 Task: Open a blank google sheet and write heading  Budget Tracker. Add Descriptions in a column and its values below  'Salary, Rent, Dining Out, Internet Bill, Groceries, Utilities Bill, Gas & Savings. 'Add Categories in next column and its values below  Income, Housing, Food, Utilities, Food, Utilities, Transportation & Savings. Add amount in next column and its values below  $2,500, $800, $100, $50, $200, $100, $100, $50 & $500. Add Dates in next column and its values below  2023-05-01, 2023-05-05, 2023-05-10, 2023-05-15, 2023-05-19, 2023-05-22, 2023-05-25 & 2023-05-30. Add Income/ Expense in next column and its values below  Income, Expense, Expense, Expense, Expense, Expense, Expense & IncomeSave page  Expense Manager book
Action: Mouse moved to (235, 165)
Screenshot: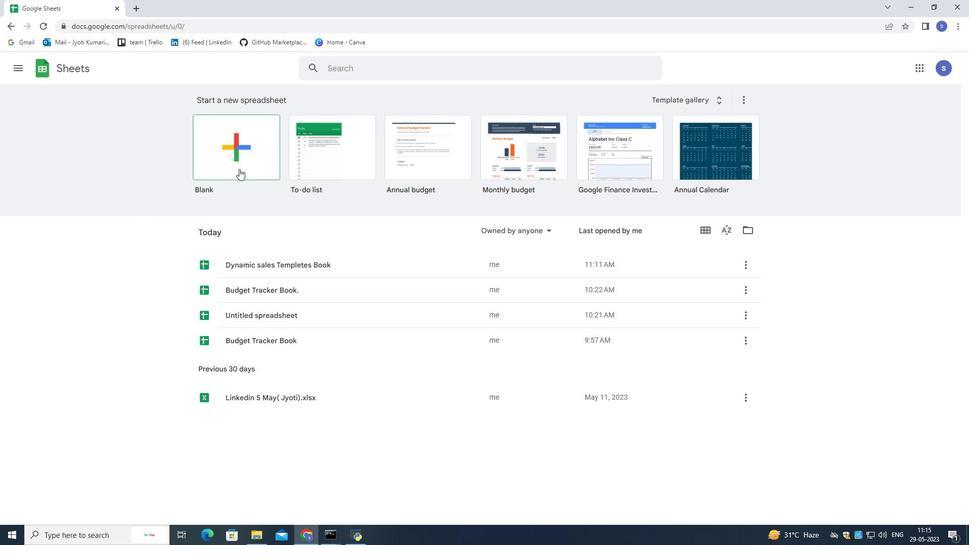 
Action: Mouse pressed left at (235, 165)
Screenshot: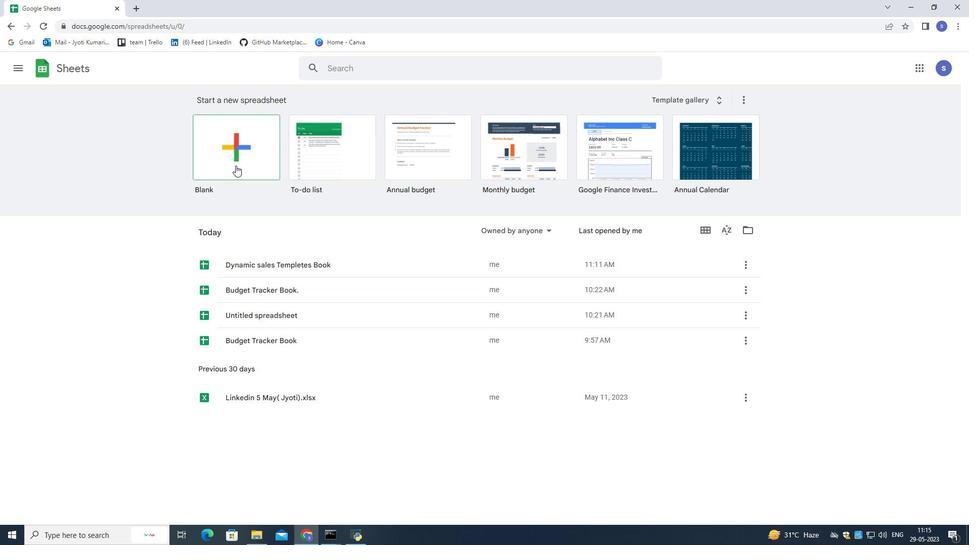 
Action: Mouse moved to (272, 148)
Screenshot: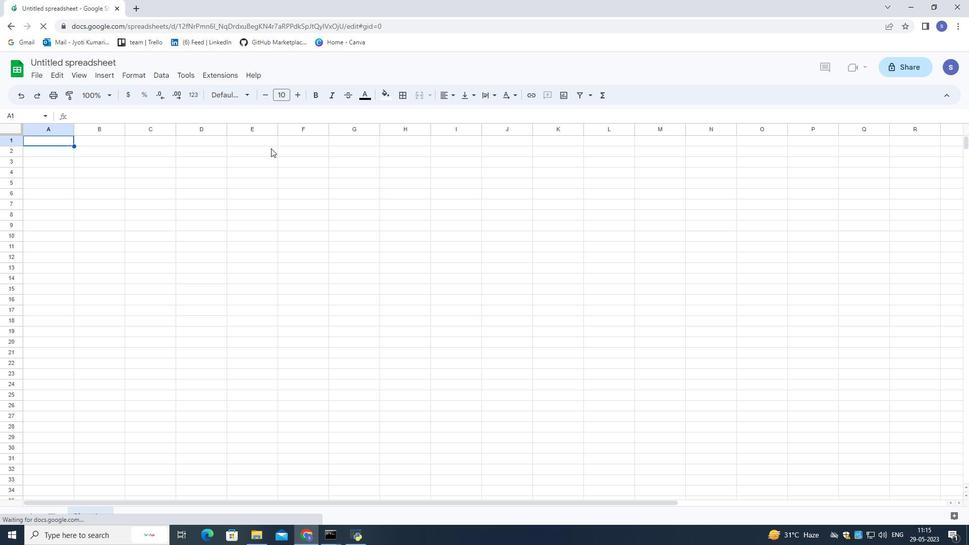 
Action: Mouse pressed left at (272, 148)
Screenshot: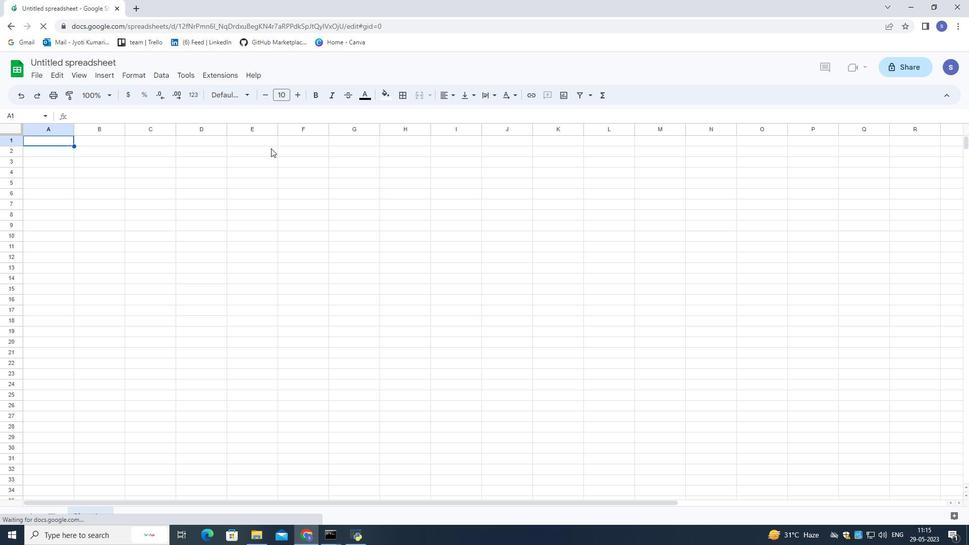 
Action: Mouse moved to (345, 152)
Screenshot: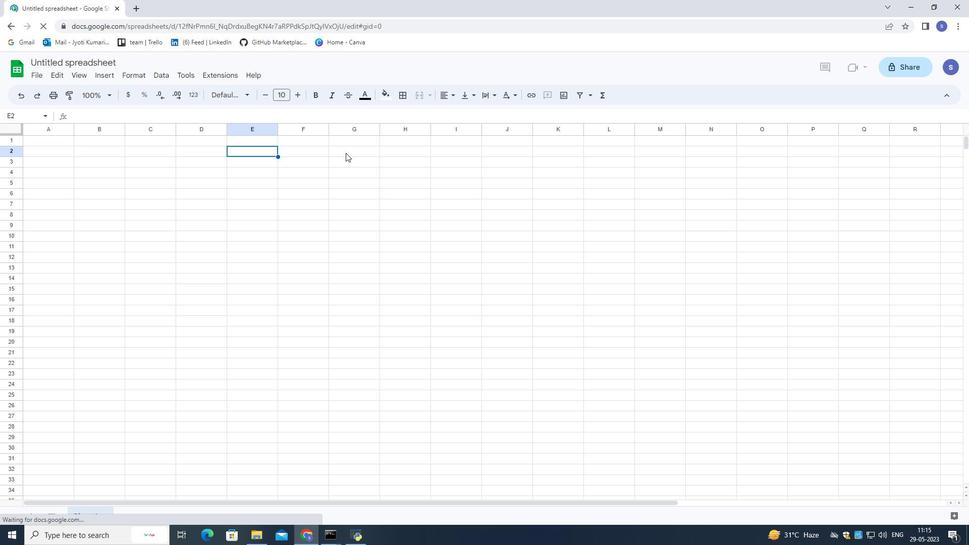 
Action: Mouse pressed left at (345, 152)
Screenshot: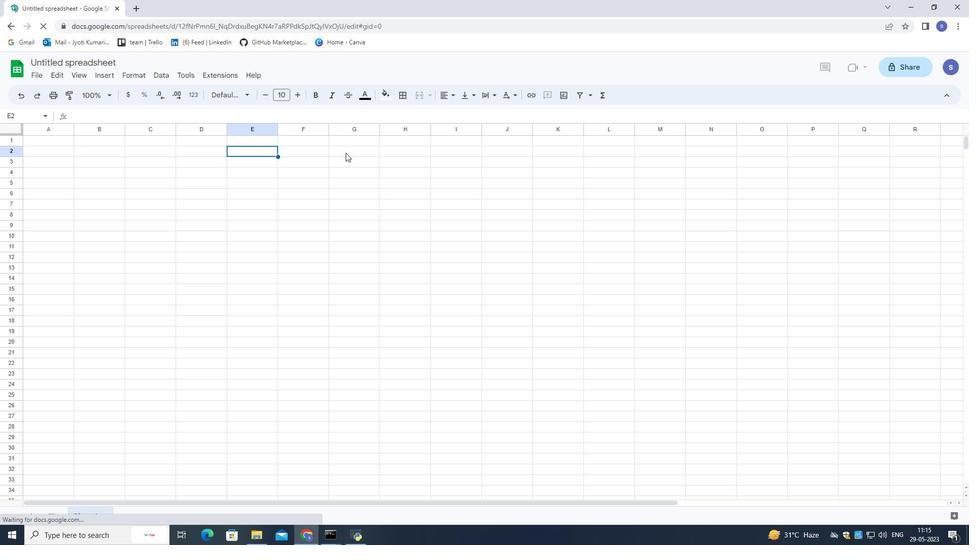 
Action: Mouse moved to (343, 159)
Screenshot: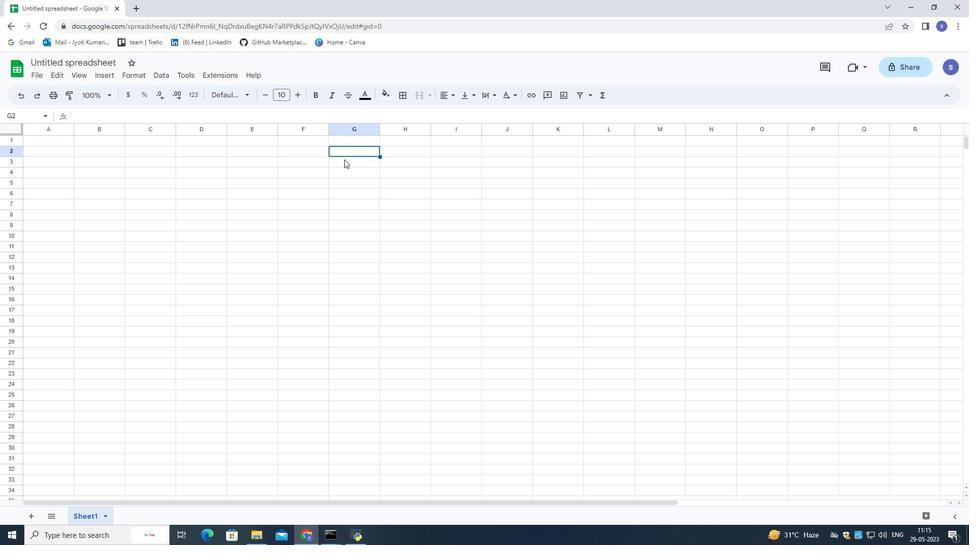 
Action: Key pressed <Key.shift>Budget<Key.space><Key.shift>Tracker
Screenshot: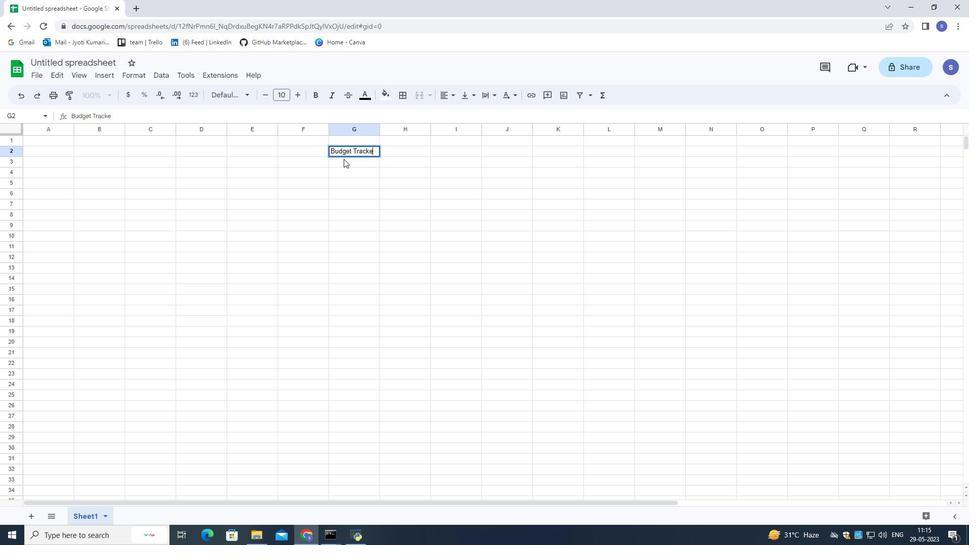 
Action: Mouse moved to (213, 174)
Screenshot: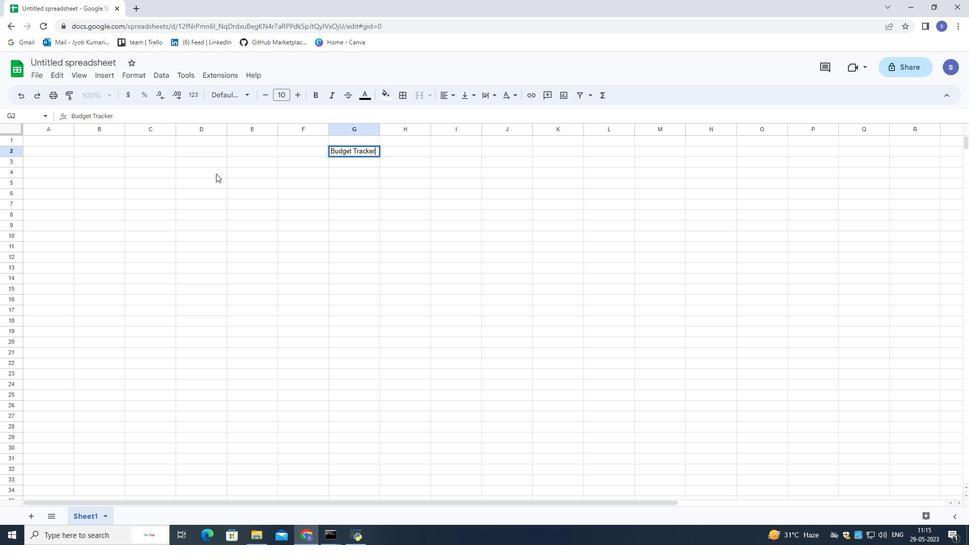 
Action: Mouse pressed left at (213, 174)
Screenshot: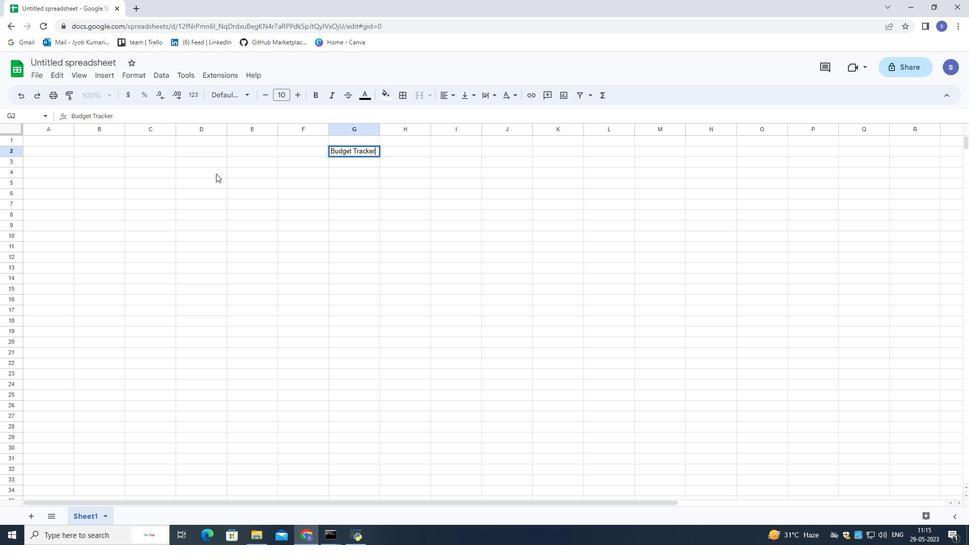 
Action: Key pressed <Key.shift>Description
Screenshot: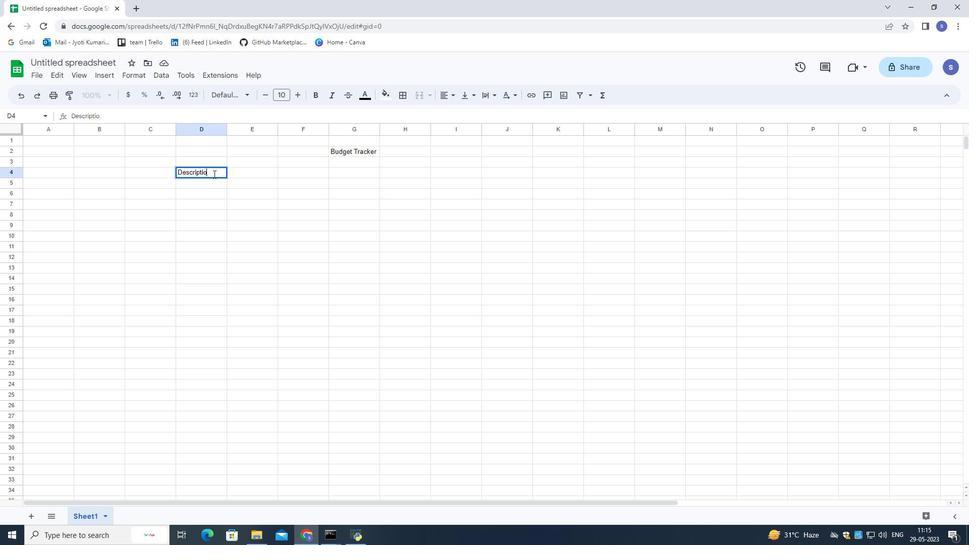 
Action: Mouse moved to (216, 183)
Screenshot: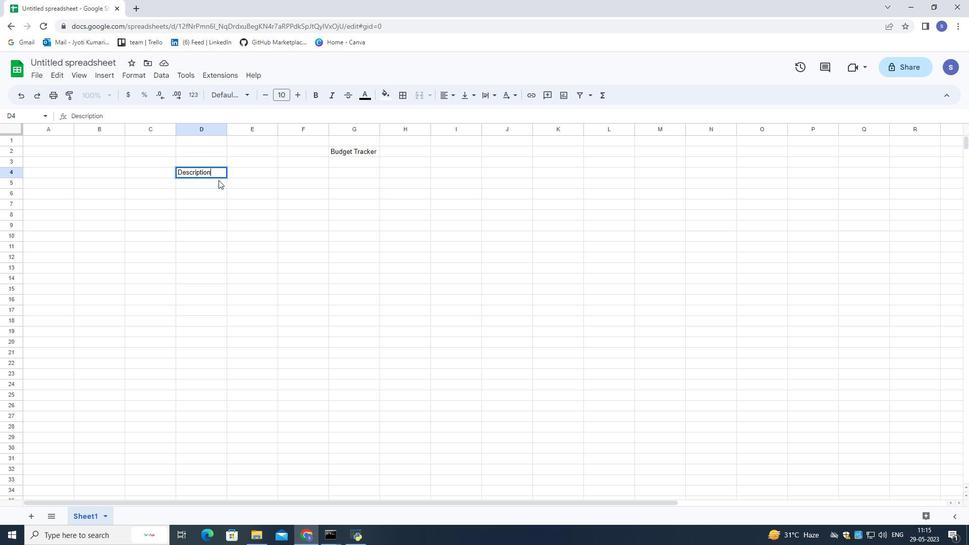 
Action: Mouse pressed left at (216, 183)
Screenshot: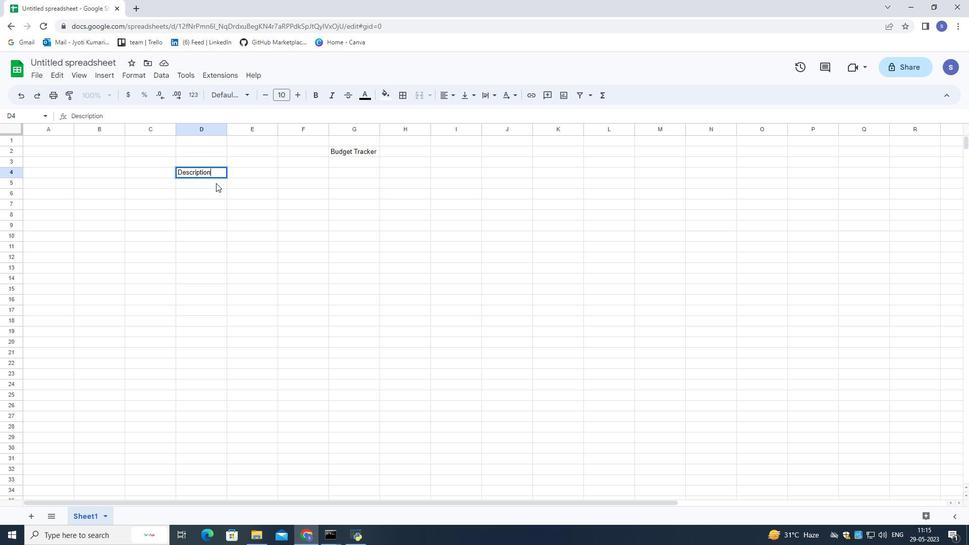 
Action: Mouse moved to (211, 190)
Screenshot: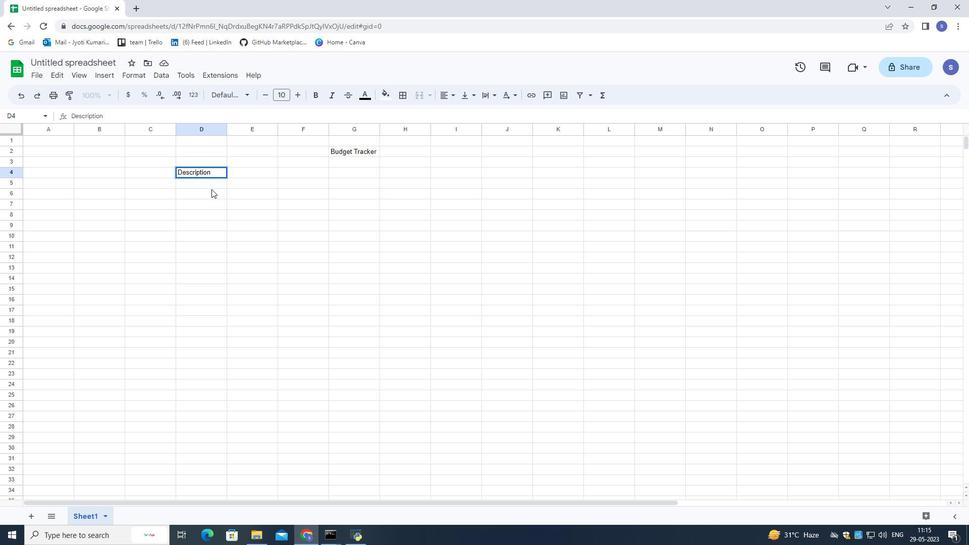
Action: Mouse pressed left at (211, 190)
Screenshot: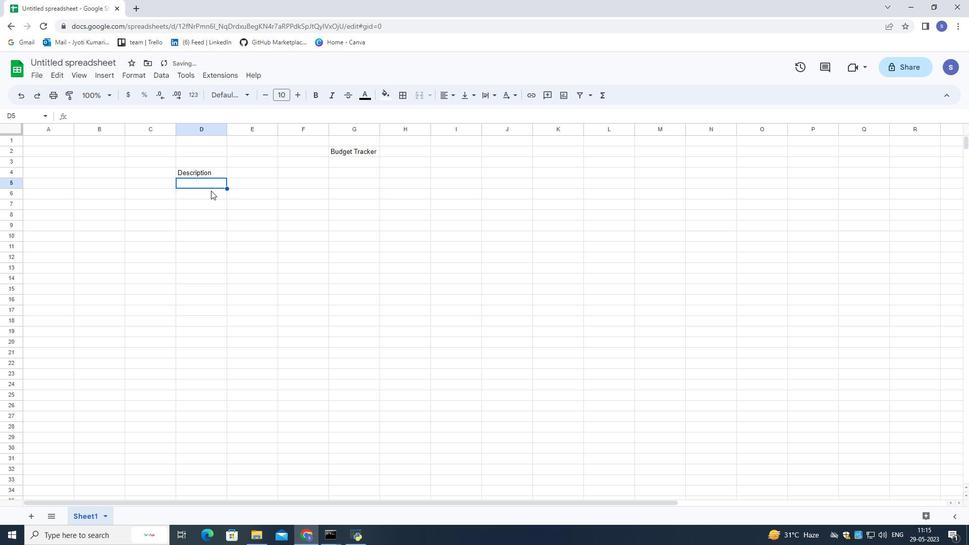 
Action: Mouse moved to (202, 192)
Screenshot: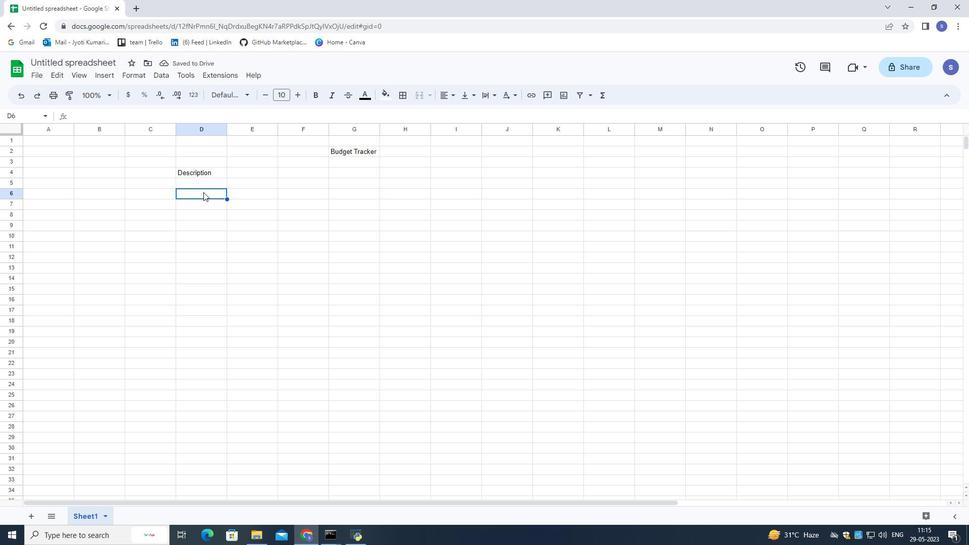 
Action: Mouse pressed left at (202, 192)
Screenshot: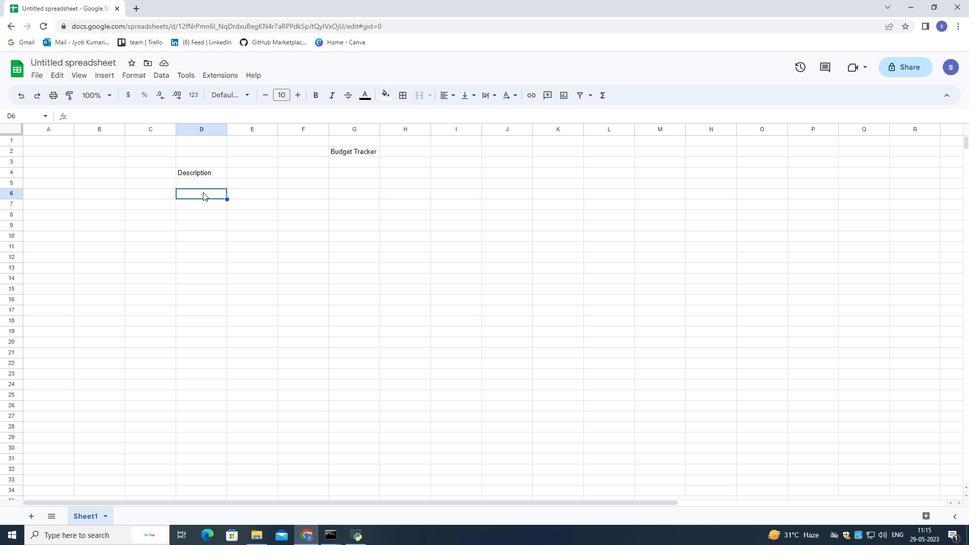 
Action: Mouse moved to (204, 193)
Screenshot: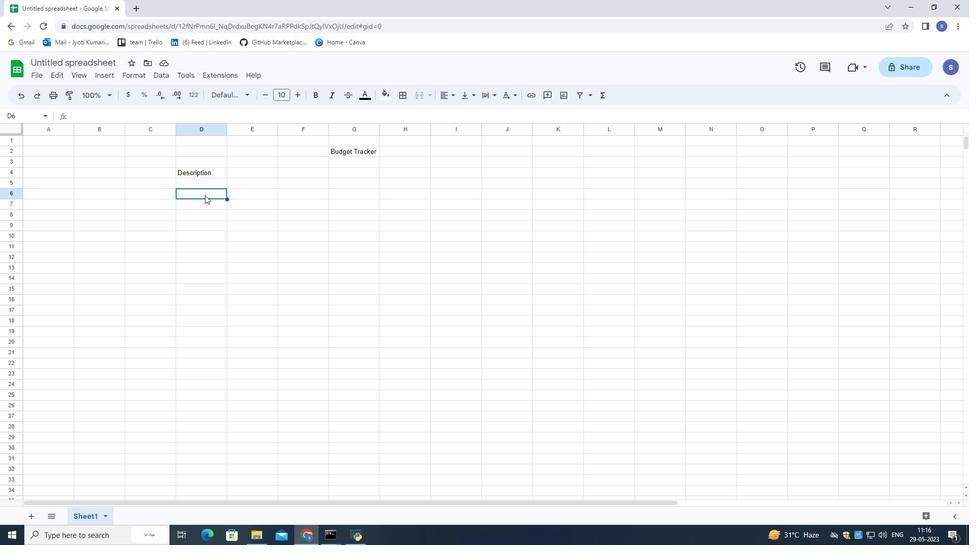 
Action: Mouse pressed left at (204, 193)
Screenshot: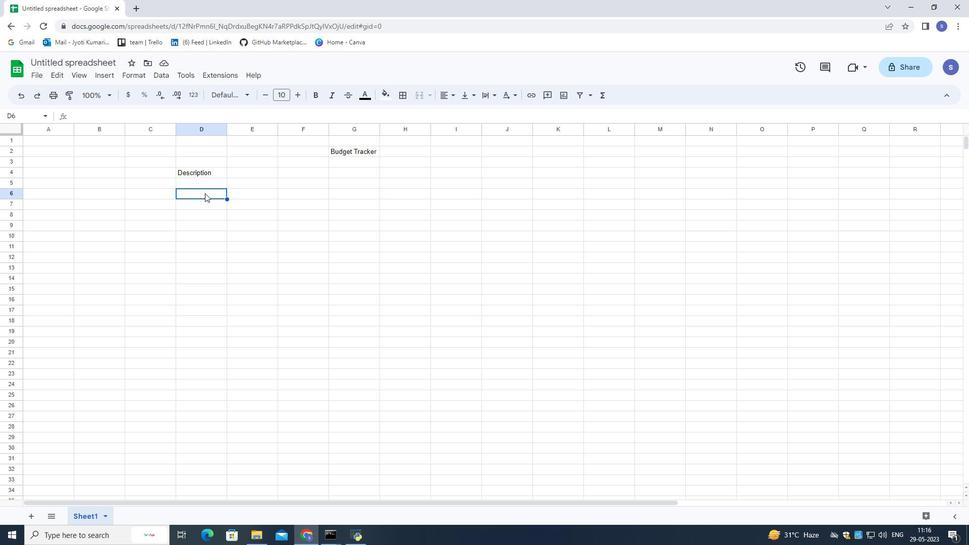 
Action: Key pressed <Key.shift><Key.shift><Key.shift><Key.shift><Key.shift><Key.shift><Key.shift><Key.shift><Key.shift><Key.shift><Key.shift><Key.shift>Salary<Key.space><Key.caps_lock>RE<Key.backspace><Key.caps_lock>ent<Key.down>
Screenshot: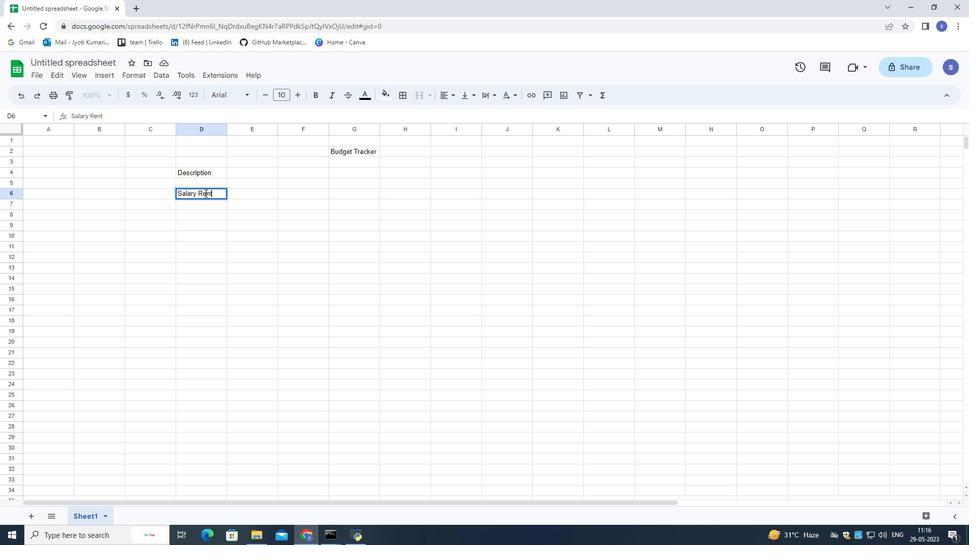 
Action: Mouse moved to (256, 134)
Screenshot: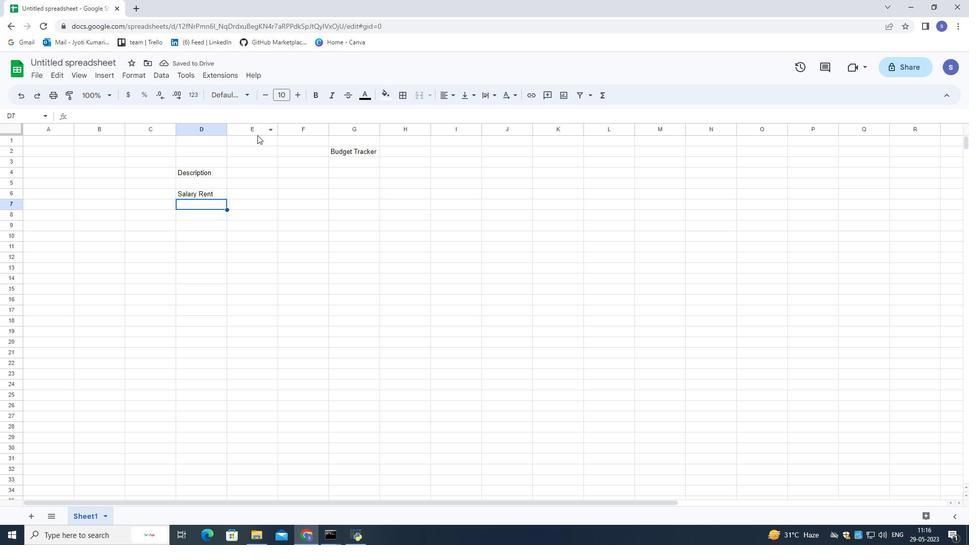 
Action: Key pressed <Key.shift>Dining<Key.space><Key.shift>Out<Key.down><Key.shift>internet<Key.space><Key.shift>Bill<Key.down><Key.shift><Key.shift><Key.shift><Key.shift><Key.shift><Key.shift><Key.shift><Key.shift><Key.shift><Key.shift>Groceries<Key.down><Key.shift>Utilities<Key.space><Key.shift>Bill<Key.down><Key.shift>Gas<Key.shift><Key.shift><Key.shift><Key.shift><Key.shift><Key.shift><Key.shift><Key.shift><Key.shift><Key.shift><Key.shift><Key.shift><Key.shift><Key.shift><Key.shift><Key.shift><Key.shift><Key.shift><Key.shift><Key.shift><Key.shift><Key.shift><Key.shift><Key.shift><Key.shift><Key.shift><Key.shift><Key.shift><Key.shift><Key.shift>&<Key.space>saving
Screenshot: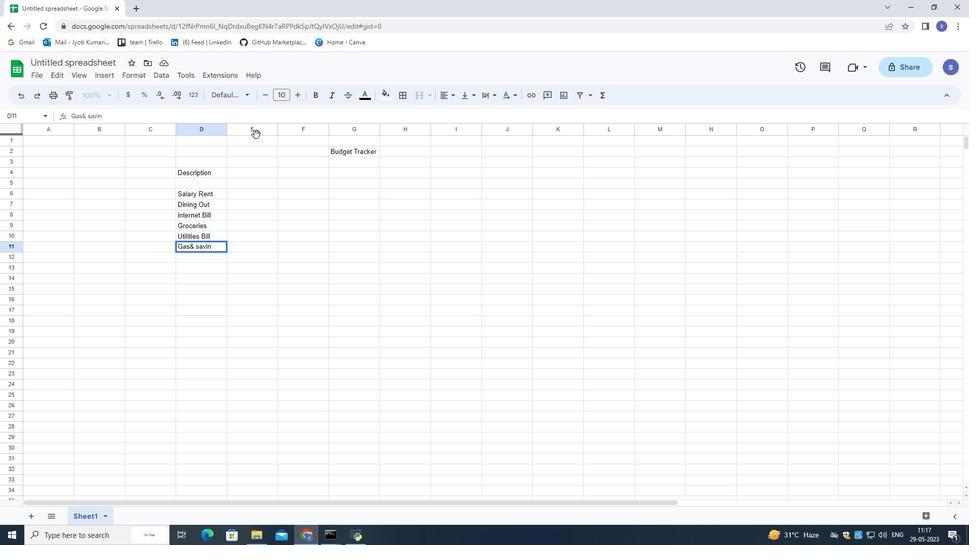 
Action: Mouse moved to (255, 168)
Screenshot: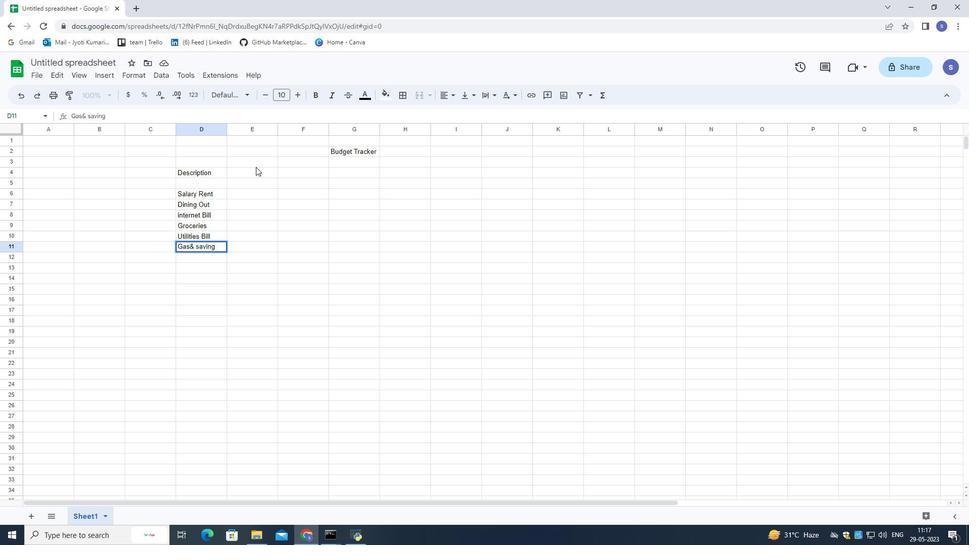 
Action: Mouse pressed left at (255, 168)
Screenshot: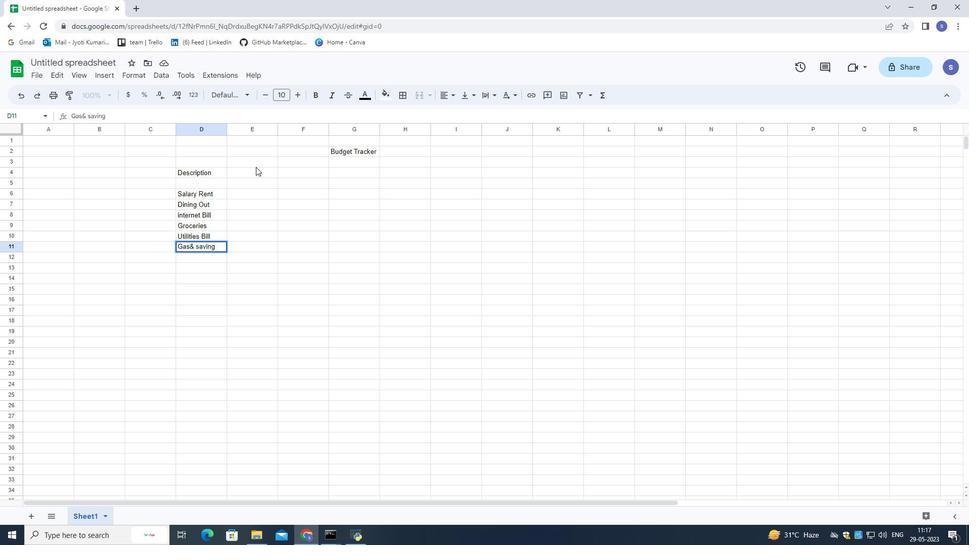 
Action: Mouse moved to (257, 170)
Screenshot: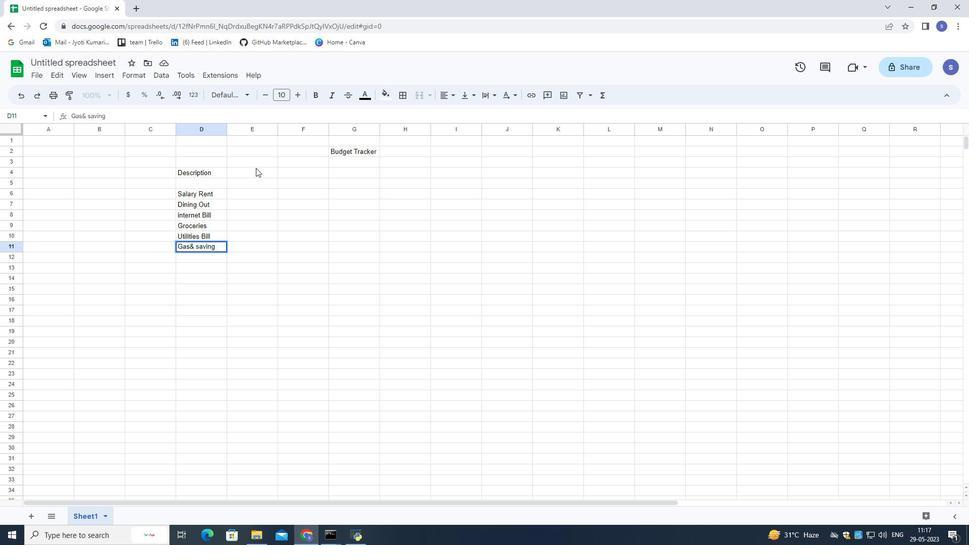 
Action: Mouse pressed left at (257, 170)
Screenshot: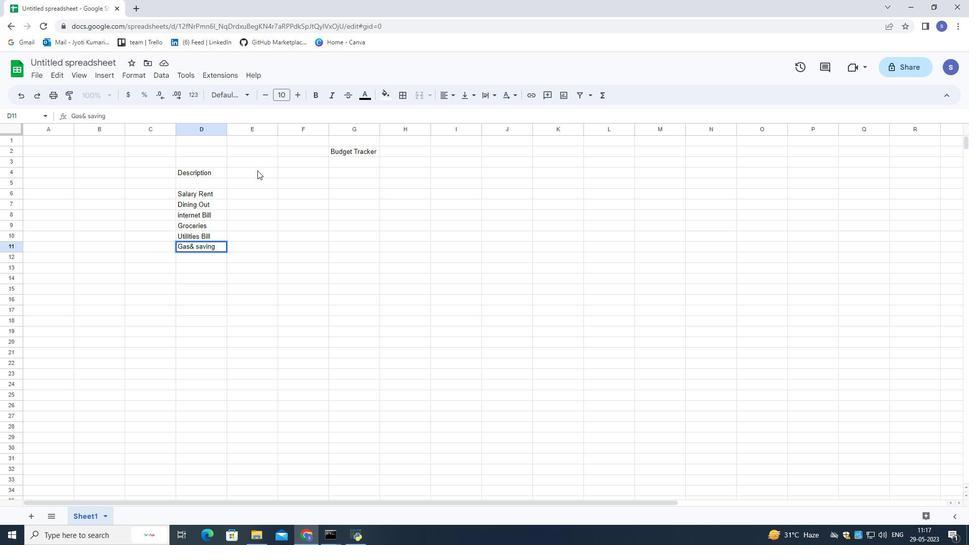 
Action: Mouse moved to (288, 156)
Screenshot: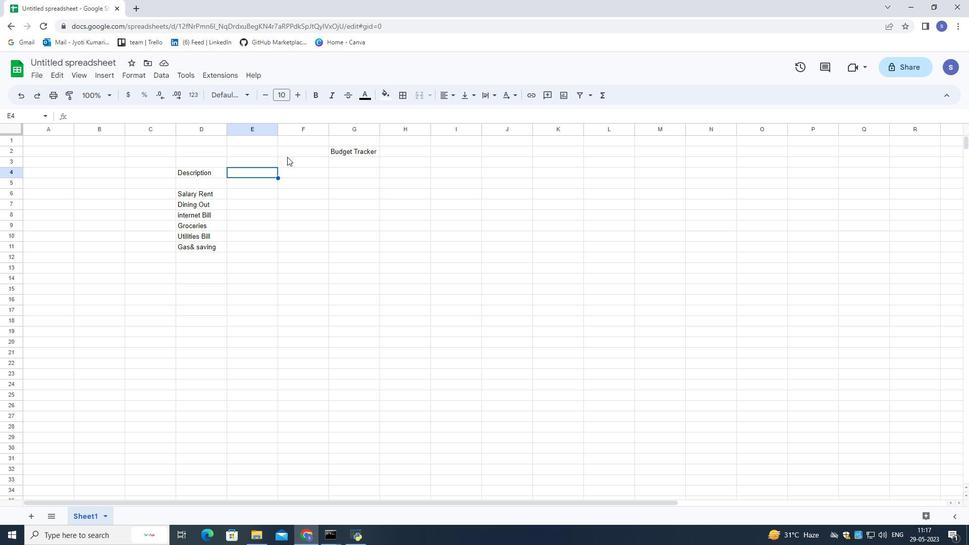 
Action: Key pressed <Key.shift>categories<Key.left><Key.left><Key.left><Key.left><Key.left>
Screenshot: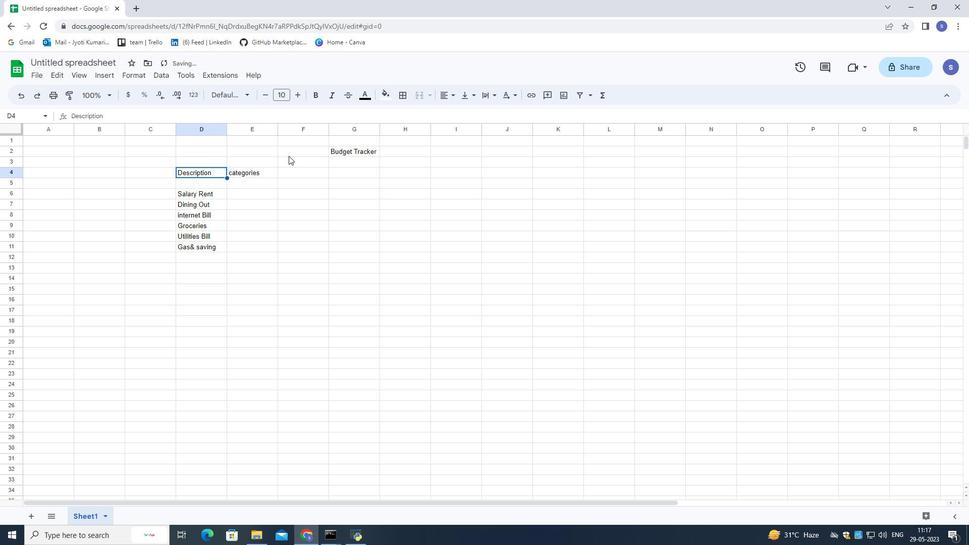 
Action: Mouse moved to (260, 172)
Screenshot: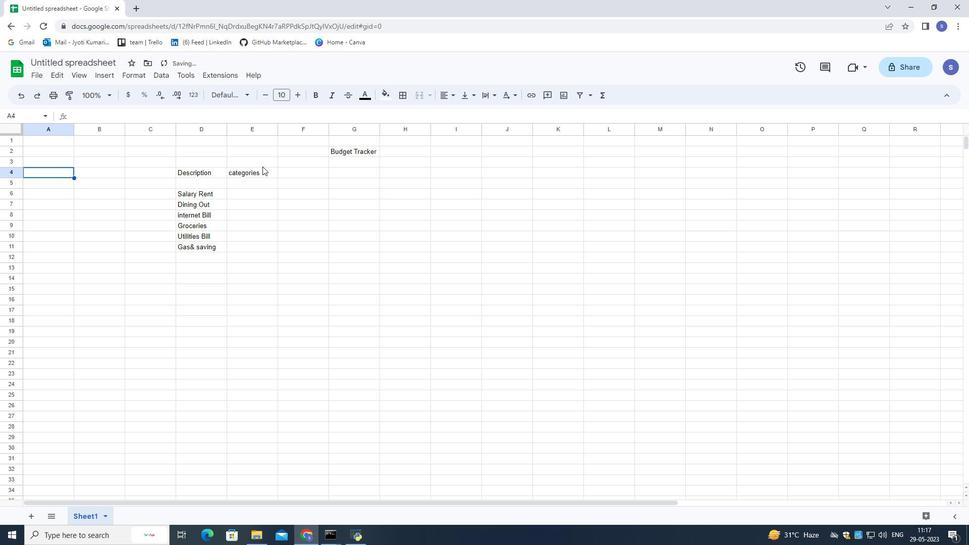 
Action: Mouse pressed left at (260, 172)
Screenshot: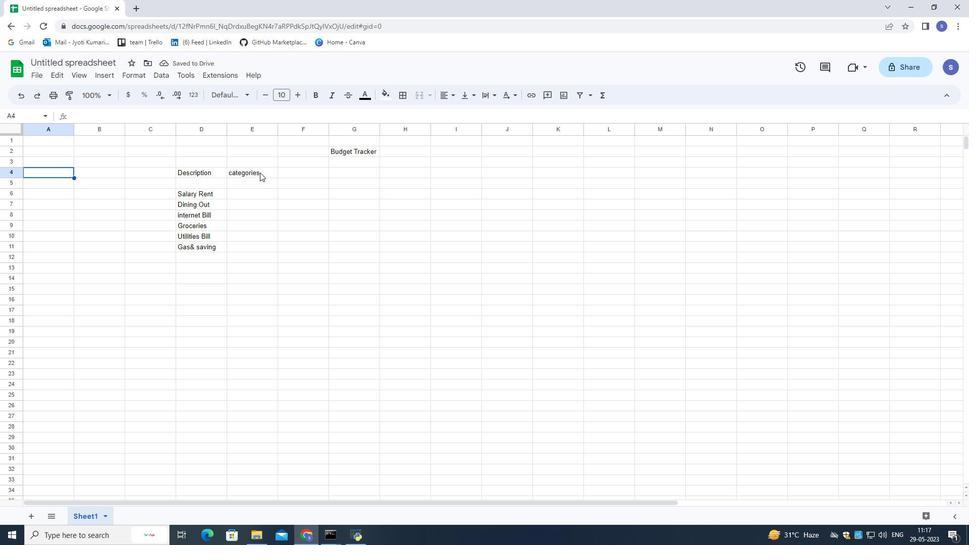 
Action: Mouse pressed left at (260, 172)
Screenshot: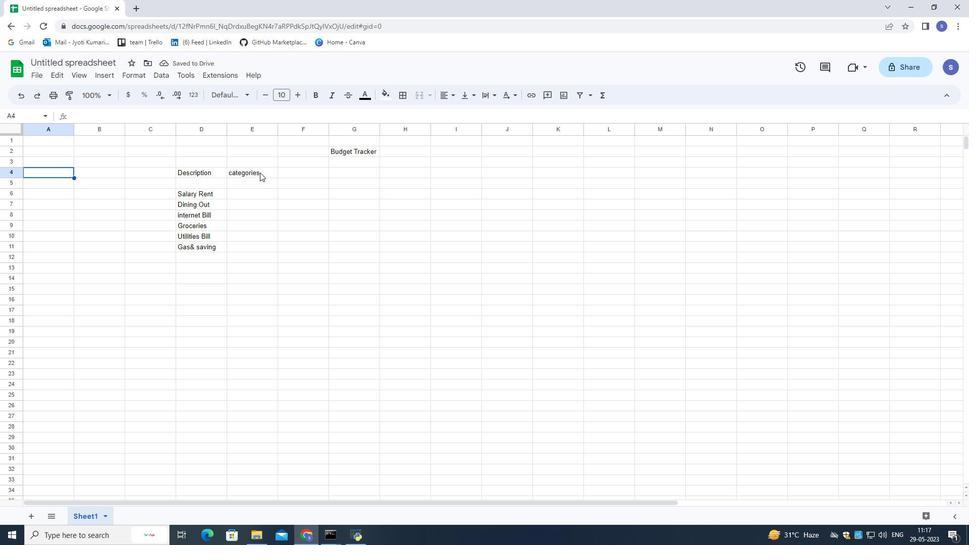 
Action: Key pressed <Key.left><Key.left><Key.left><Key.left><Key.left><Key.left><Key.left><Key.left><Key.left><Key.backspace><Key.shift>C<Key.right><Key.right><Key.right><Key.right><Key.right><Key.right>
Screenshot: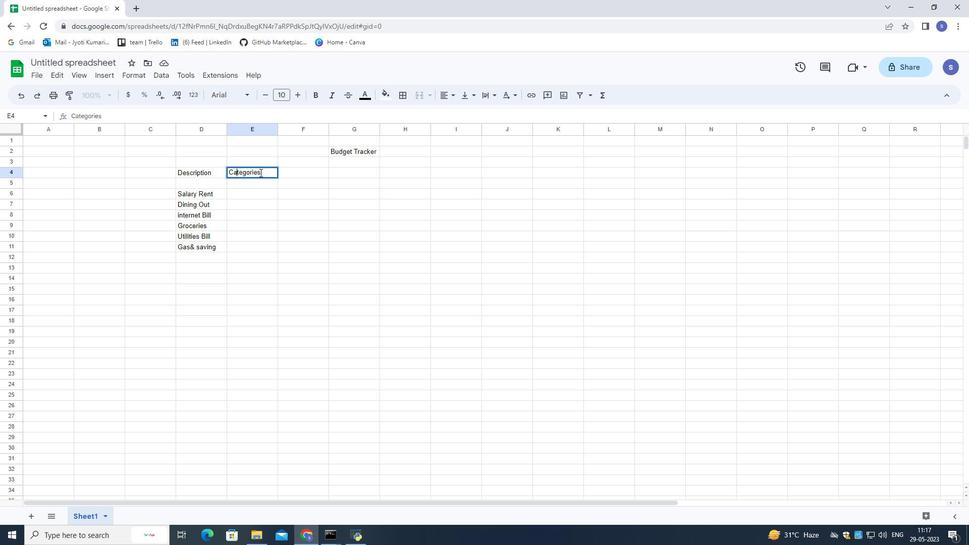 
Action: Mouse moved to (250, 192)
Screenshot: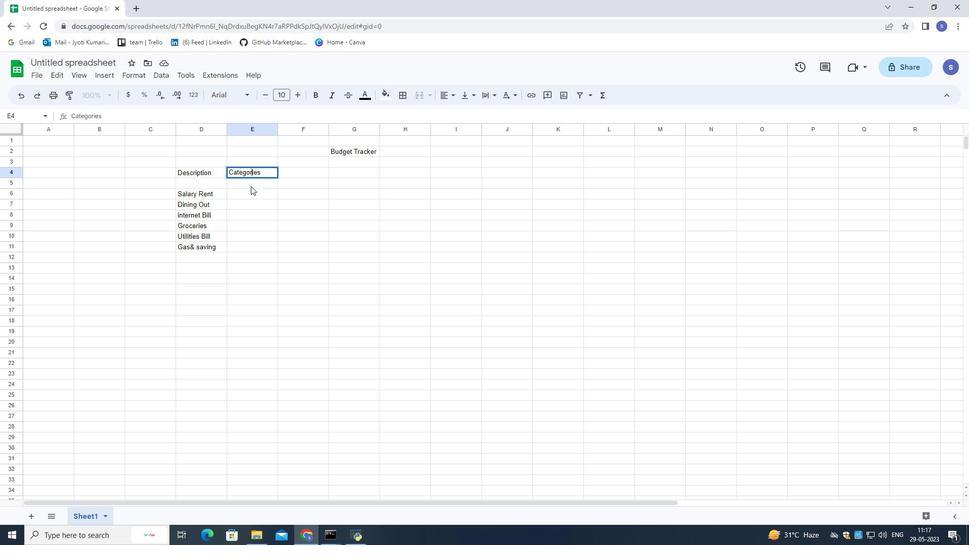 
Action: Mouse pressed left at (250, 192)
Screenshot: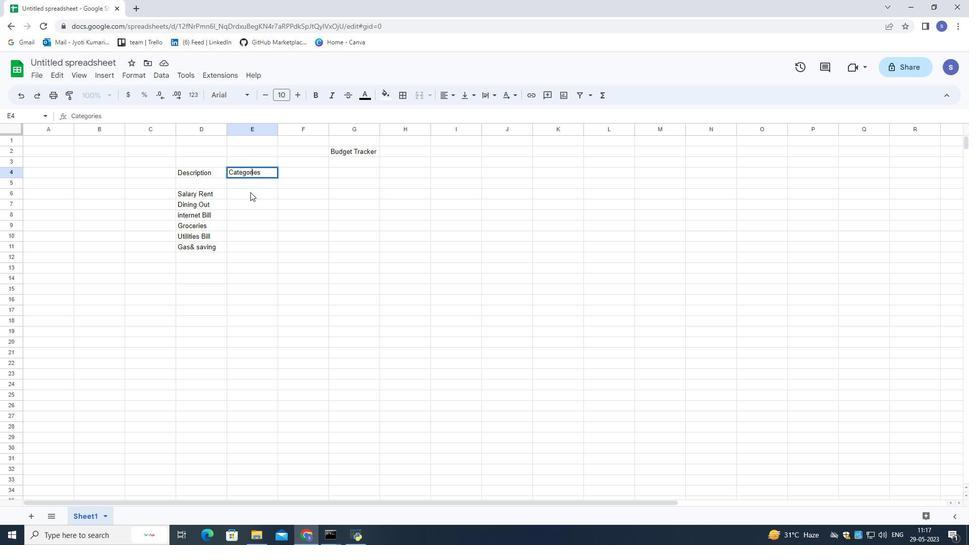 
Action: Mouse moved to (241, 192)
Screenshot: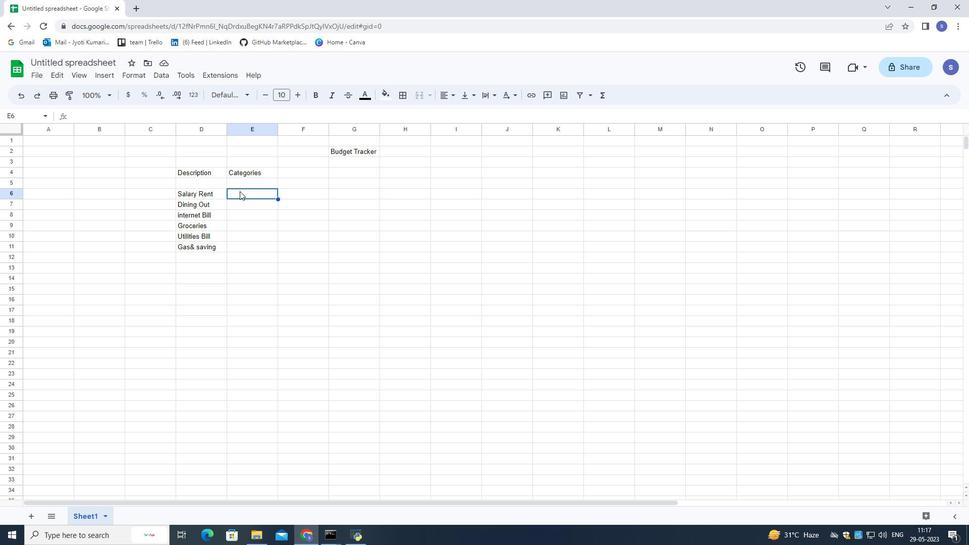 
Action: Mouse pressed left at (241, 192)
Screenshot: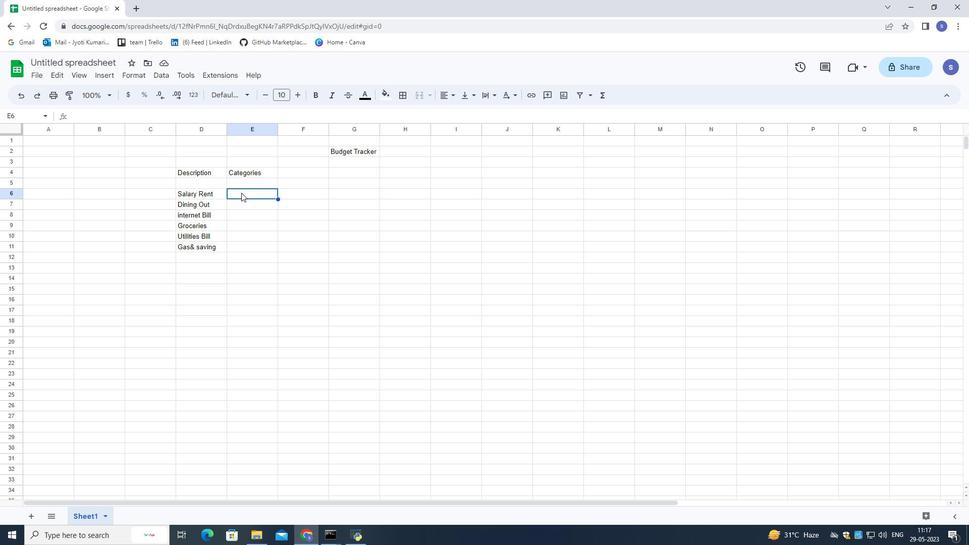 
Action: Mouse moved to (263, 193)
Screenshot: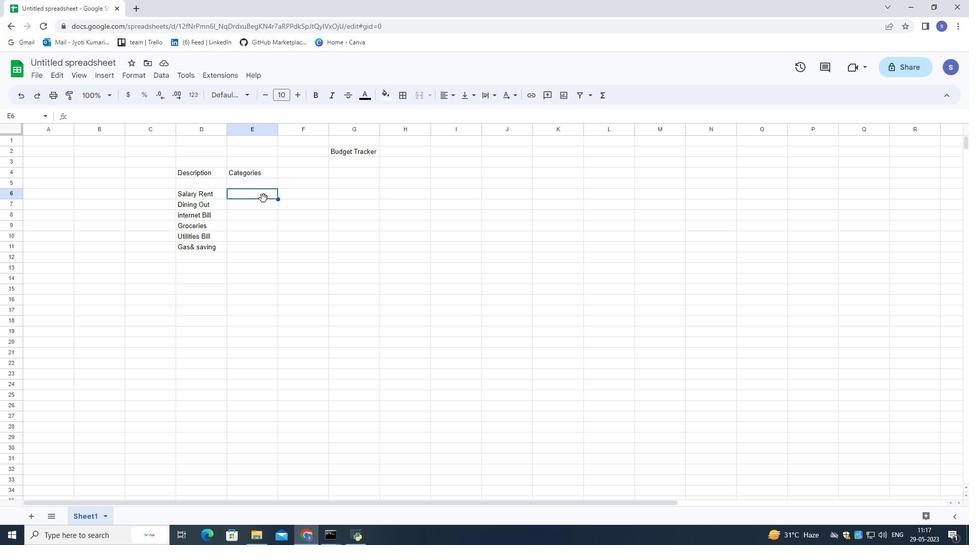 
Action: Mouse pressed left at (263, 193)
Screenshot: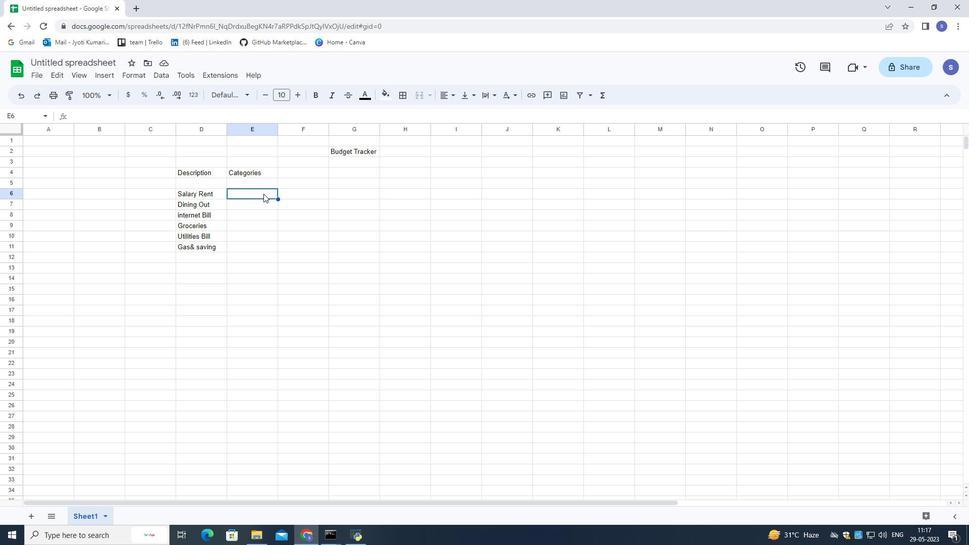 
Action: Mouse moved to (247, 198)
Screenshot: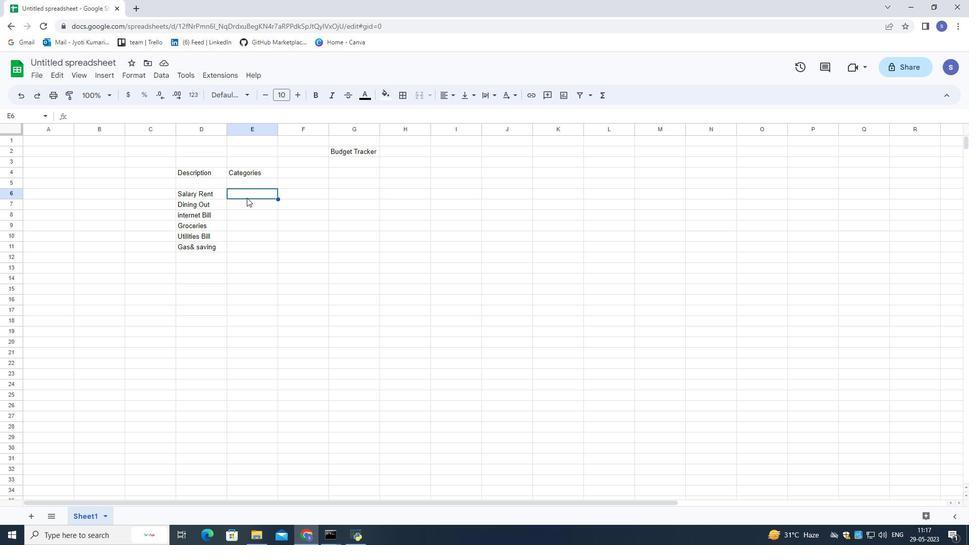 
Action: Key pressed <Key.caps_lock><Key.caps_lock><Key.caps_lock><Key.caps_lock><Key.caps_lock><Key.caps_lock><Key.caps_lock><Key.caps_lock><Key.caps_lock><Key.caps_lock><Key.caps_lock>I<Key.caps_lock>ncome<Key.down><Key.shift><Key.shift>Housing<Key.down>
Screenshot: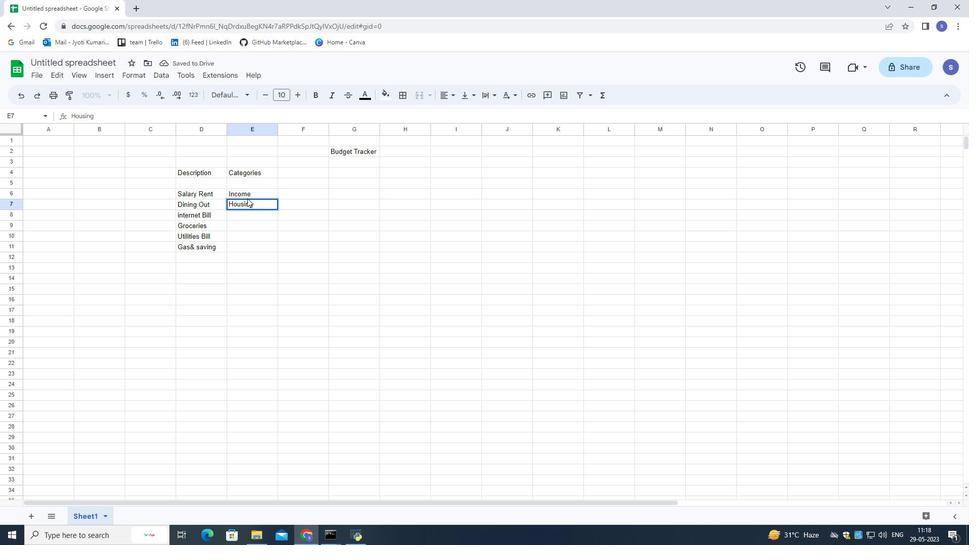 
Action: Mouse moved to (483, 253)
Screenshot: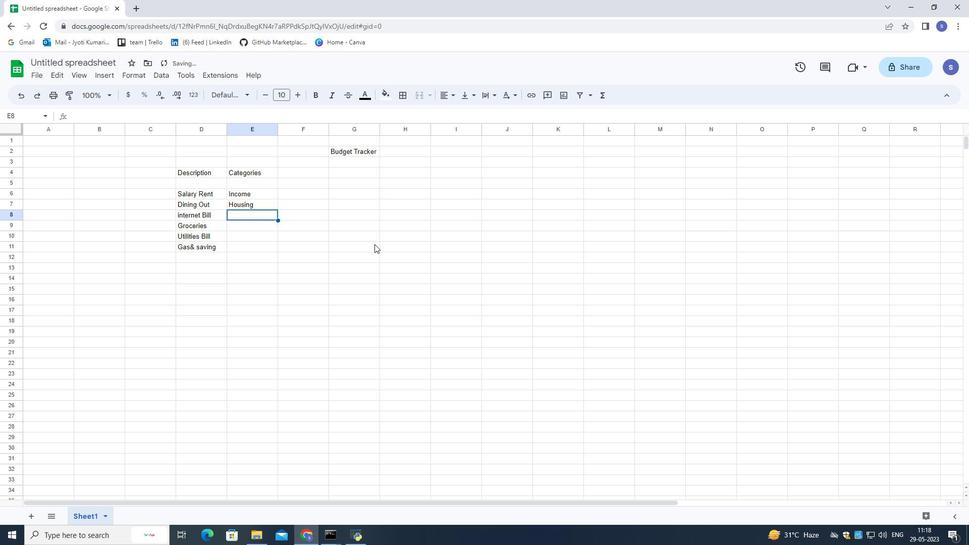 
Action: Key pressed <Key.shift>Food<Key.down><Key.shift><Key.shift>Utilities<Key.down><Key.shift><Key.shift><Key.shift><Key.shift><Key.shift><Key.shift><Key.shift><Key.shift><Key.shift><Key.shift>Foof<Key.backspace>d<Key.down><Key.shift>Utilities<Key.down><Key.shift>transporation
Screenshot: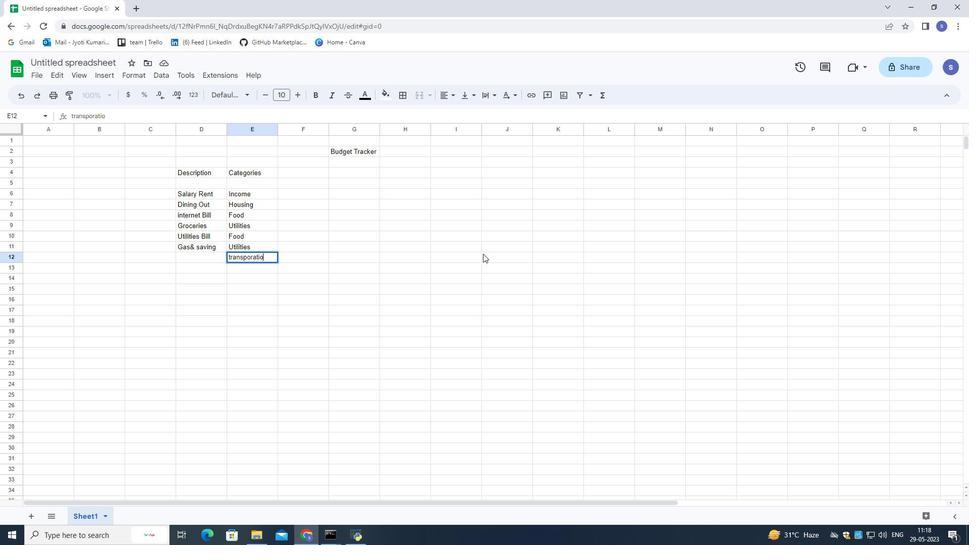 
Action: Mouse moved to (462, 275)
Screenshot: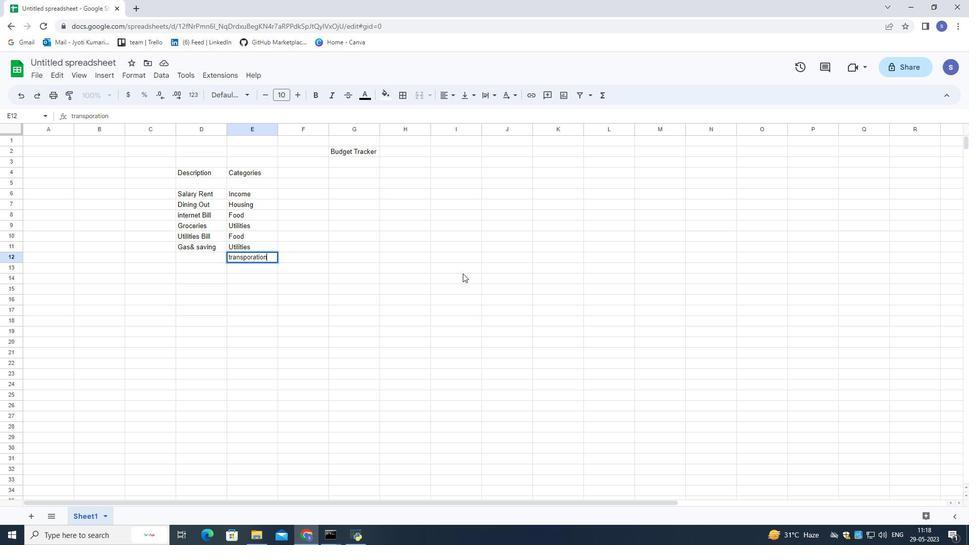 
Action: Key pressed <Key.shift><Key.shift><Key.shift><Key.shift><Key.shift><Key.shift><Key.shift><Key.shift><Key.shift><Key.shift><Key.shift><Key.shift><Key.shift><Key.shift><Key.shift><Key.shift><Key.shift><Key.shift><Key.shift><Key.shift><Key.shift><Key.shift><Key.shift><Key.shift><Key.shift><Key.shift><Key.shift><Key.shift><Key.shift><Key.shift><Key.shift><Key.shift><Key.shift><Key.shift><Key.shift><Key.shift><Key.shift><Key.shift><Key.shift>&saving
Screenshot: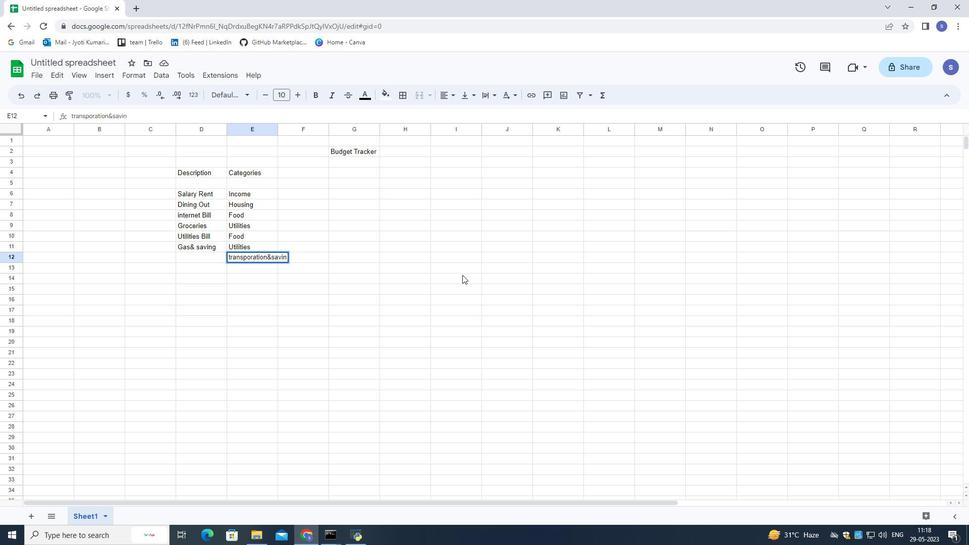 
Action: Mouse moved to (215, 193)
Screenshot: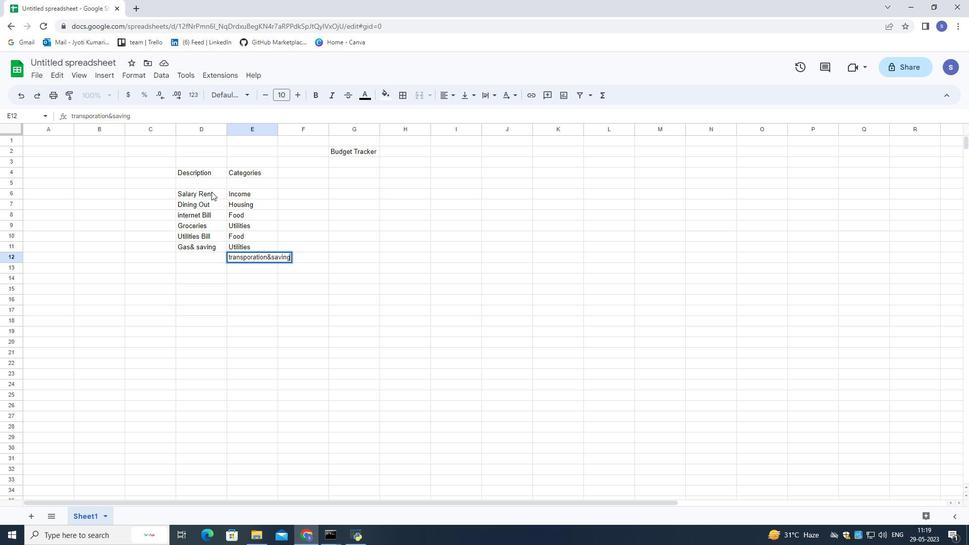 
Action: Mouse pressed left at (215, 193)
Screenshot: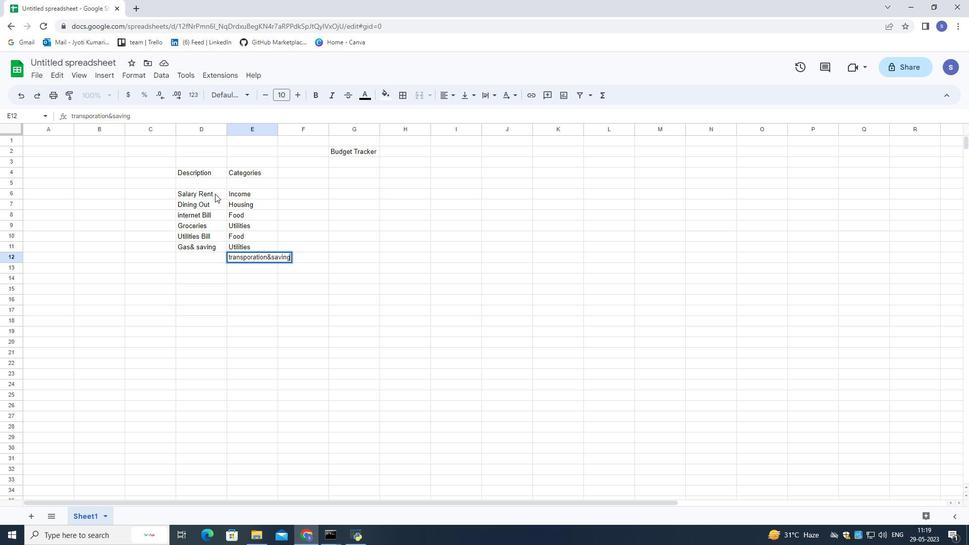 
Action: Mouse pressed left at (215, 193)
Screenshot: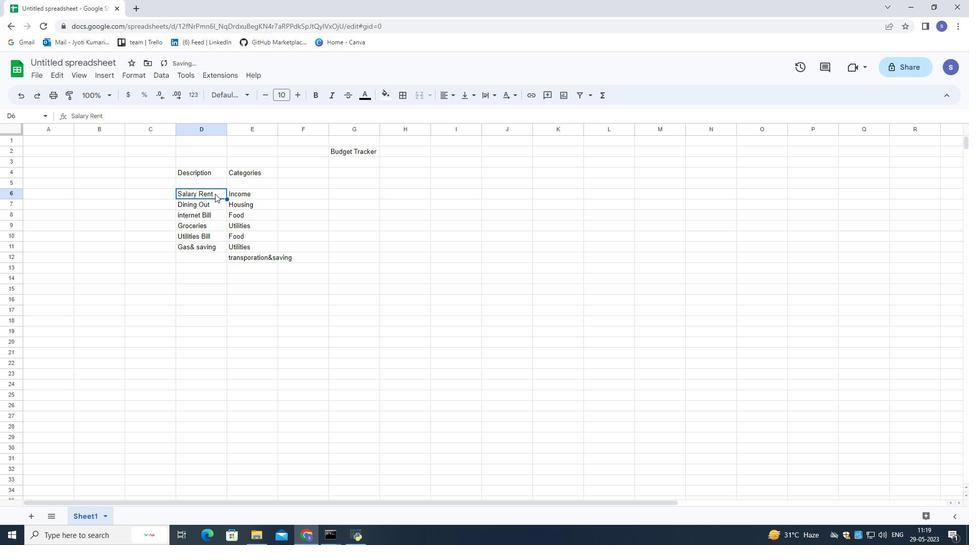 
Action: Mouse pressed left at (215, 193)
Screenshot: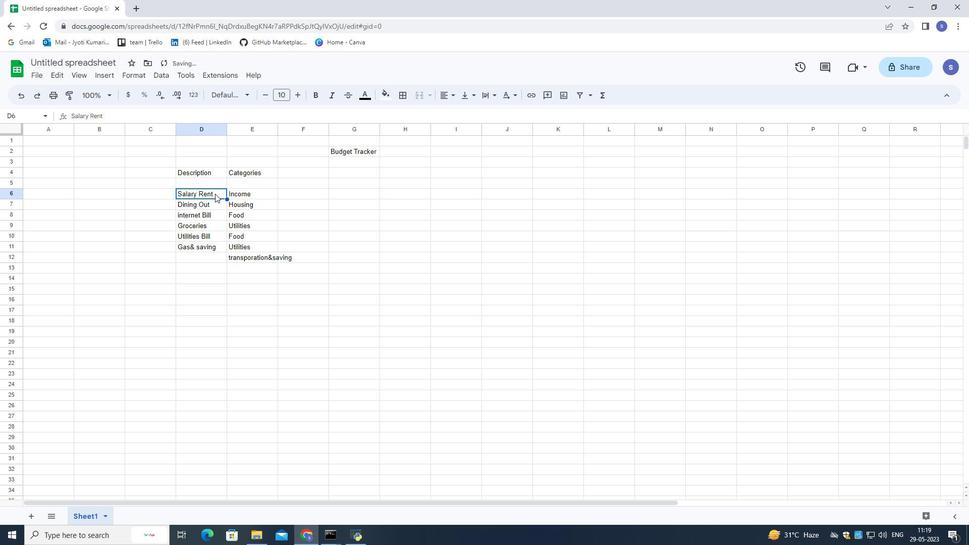 
Action: Mouse pressed left at (215, 193)
Screenshot: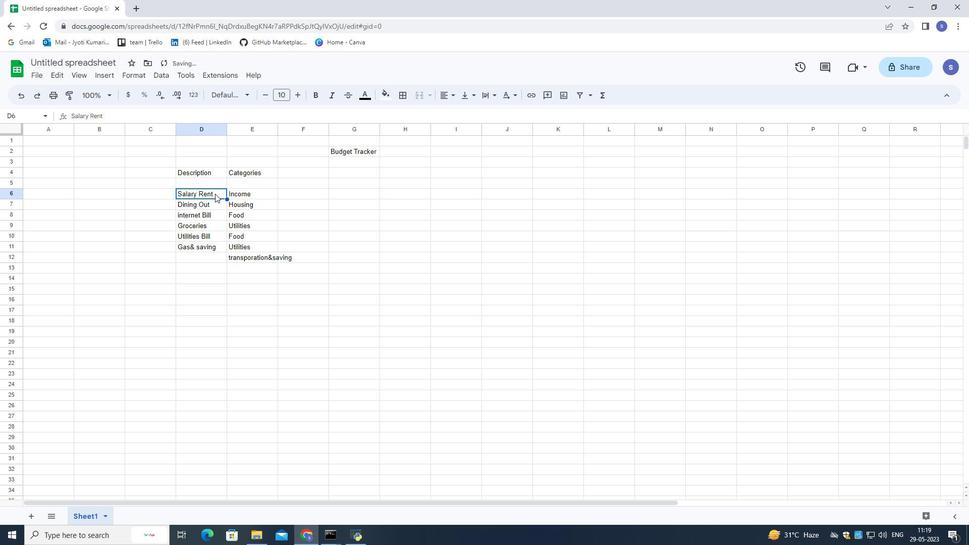 
Action: Mouse pressed left at (215, 193)
Screenshot: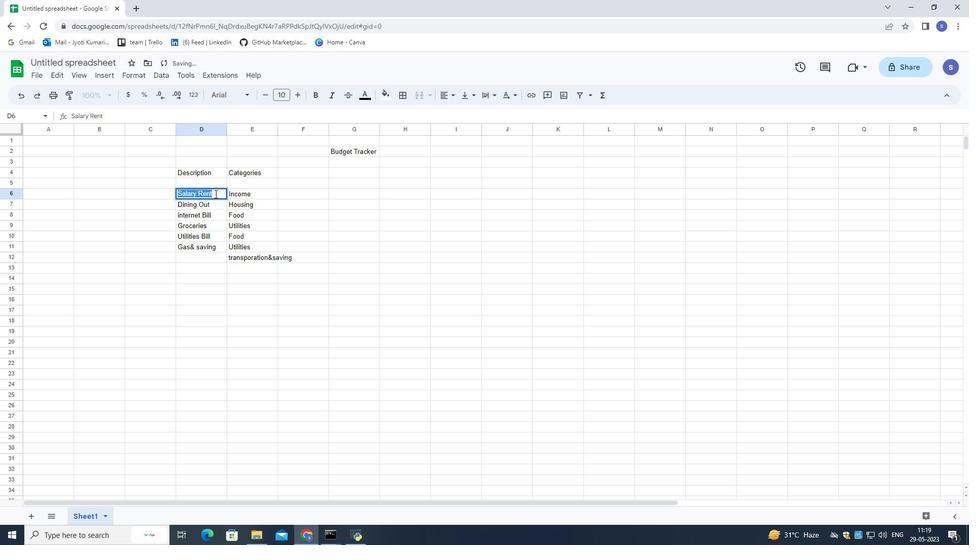 
Action: Key pressed <Key.backspace><Key.backspace><Key.backspace><Key.backspace>
Screenshot: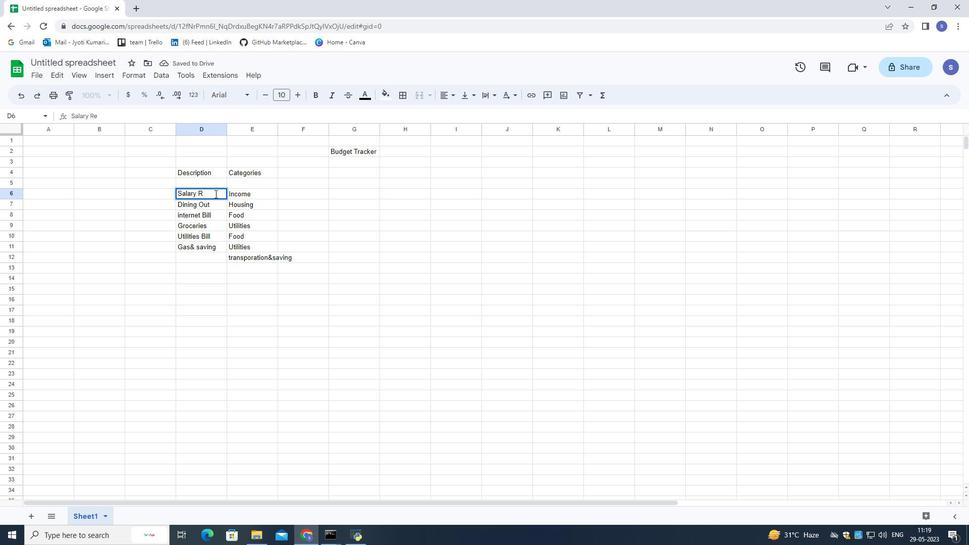 
Action: Mouse moved to (213, 204)
Screenshot: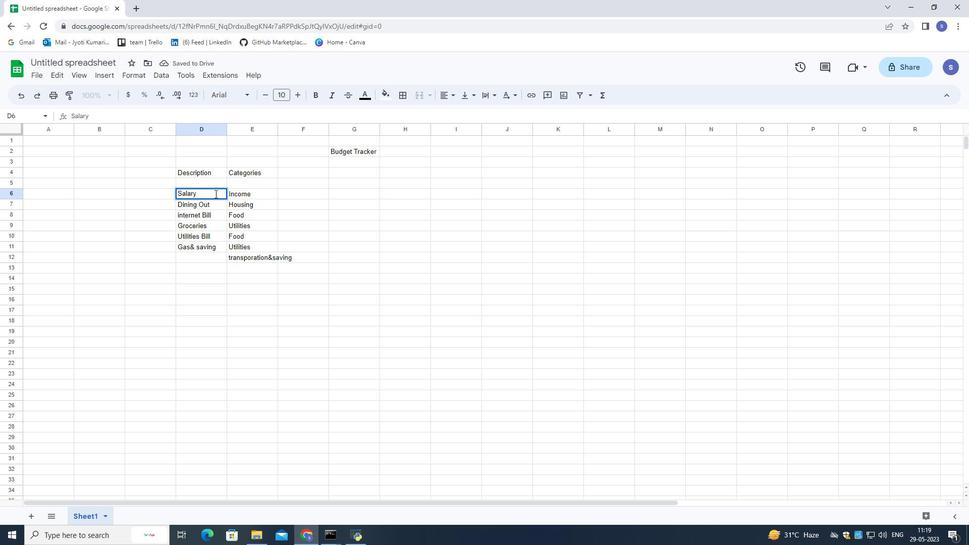 
Action: Mouse pressed left at (213, 204)
Screenshot: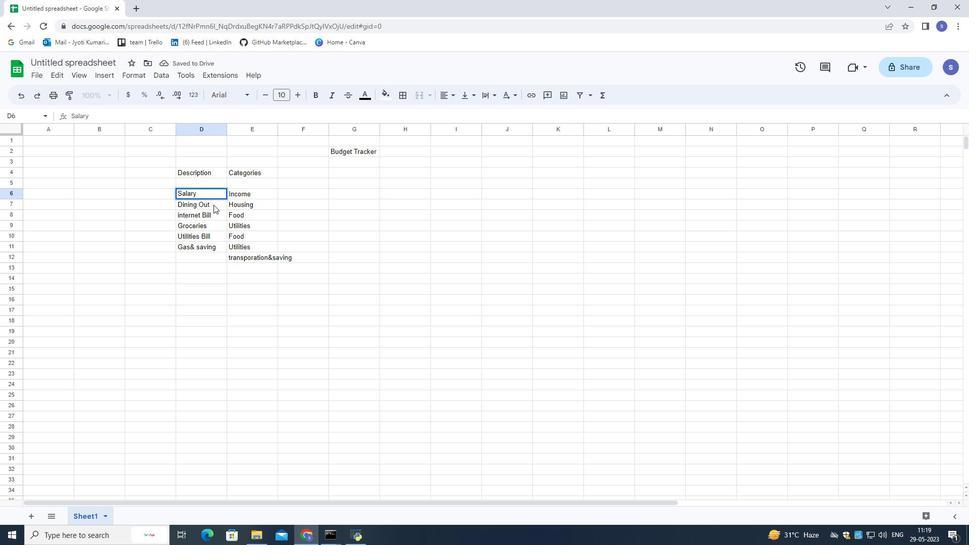 
Action: Mouse moved to (225, 208)
Screenshot: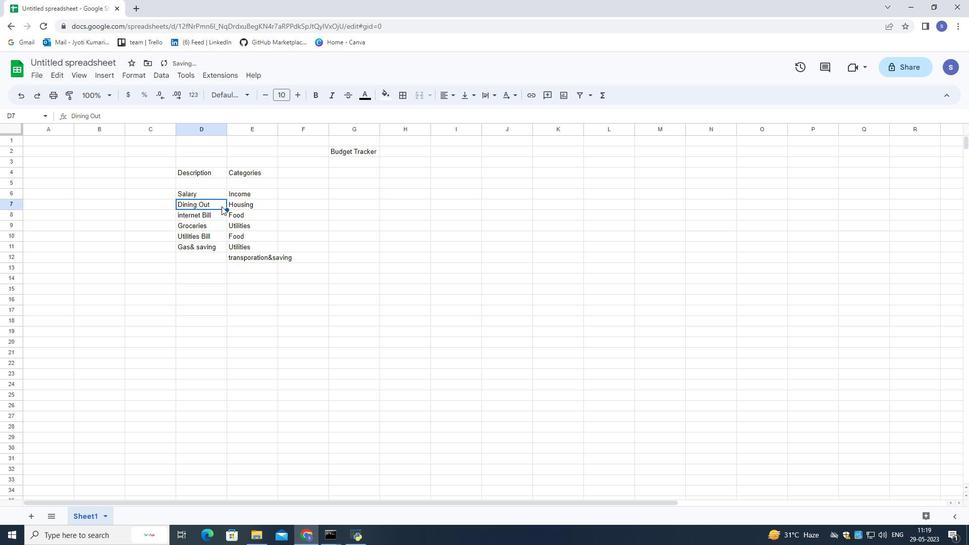 
Action: Mouse pressed left at (225, 208)
Screenshot: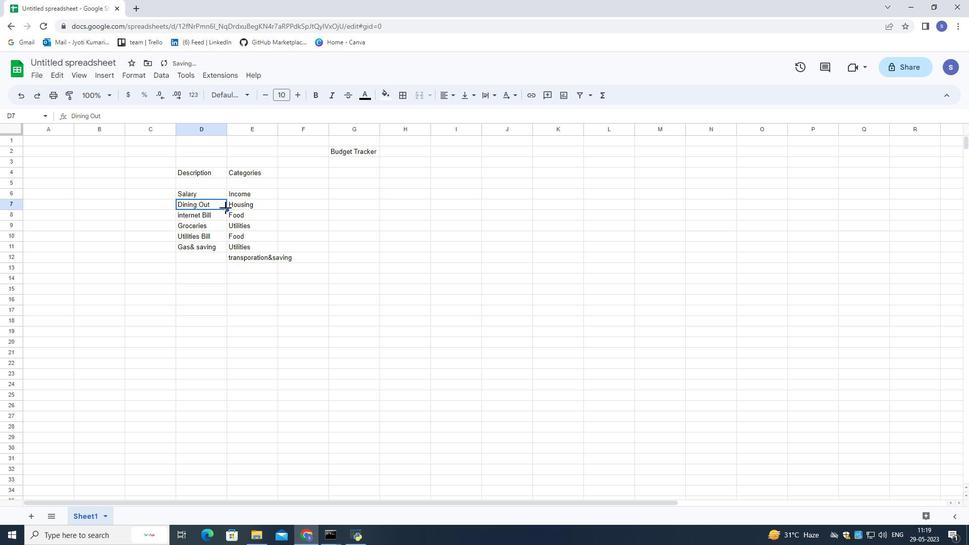 
Action: Mouse moved to (208, 275)
Screenshot: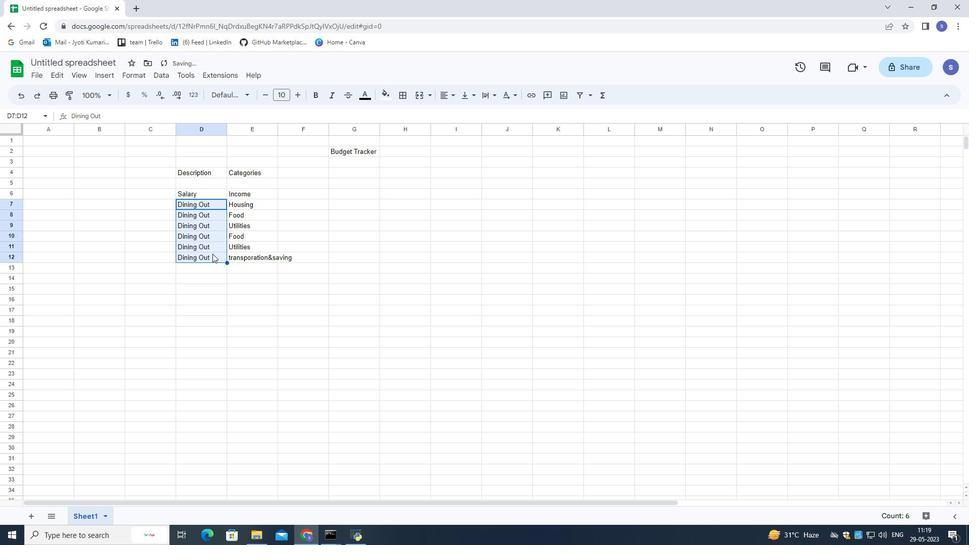 
Action: Mouse pressed left at (208, 275)
Screenshot: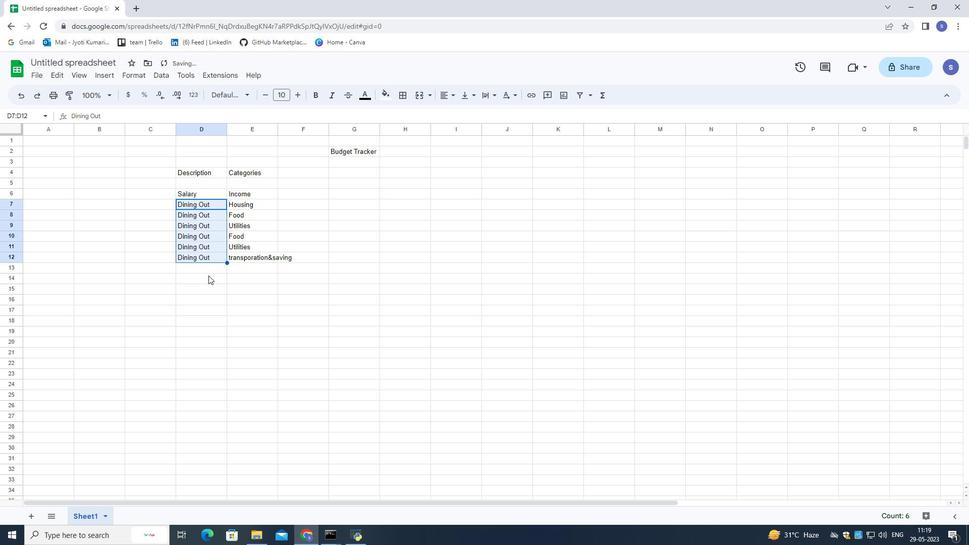 
Action: Key pressed ctrl+Z
Screenshot: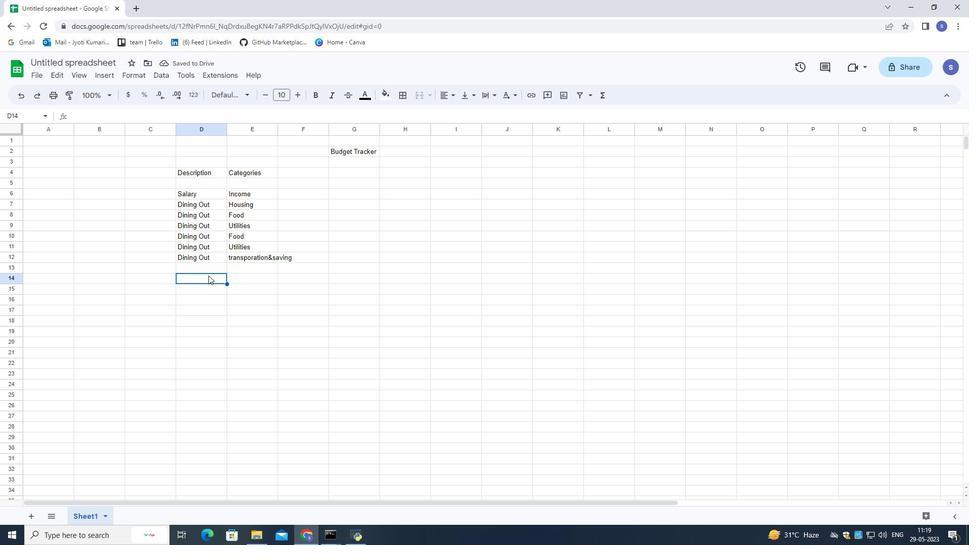 
Action: Mouse moved to (212, 194)
Screenshot: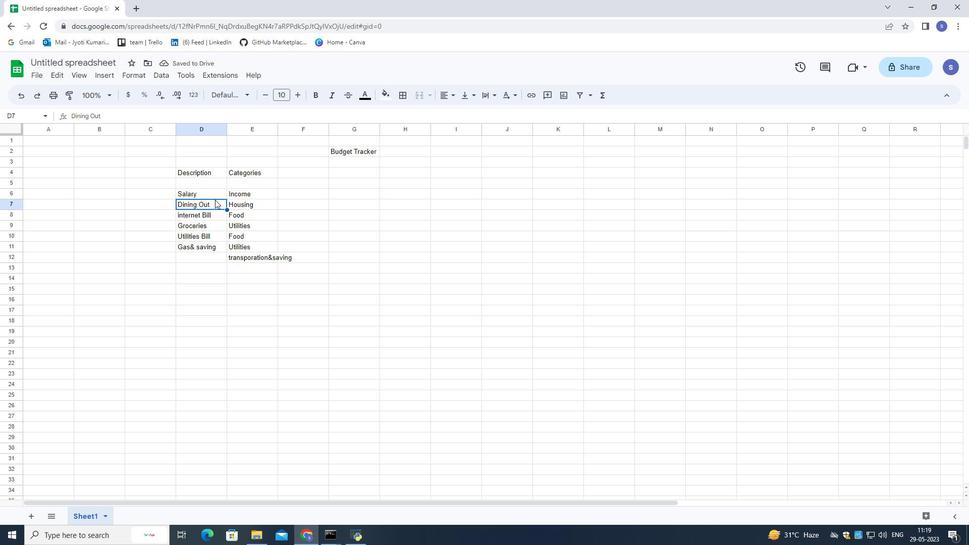 
Action: Mouse pressed left at (212, 194)
Screenshot: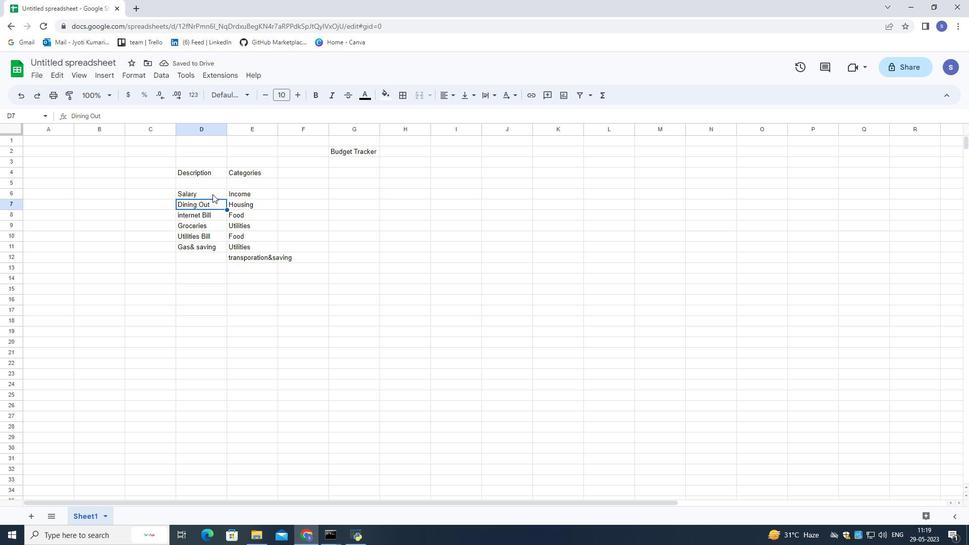 
Action: Mouse moved to (220, 203)
Screenshot: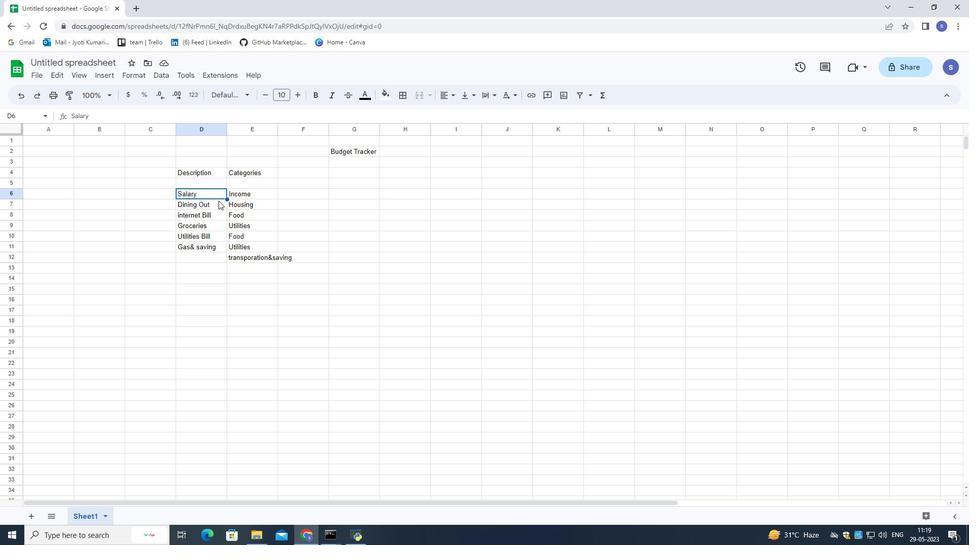 
Action: Mouse pressed left at (220, 203)
Screenshot: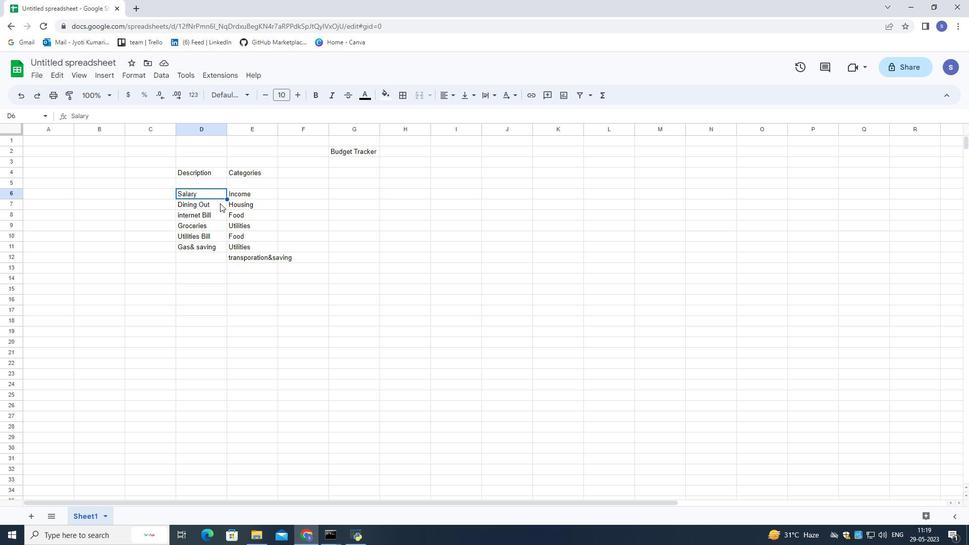 
Action: Mouse moved to (215, 202)
Screenshot: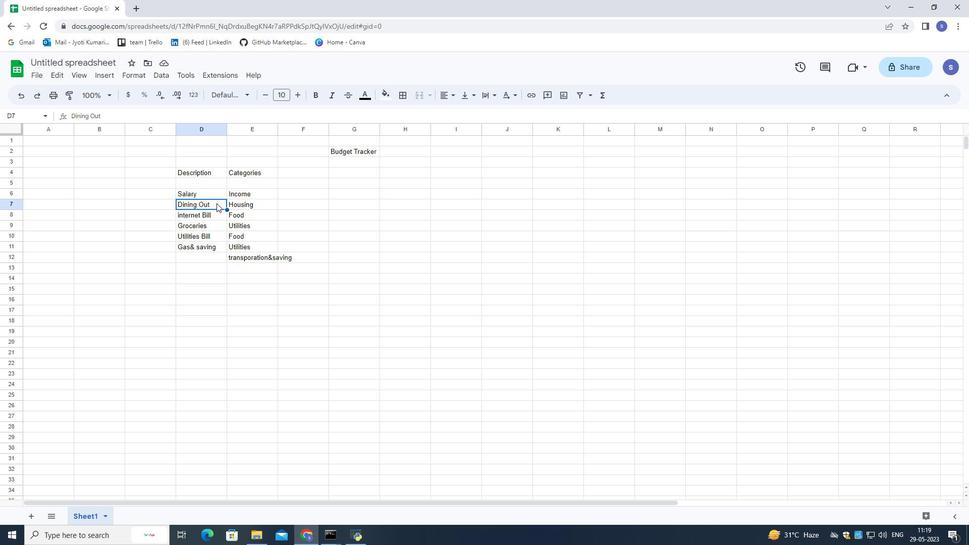 
Action: Mouse pressed left at (215, 202)
Screenshot: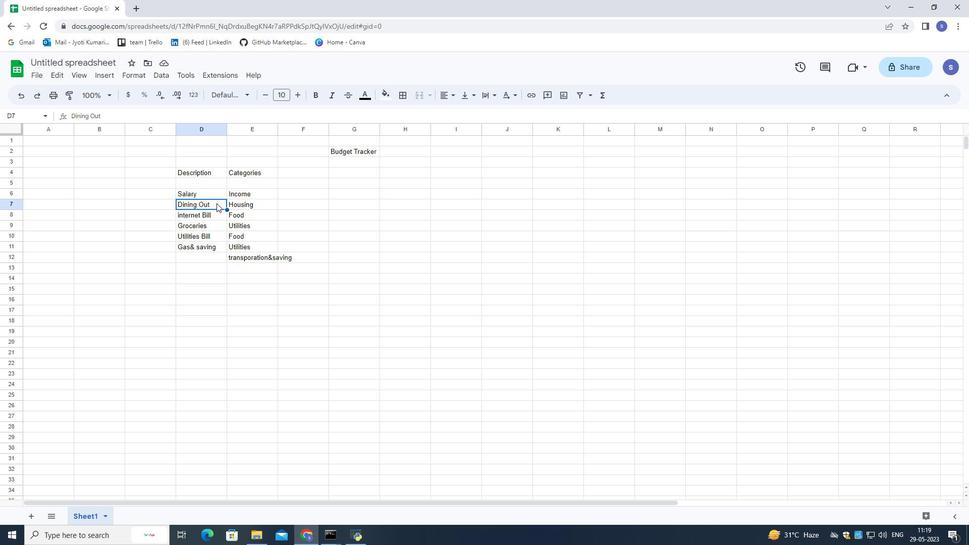 
Action: Mouse moved to (215, 257)
Screenshot: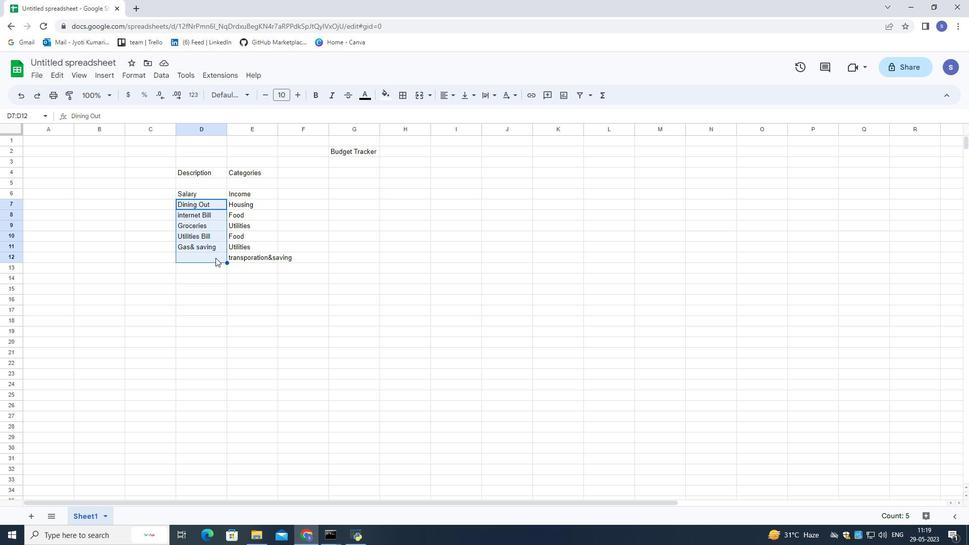 
Action: Key pressed <Key.enter>
Screenshot: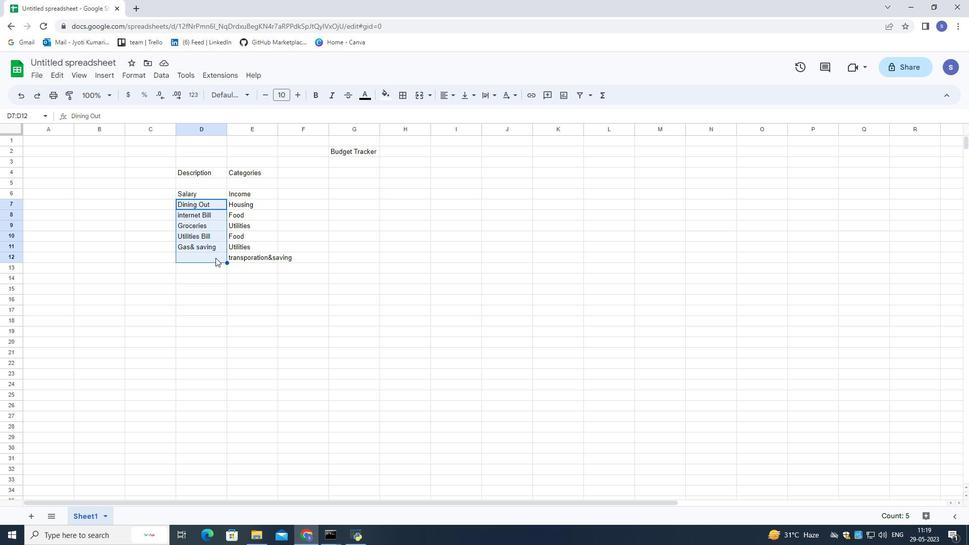 
Action: Mouse moved to (211, 272)
Screenshot: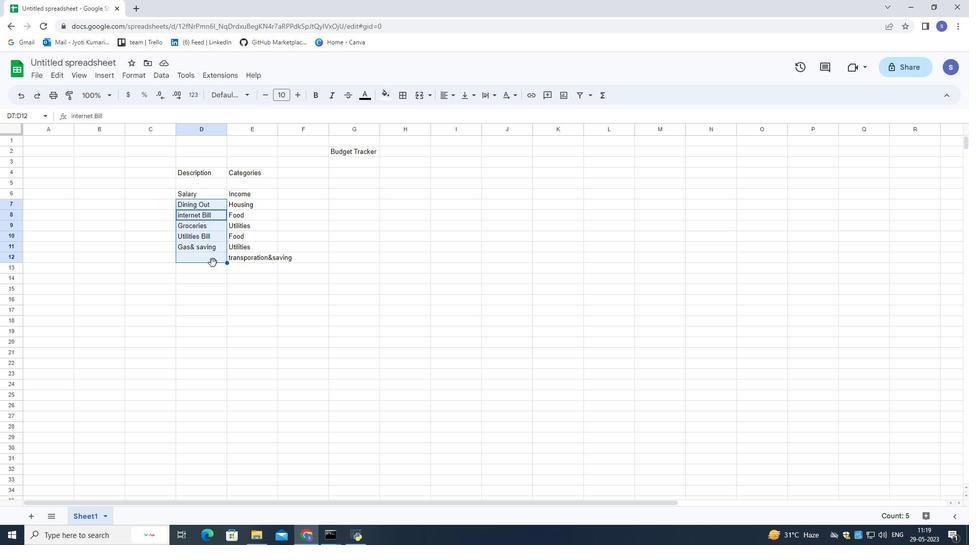 
Action: Mouse pressed left at (211, 272)
Screenshot: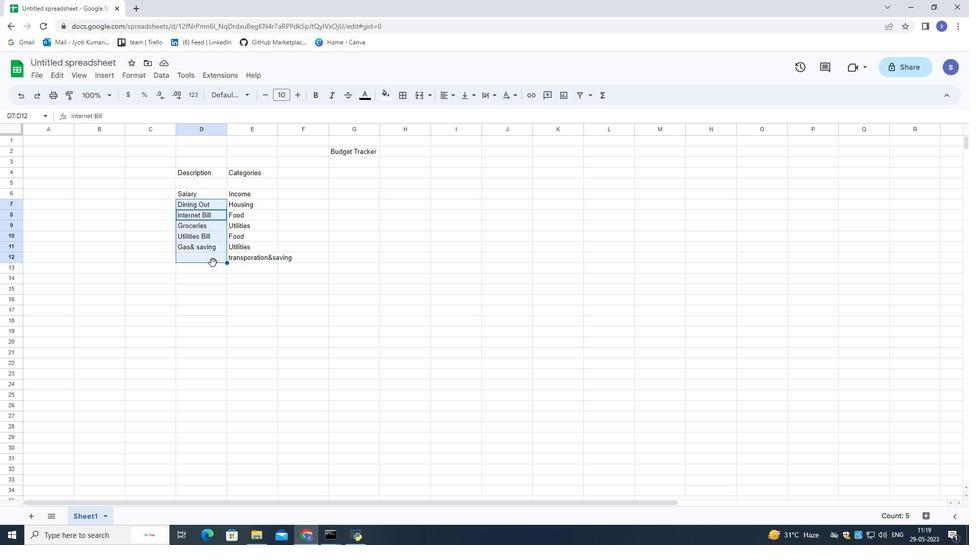 
Action: Mouse moved to (213, 201)
Screenshot: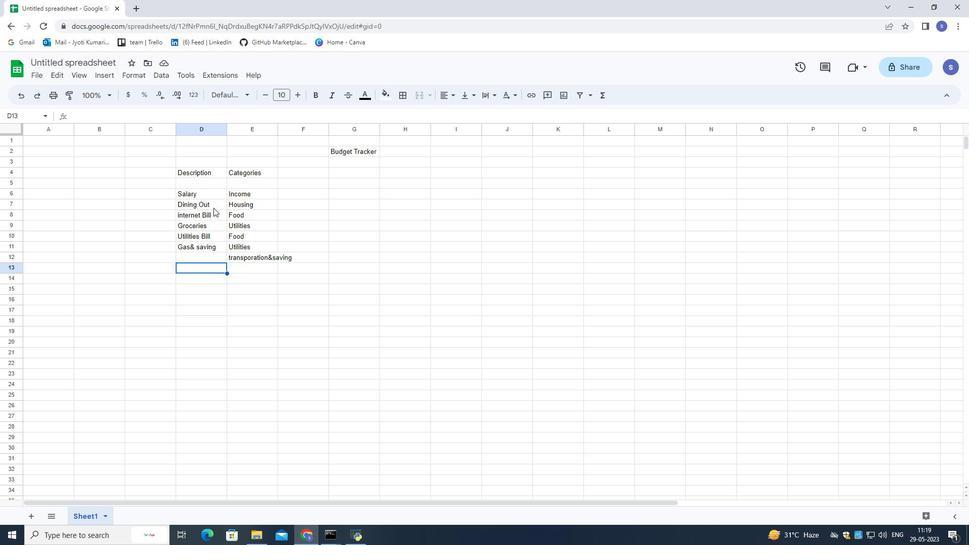 
Action: Mouse pressed left at (213, 201)
Screenshot: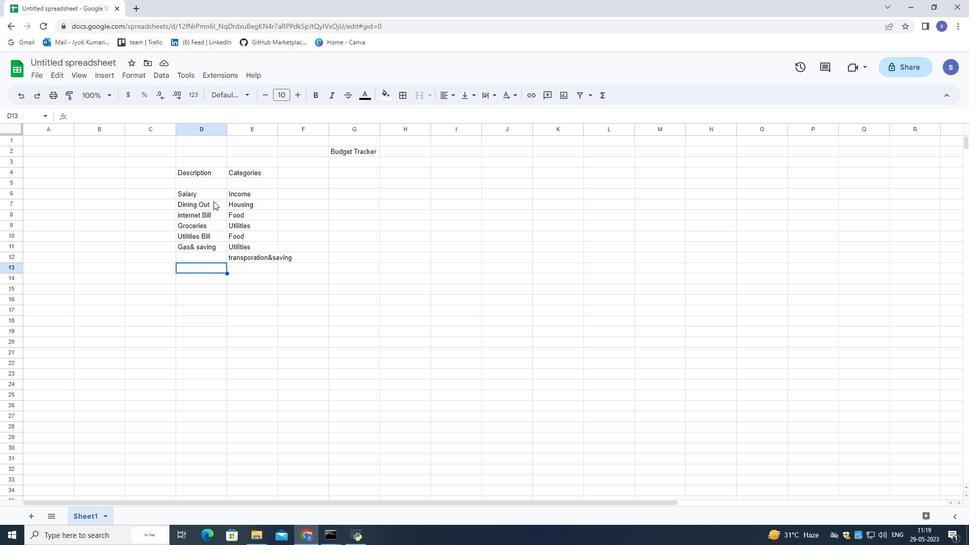 
Action: Mouse pressed left at (213, 201)
Screenshot: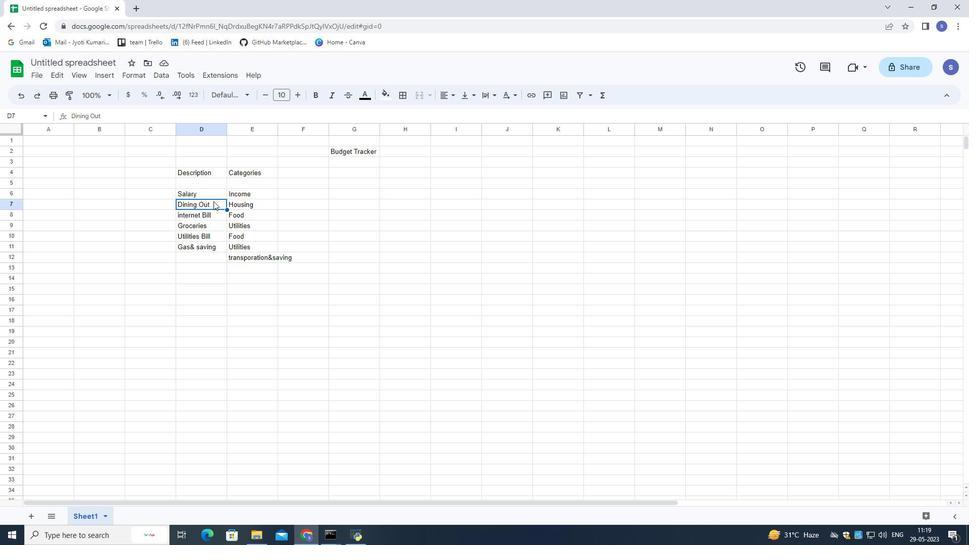
Action: Mouse pressed left at (213, 201)
Screenshot: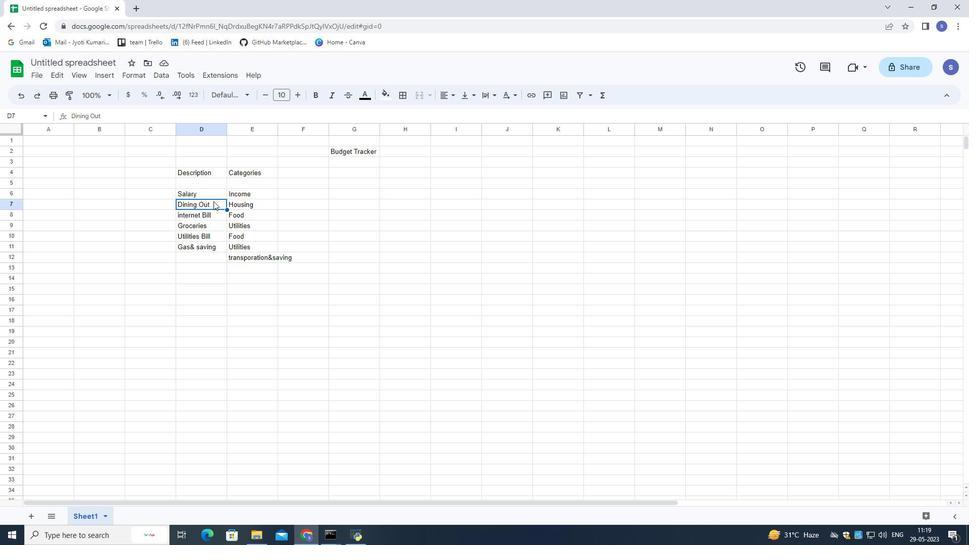 
Action: Mouse pressed left at (213, 201)
Screenshot: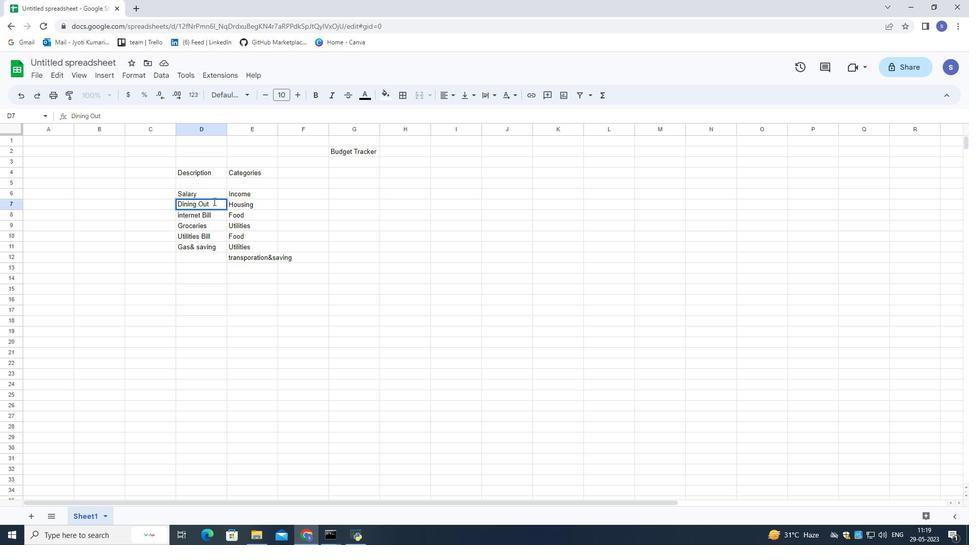 
Action: Mouse pressed left at (213, 201)
Screenshot: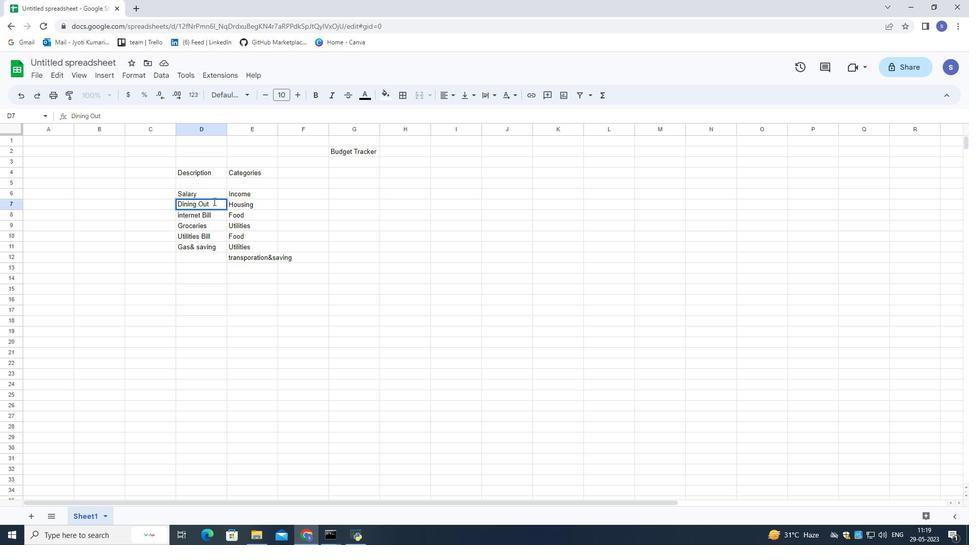 
Action: Mouse pressed left at (213, 201)
Screenshot: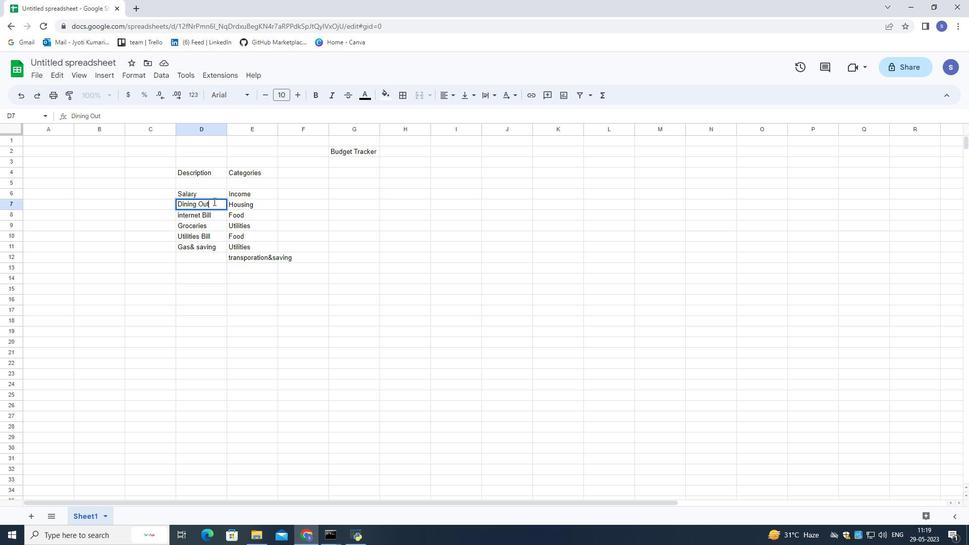 
Action: Mouse pressed left at (213, 201)
Screenshot: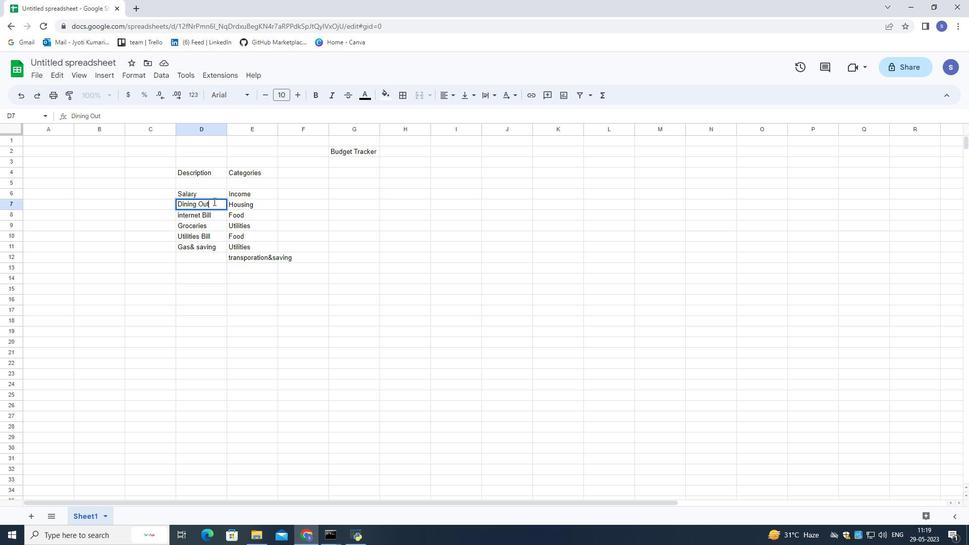 
Action: Key pressed <Key.shift>Rent<Key.down><Key.down>
Screenshot: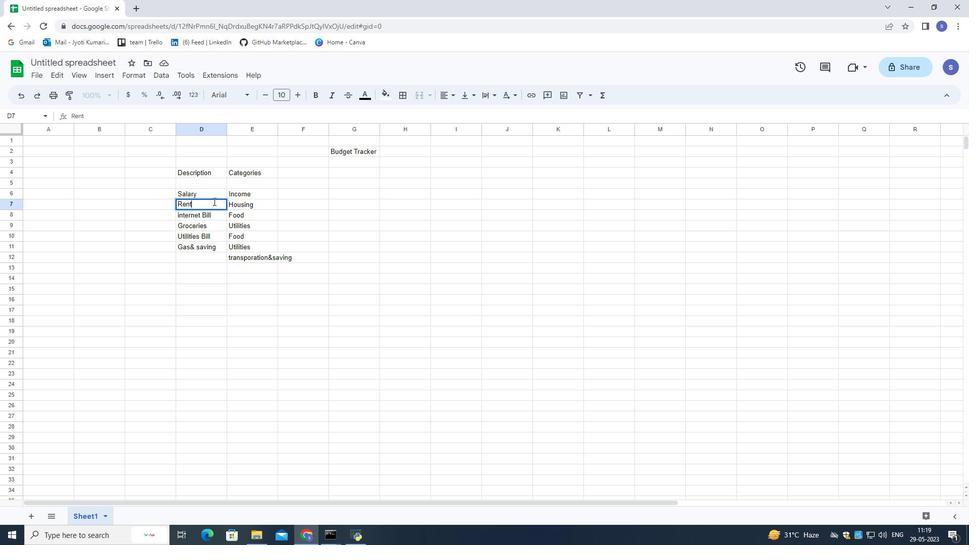 
Action: Mouse moved to (213, 212)
Screenshot: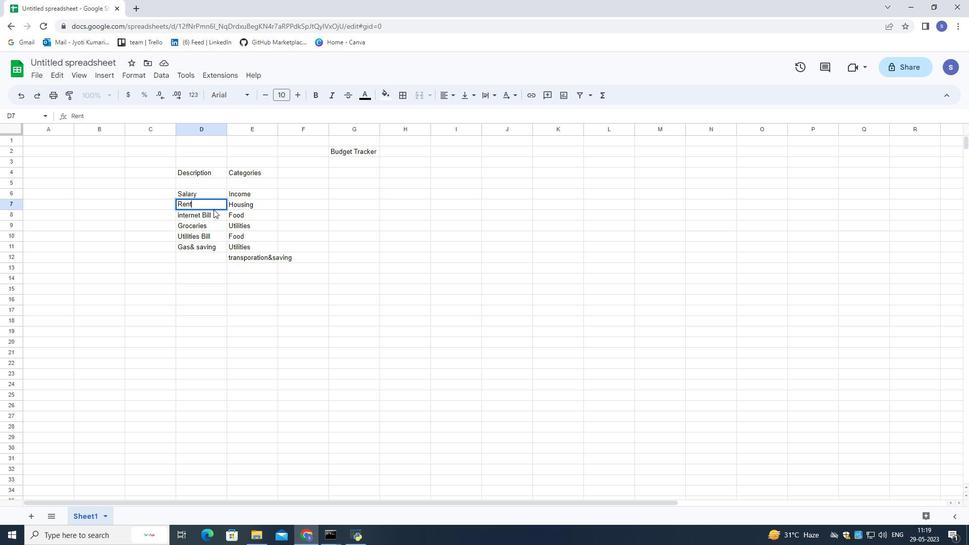 
Action: Mouse pressed left at (213, 212)
Screenshot: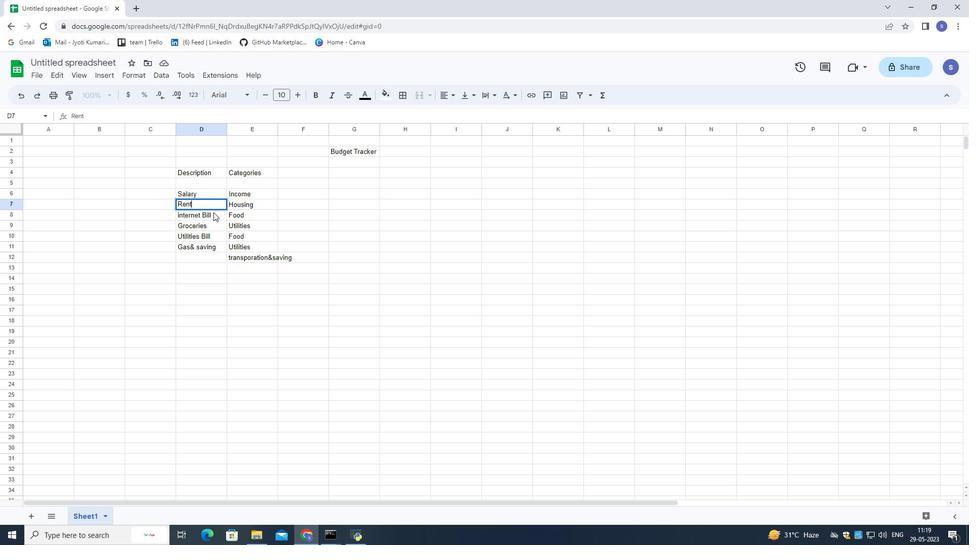 
Action: Mouse pressed left at (213, 212)
Screenshot: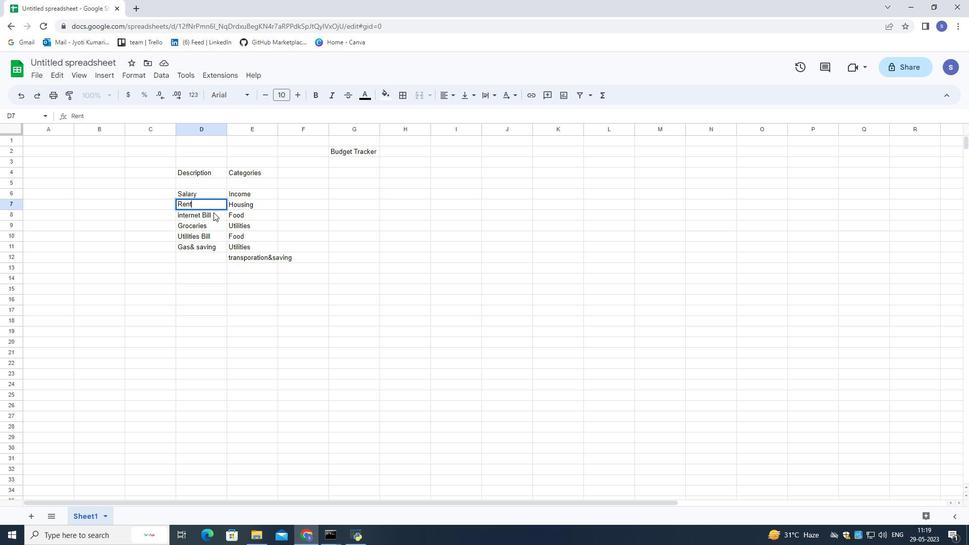 
Action: Mouse pressed left at (213, 212)
Screenshot: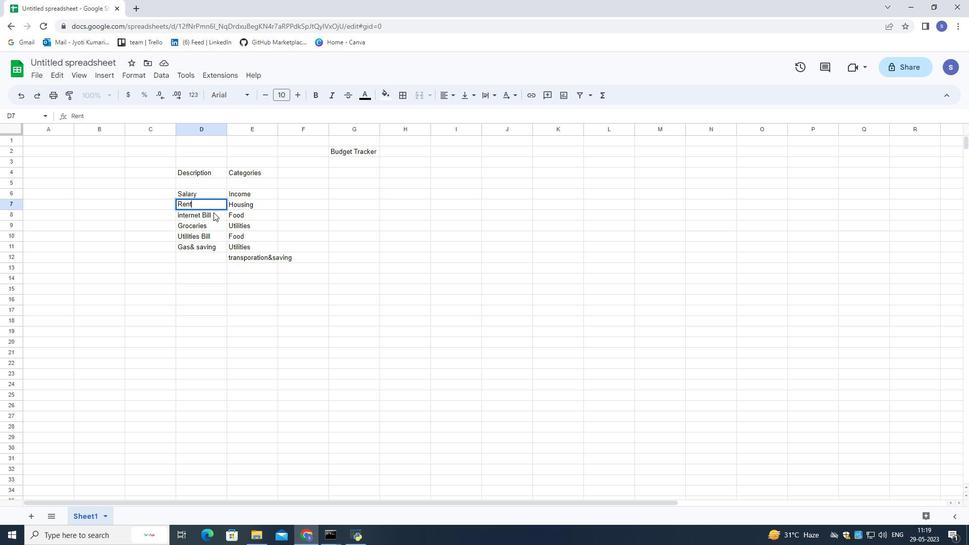 
Action: Mouse moved to (215, 215)
Screenshot: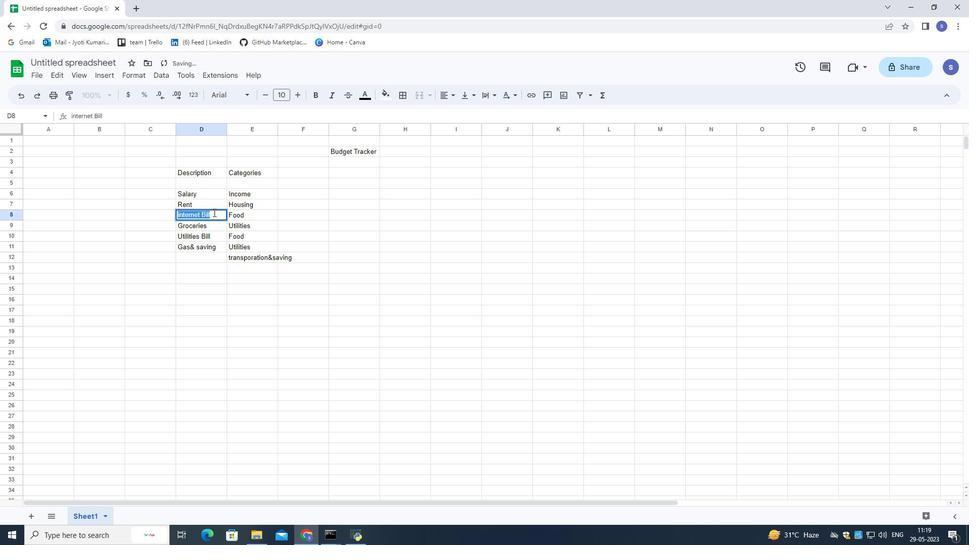 
Action: Key pressed <Key.shift>Dining<Key.space><Key.shift>Out<Key.down>
Screenshot: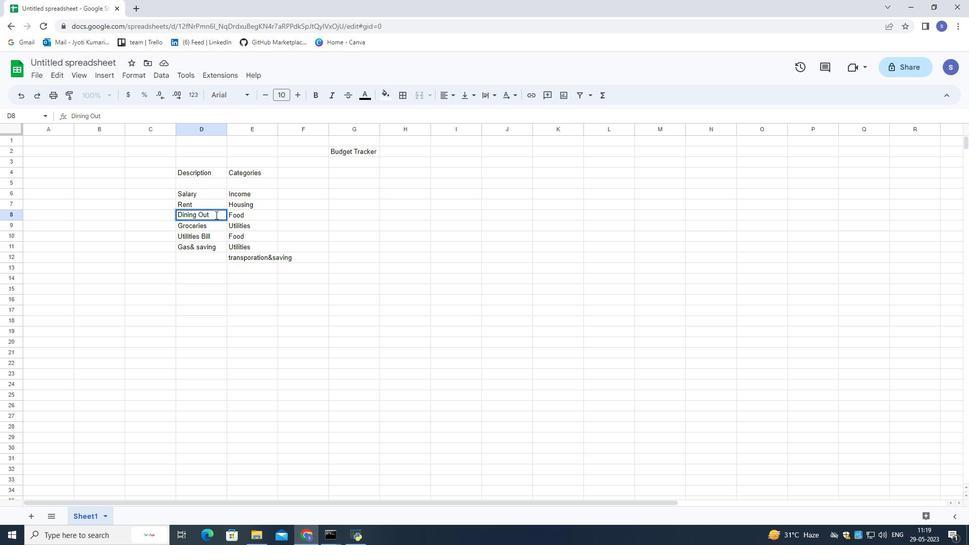 
Action: Mouse moved to (213, 224)
Screenshot: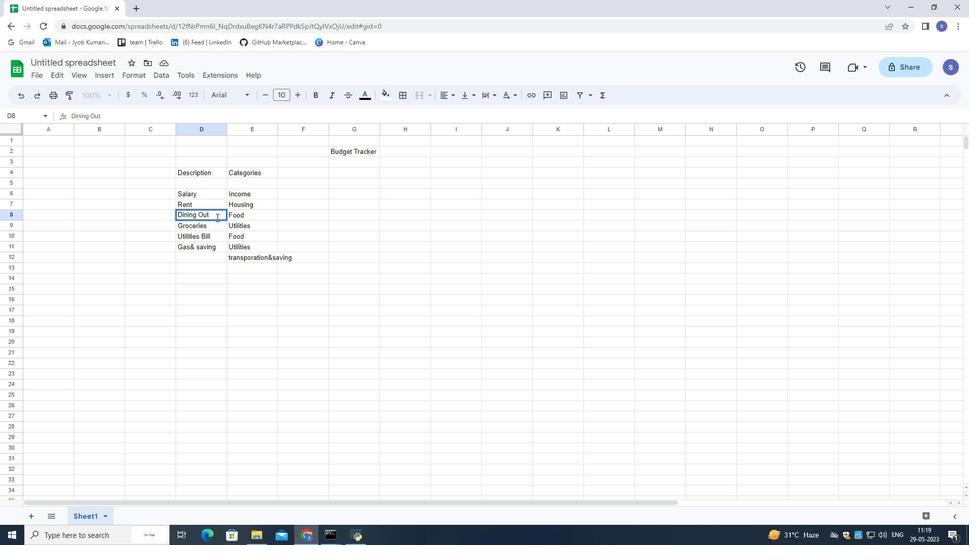 
Action: Mouse pressed left at (213, 224)
Screenshot: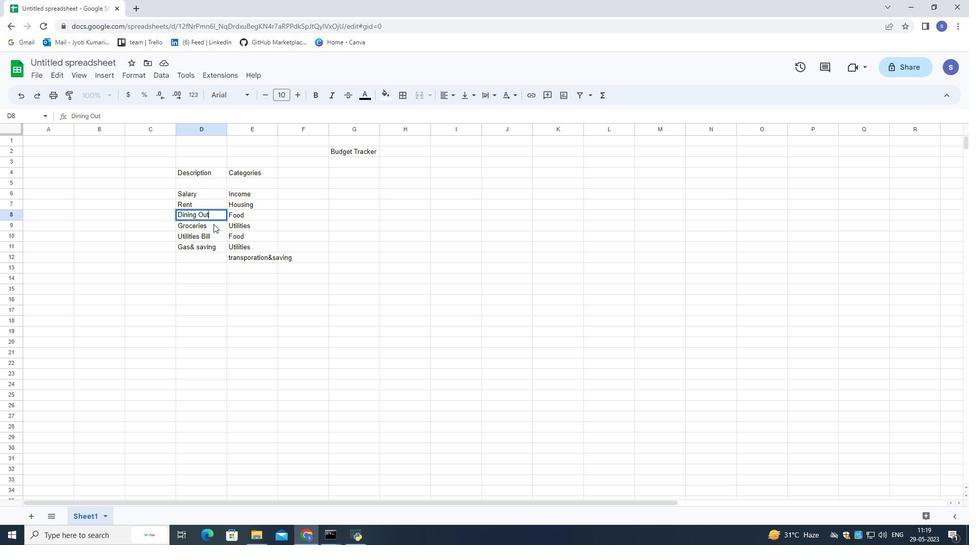 
Action: Mouse pressed left at (213, 224)
Screenshot: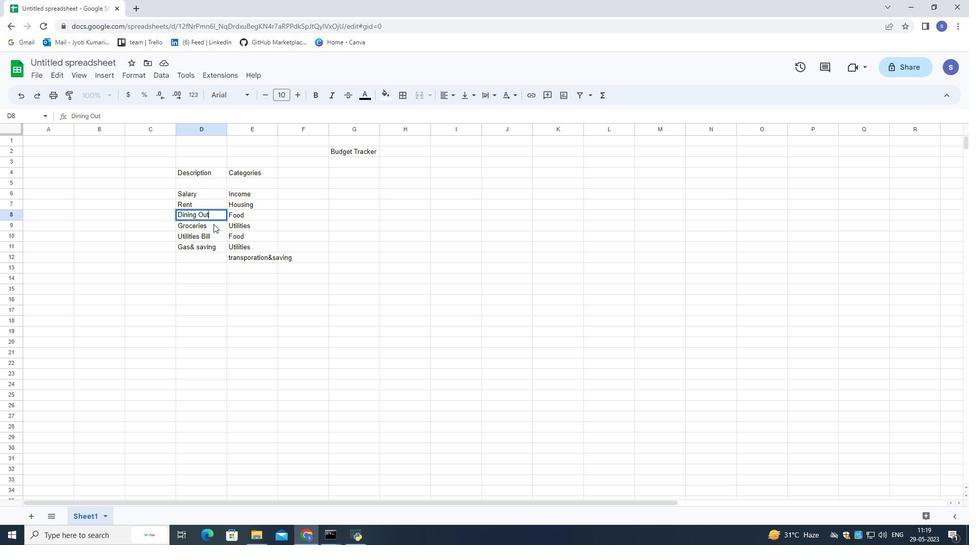 
Action: Mouse pressed left at (213, 224)
Screenshot: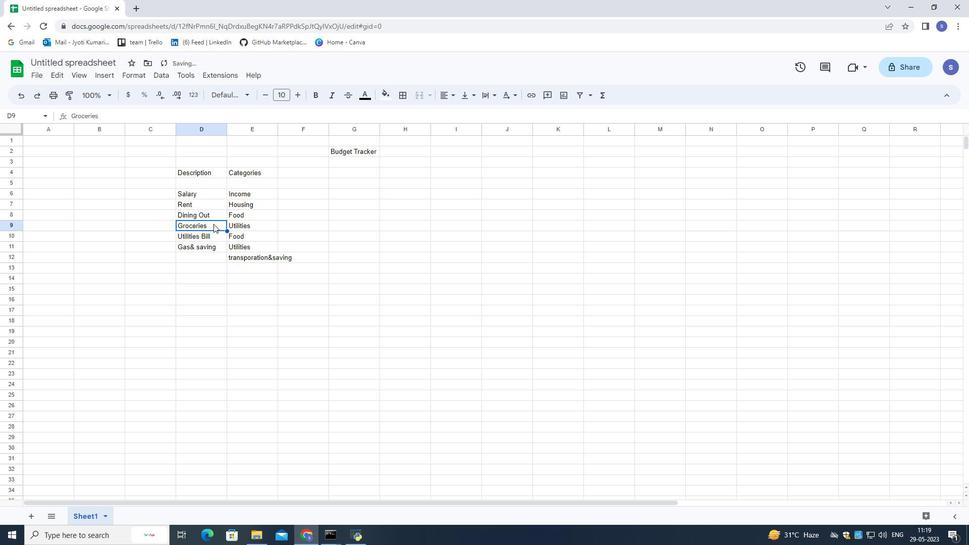 
Action: Mouse moved to (213, 224)
Screenshot: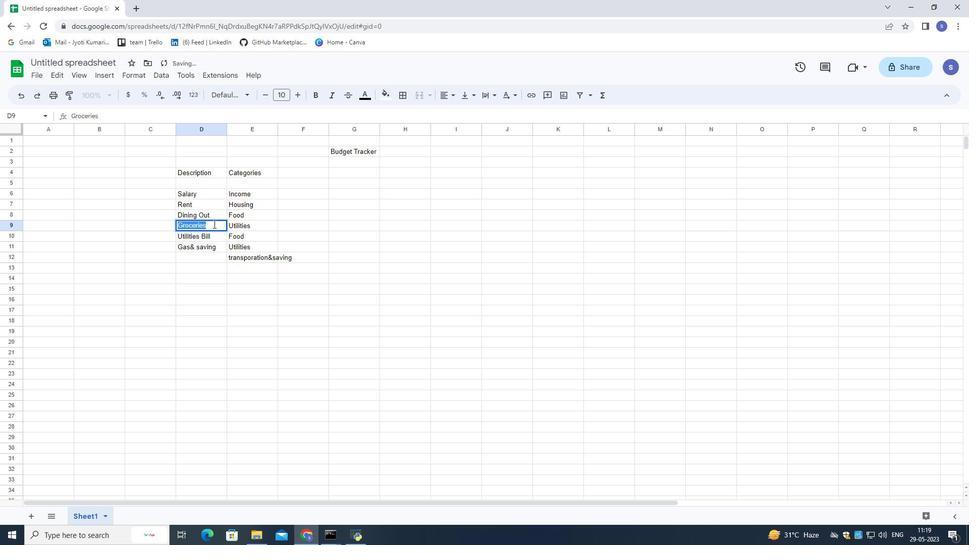 
Action: Key pressed <Key.shift><Key.shift><Key.shift><Key.shift><Key.shift><Key.shift><Key.shift><Key.shift><Key.shift><Key.shift><Key.shift><Key.shift><Key.shift><Key.shift><Key.shift><Key.shift><Key.shift><Key.shift><Key.shift><Key.shift><Key.shift><Key.shift><Key.shift><Key.shift><Key.shift><Key.shift><Key.shift>Internet<Key.space><Key.shift>Bill
Screenshot: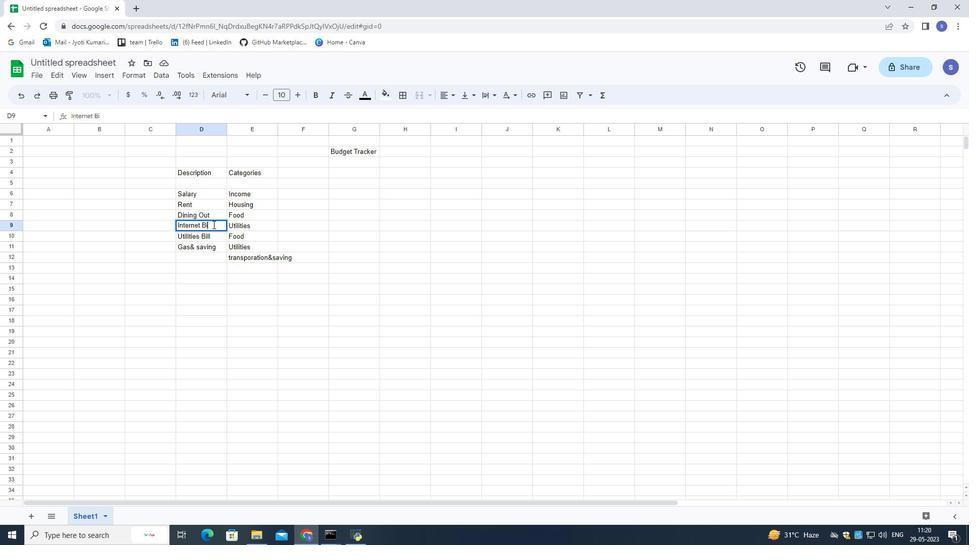 
Action: Mouse moved to (213, 234)
Screenshot: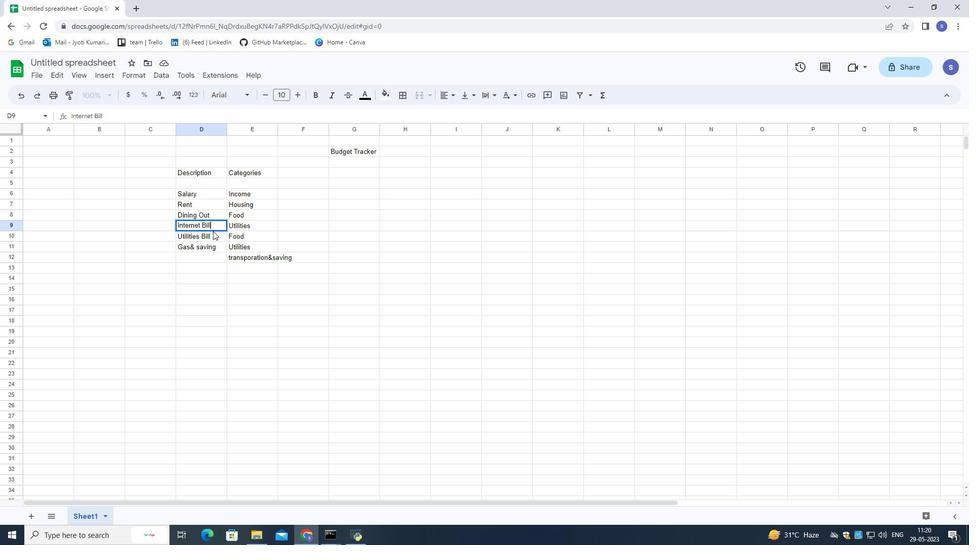 
Action: Mouse pressed left at (213, 234)
Screenshot: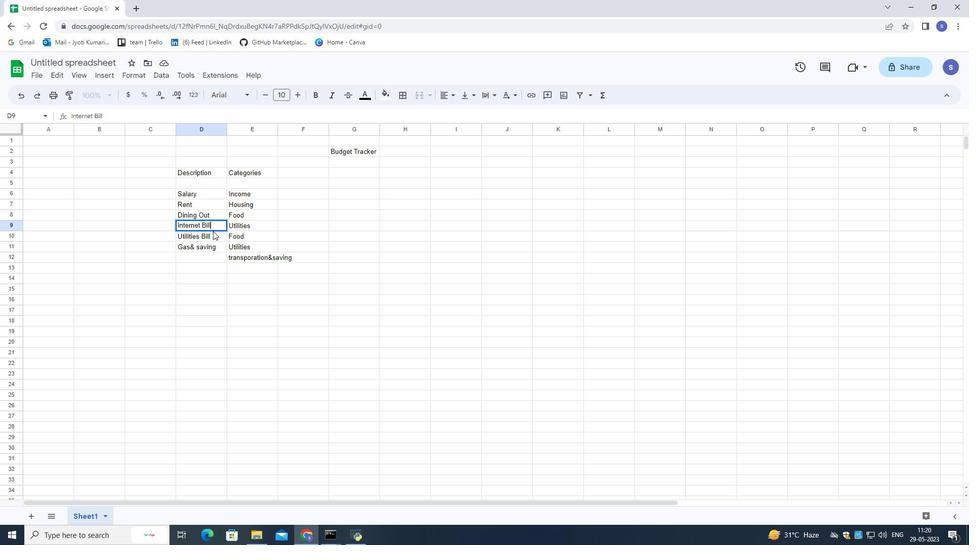
Action: Mouse pressed left at (213, 234)
Screenshot: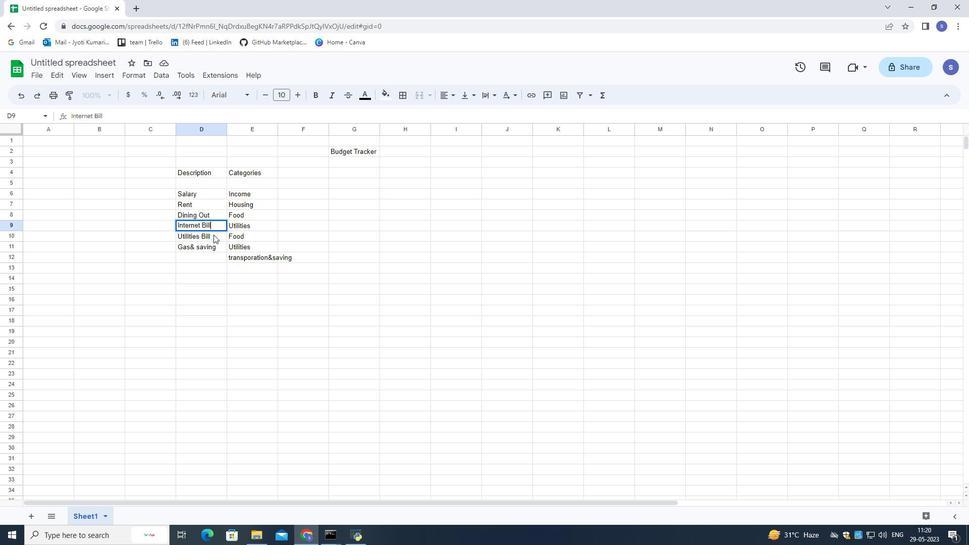 
Action: Mouse pressed left at (213, 234)
Screenshot: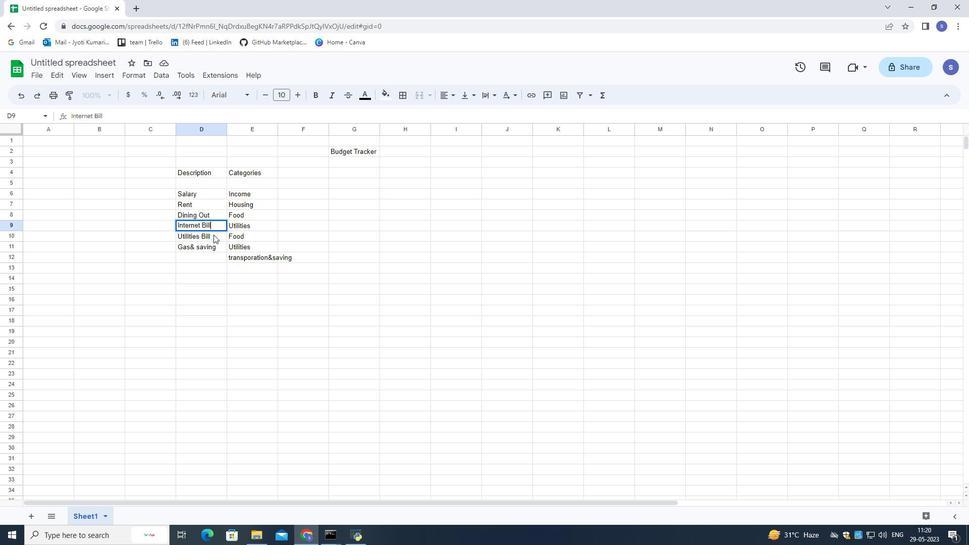 
Action: Key pressed <Key.shift>groceries<Key.left><Key.left><Key.left><Key.left><Key.left><Key.left><Key.left><Key.left><Key.backspace><Key.shift>G
Screenshot: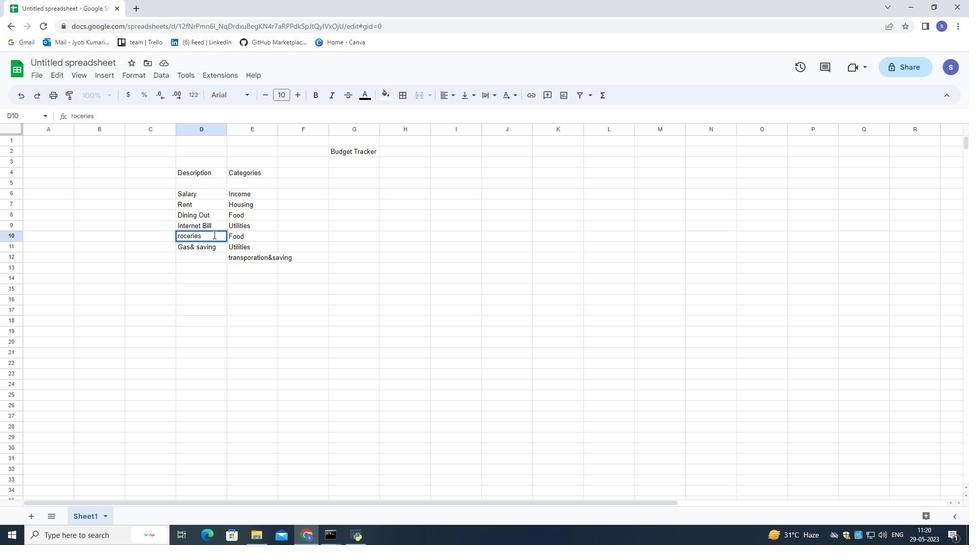 
Action: Mouse moved to (213, 245)
Screenshot: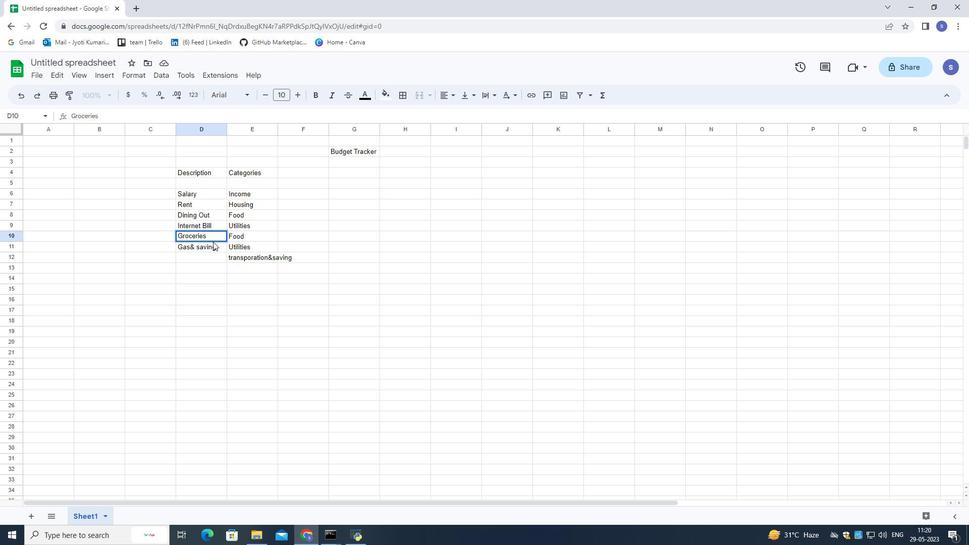 
Action: Mouse pressed left at (213, 245)
Screenshot: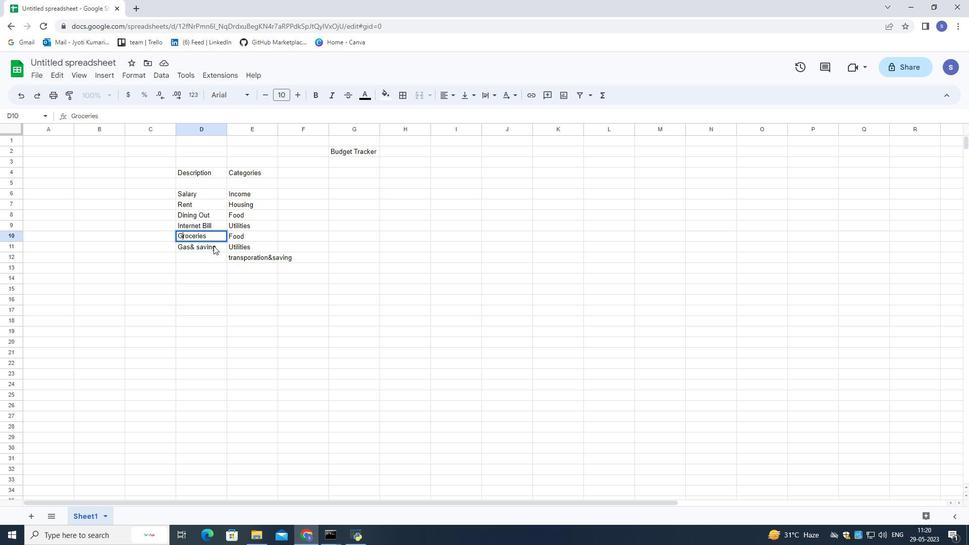 
Action: Mouse pressed left at (213, 245)
Screenshot: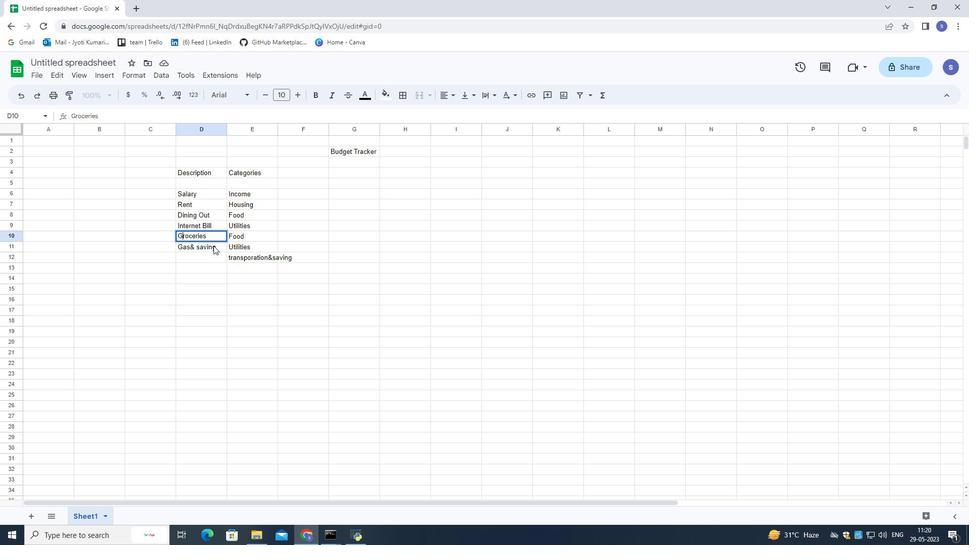 
Action: Mouse pressed left at (213, 245)
Screenshot: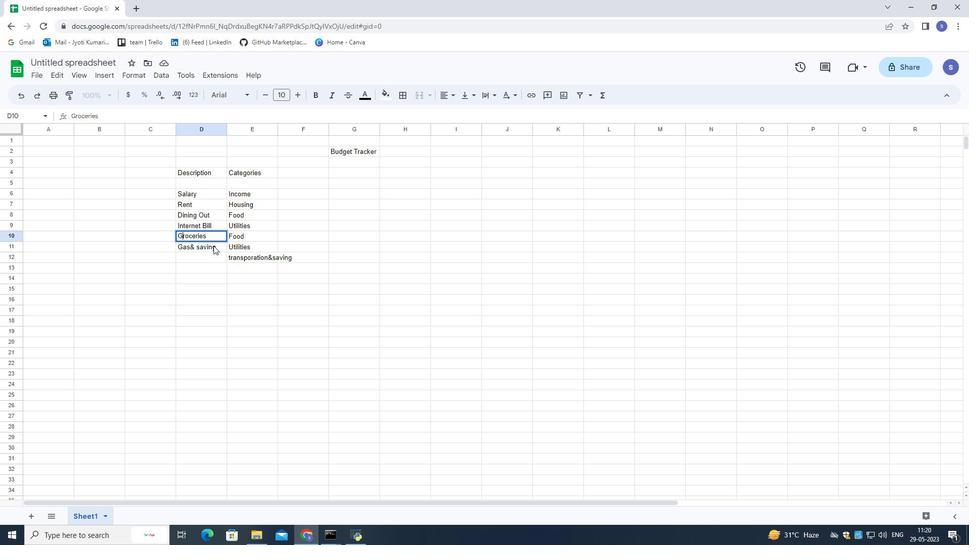 
Action: Key pressed <Key.shift><Key.shift><Key.shift><Key.shift><Key.shift><Key.shift>utilities<Key.space><Key.shift>Bill
Screenshot: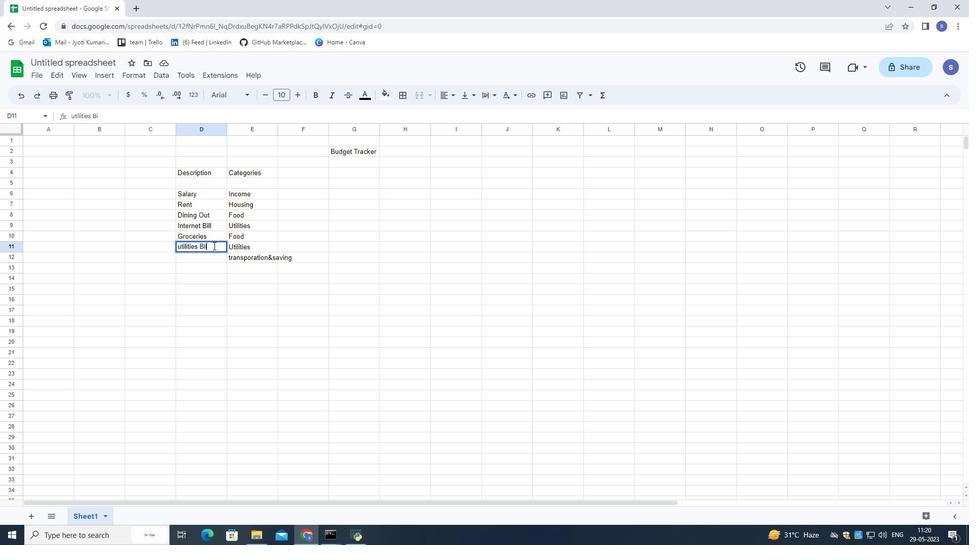 
Action: Mouse moved to (213, 255)
Screenshot: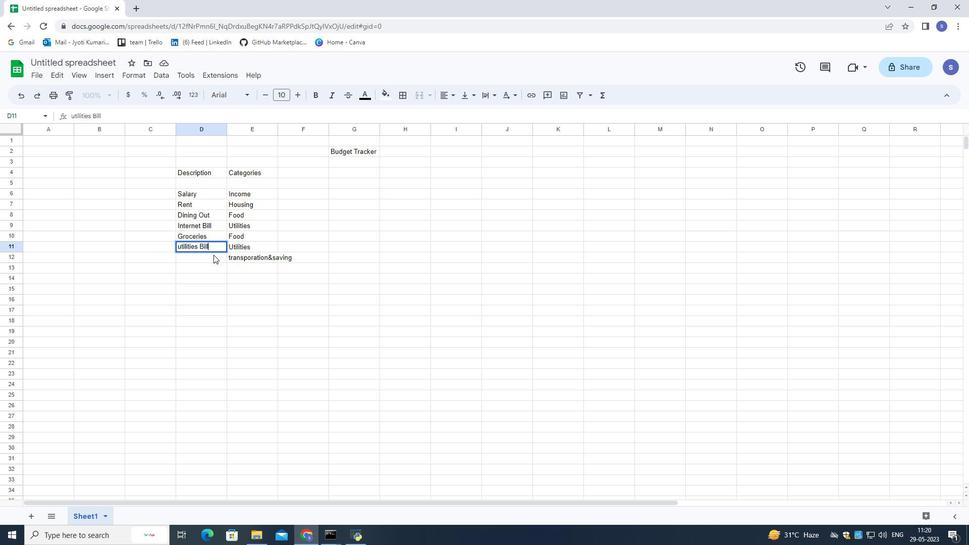 
Action: Mouse pressed left at (213, 255)
Screenshot: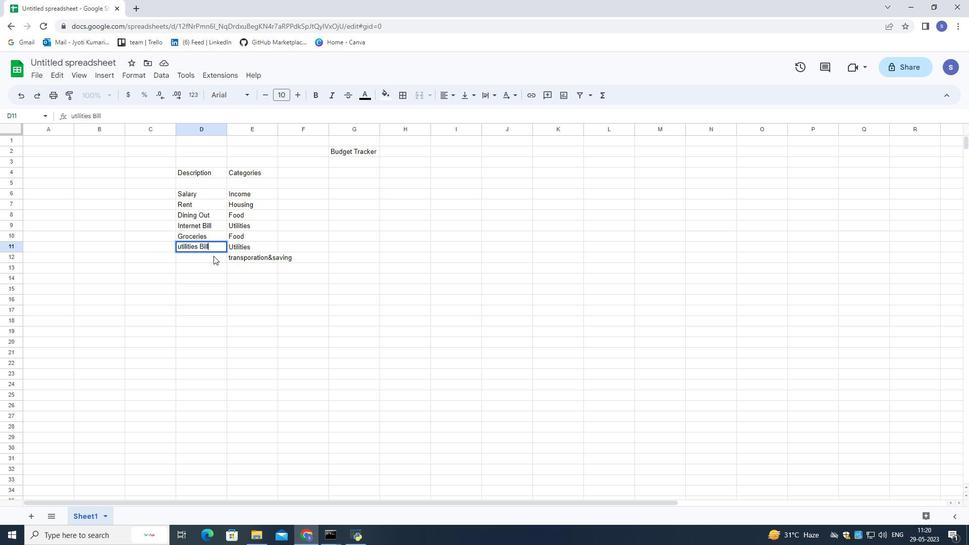 
Action: Mouse pressed left at (213, 255)
Screenshot: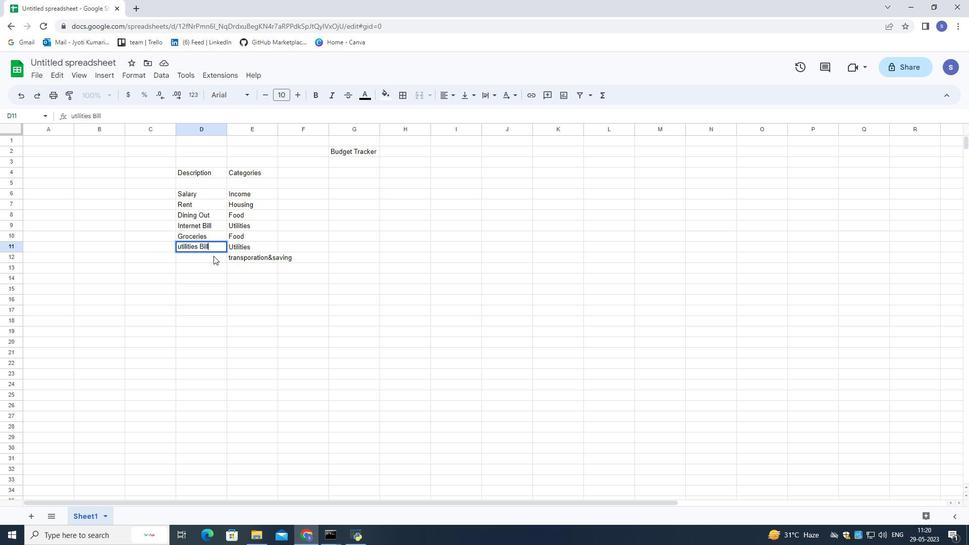 
Action: Mouse moved to (214, 255)
Screenshot: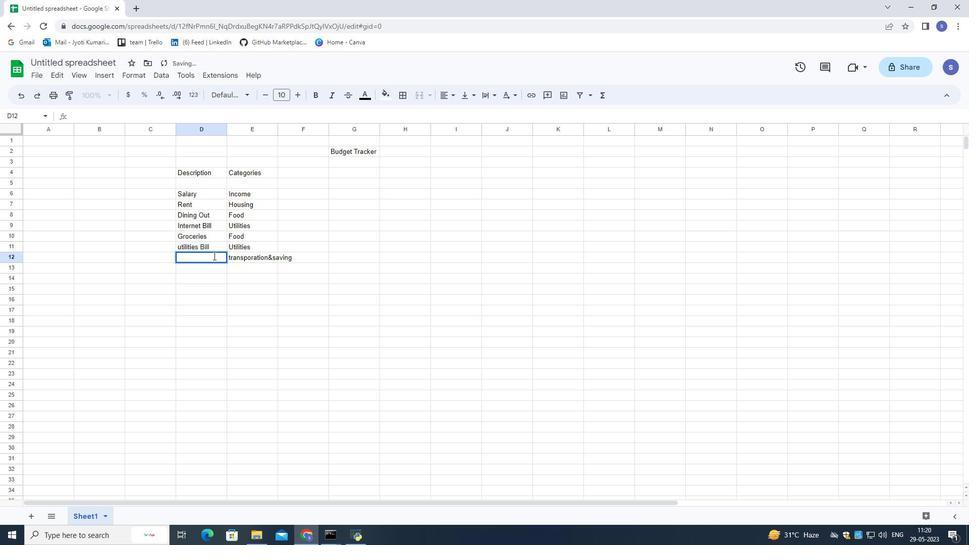 
Action: Key pressed <Key.shift><Key.shift><Key.shift>gas<Key.space><Key.shift><Key.shift><Key.shift><Key.shift><Key.shift><Key.shift><Key.shift><Key.shift><Key.shift><Key.shift><Key.shift><Key.shift><Key.shift><Key.shift><Key.shift><Key.shift><Key.shift><Key.shift><Key.shift><Key.shift><Key.shift><Key.shift><Key.shift><Key.shift><Key.shift><Key.shift>&saving<Key.left><Key.left><Key.left><Key.left><Key.left><Key.left><Key.left><Key.left><Key.left><Key.left><Key.backspace><Key.shift>G
Screenshot: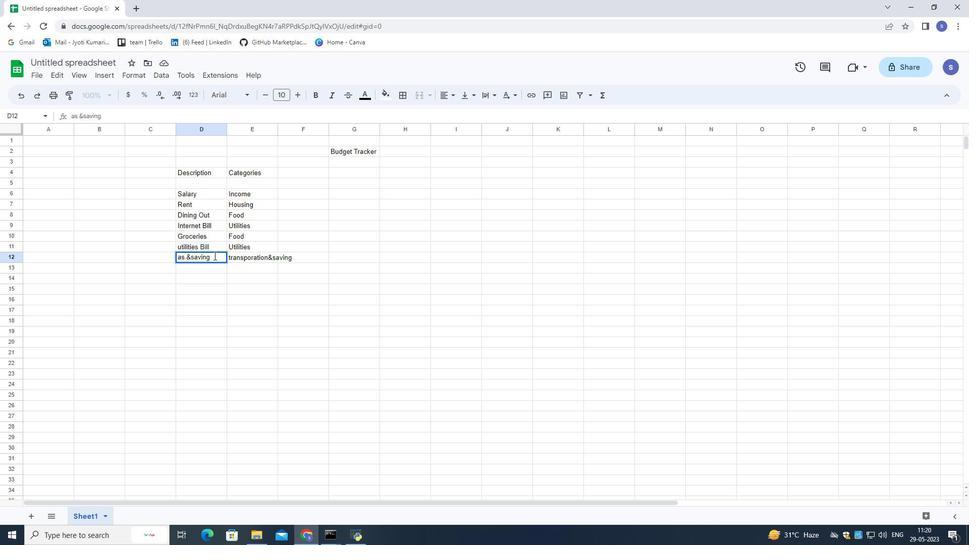 
Action: Mouse moved to (258, 126)
Screenshot: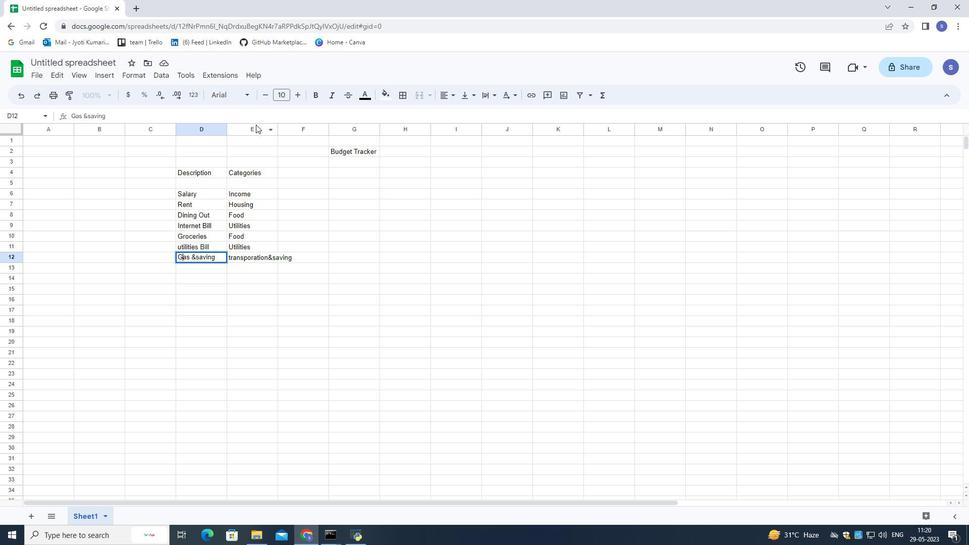 
Action: Mouse pressed left at (258, 126)
Screenshot: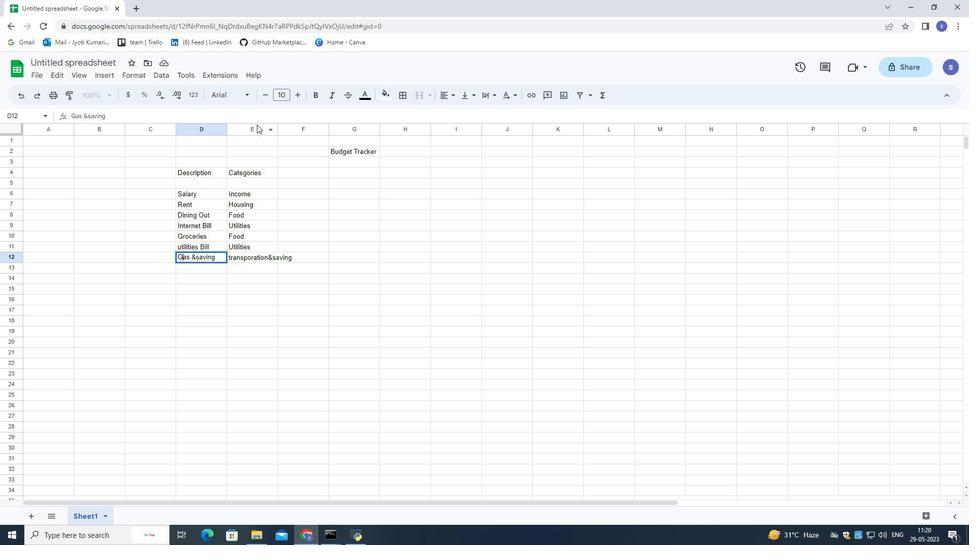 
Action: Mouse moved to (278, 132)
Screenshot: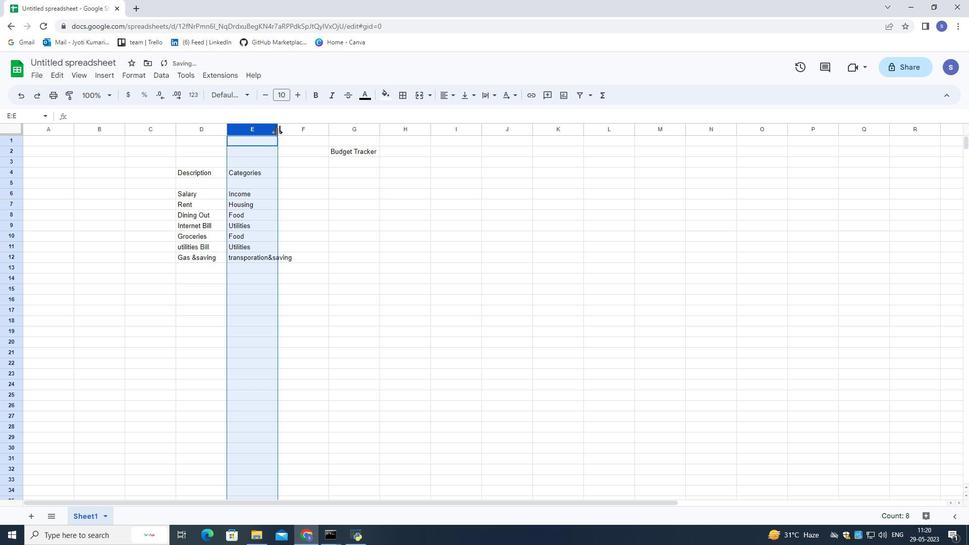 
Action: Mouse pressed left at (278, 132)
Screenshot: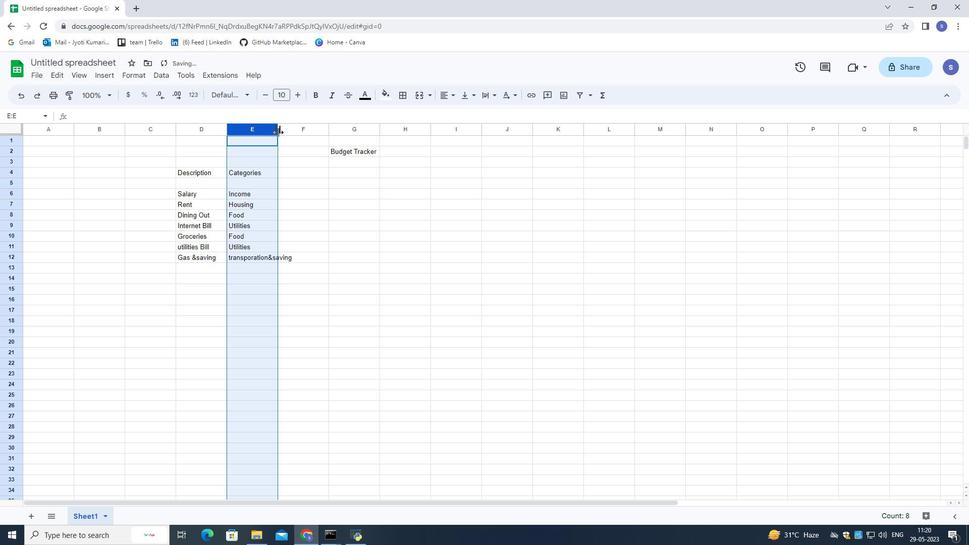 
Action: Mouse moved to (308, 173)
Screenshot: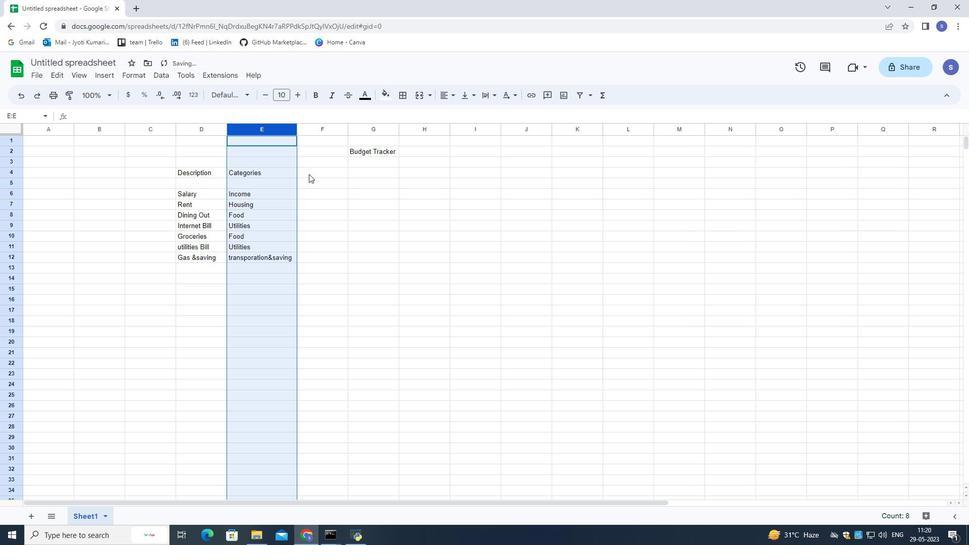 
Action: Mouse pressed left at (308, 173)
Screenshot: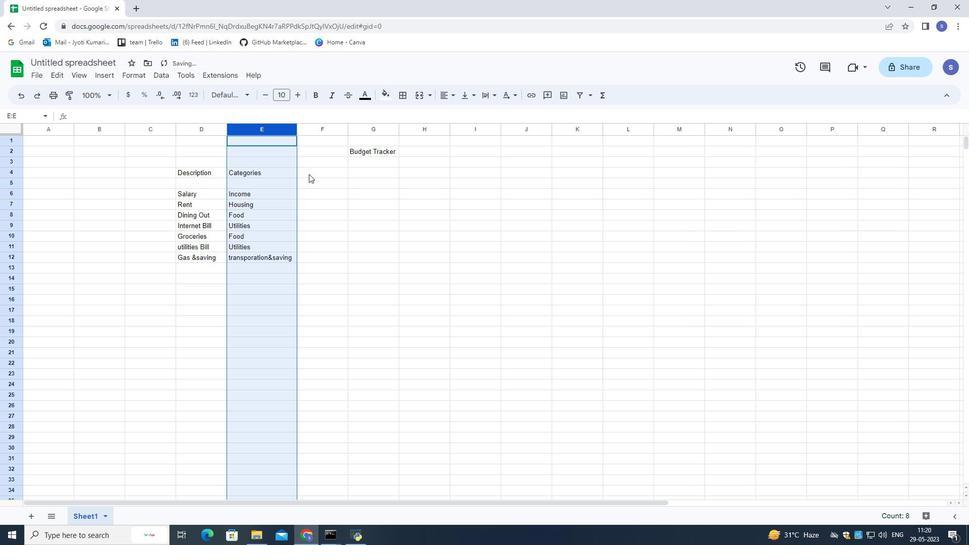 
Action: Mouse moved to (312, 175)
Screenshot: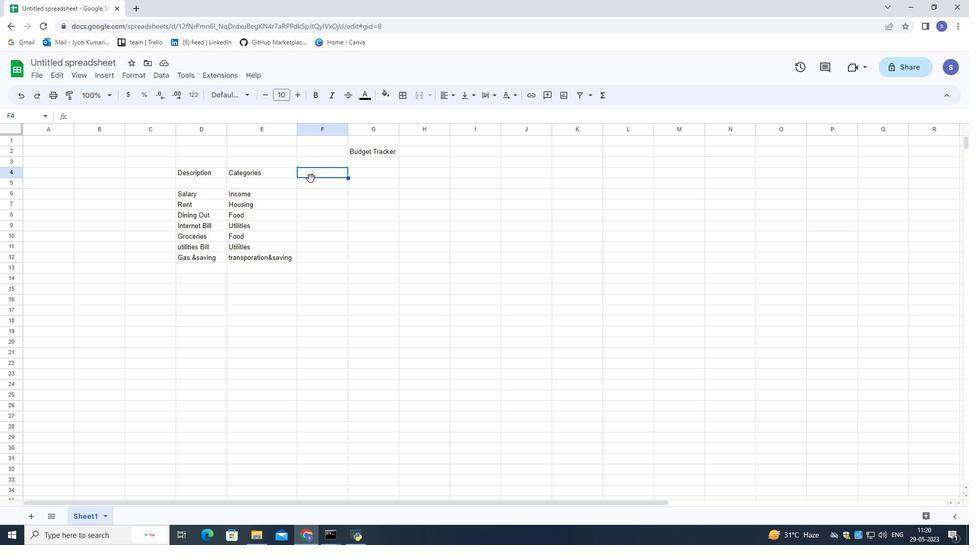 
Action: Key pressed <Key.shift>a<Key.backspace><Key.shift>Amount<Key.space><Key.down>
Screenshot: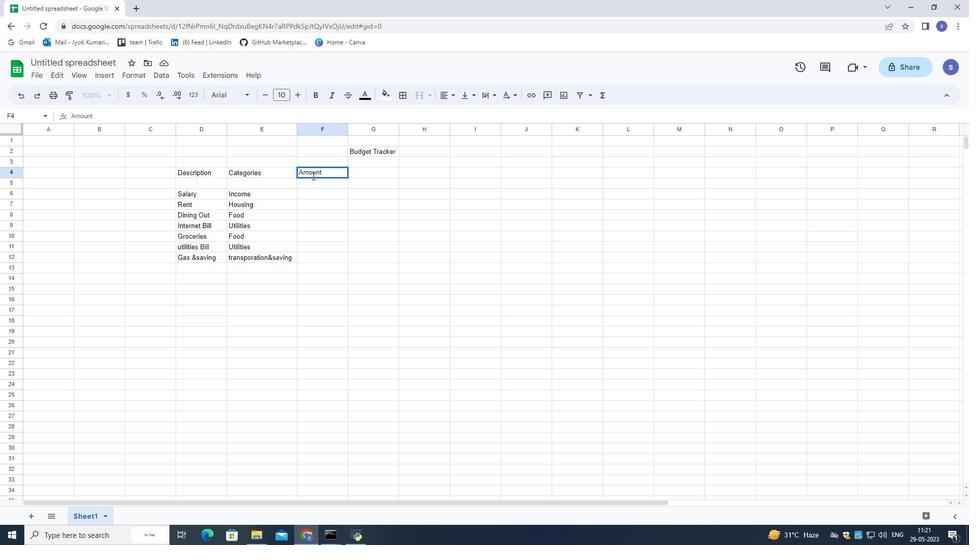 
Action: Mouse moved to (367, 184)
Screenshot: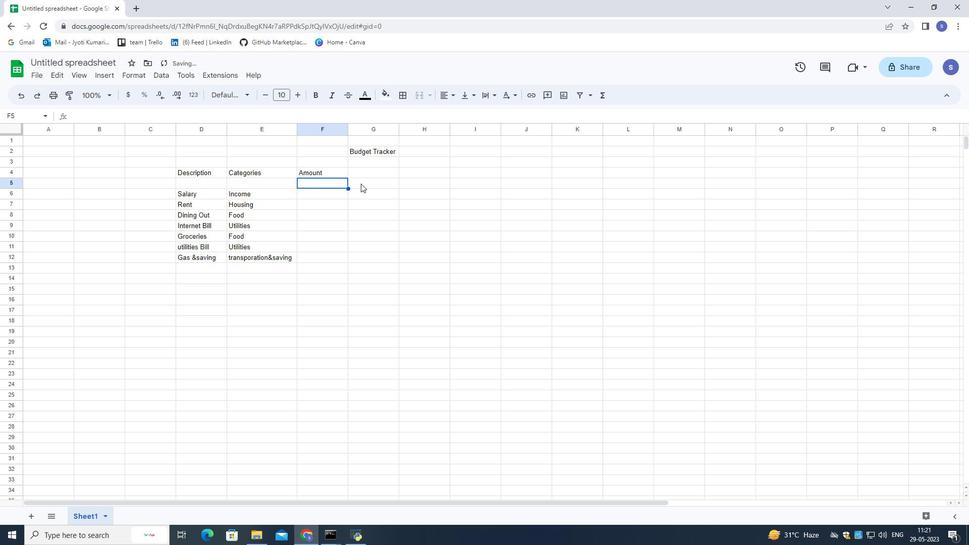 
Action: Key pressed <Key.down>
Screenshot: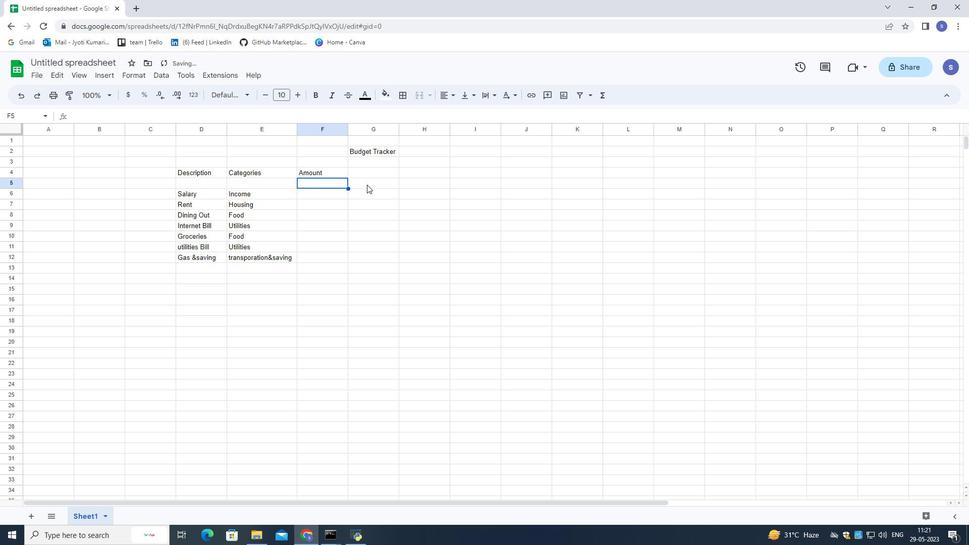 
Action: Mouse moved to (320, 193)
Screenshot: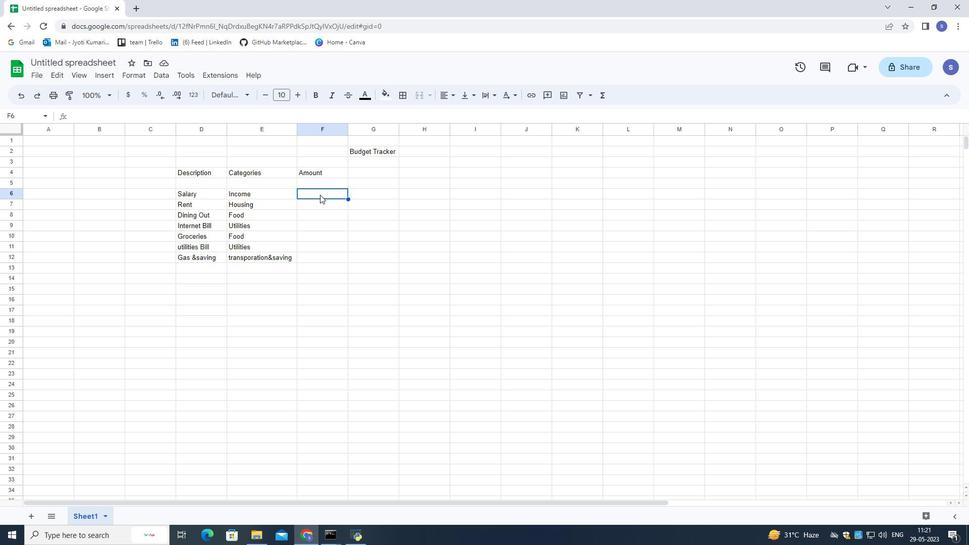 
Action: Mouse pressed left at (320, 193)
Screenshot: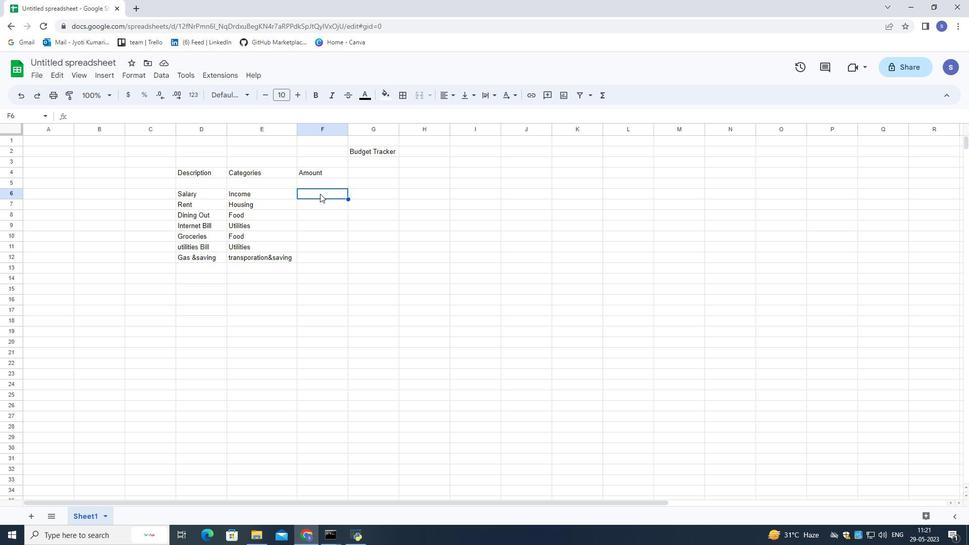 
Action: Mouse moved to (335, 190)
Screenshot: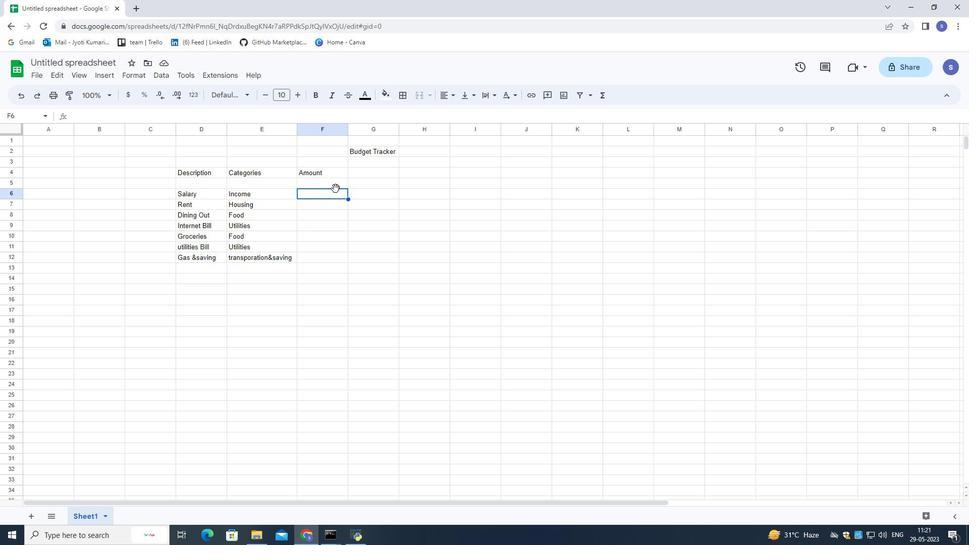 
Action: Mouse pressed left at (335, 190)
Screenshot: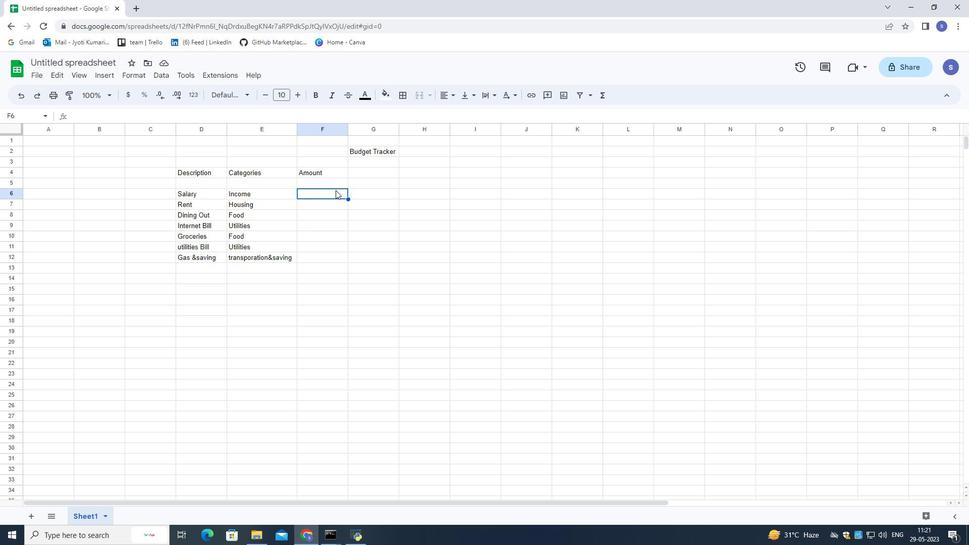 
Action: Key pressed <Key.shift><Key.shift><Key.shift><Key.shift><Key.shift><Key.shift><Key.shift><Key.shift><Key.shift><Key.shift><Key.shift><Key.shift><Key.shift><Key.shift><Key.shift>$
Screenshot: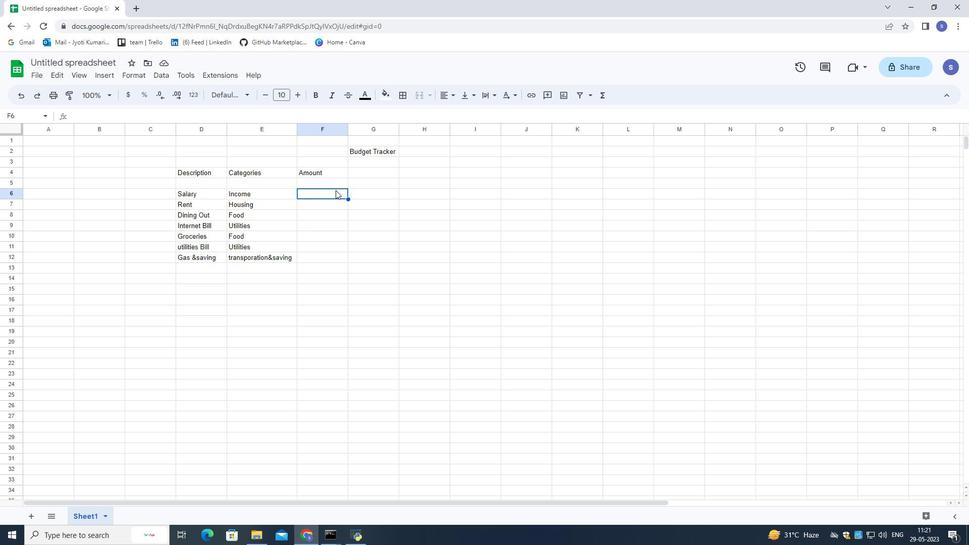 
Action: Mouse moved to (468, 212)
Screenshot: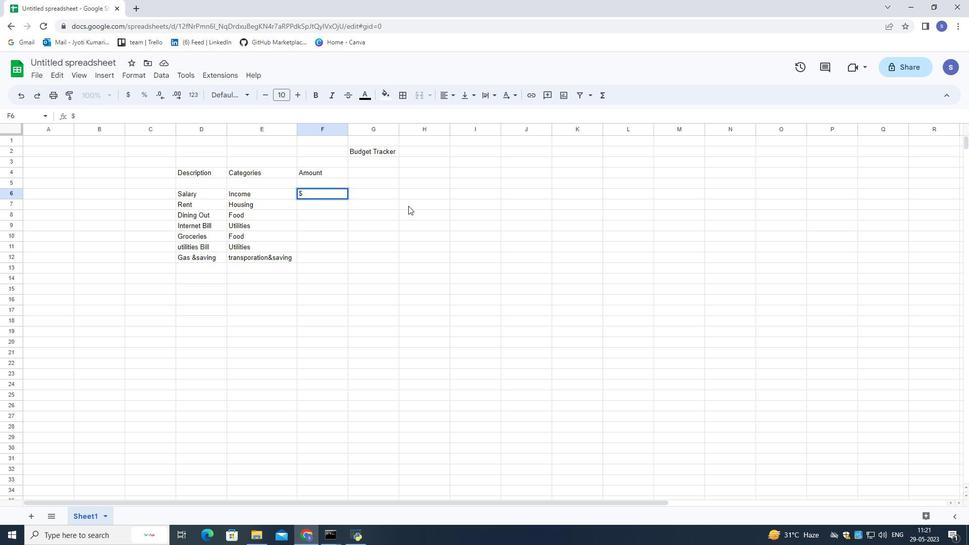 
Action: Key pressed 2,
Screenshot: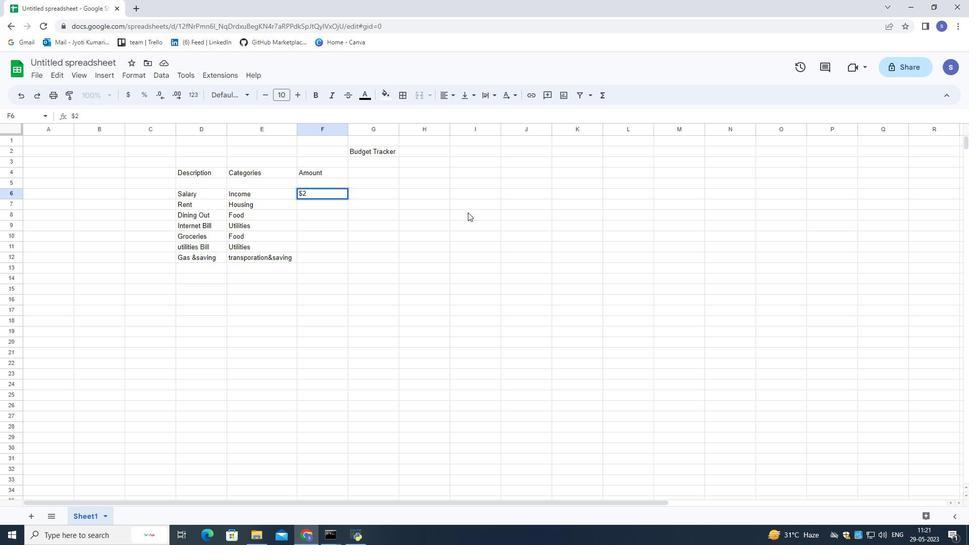 
Action: Mouse moved to (546, 227)
Screenshot: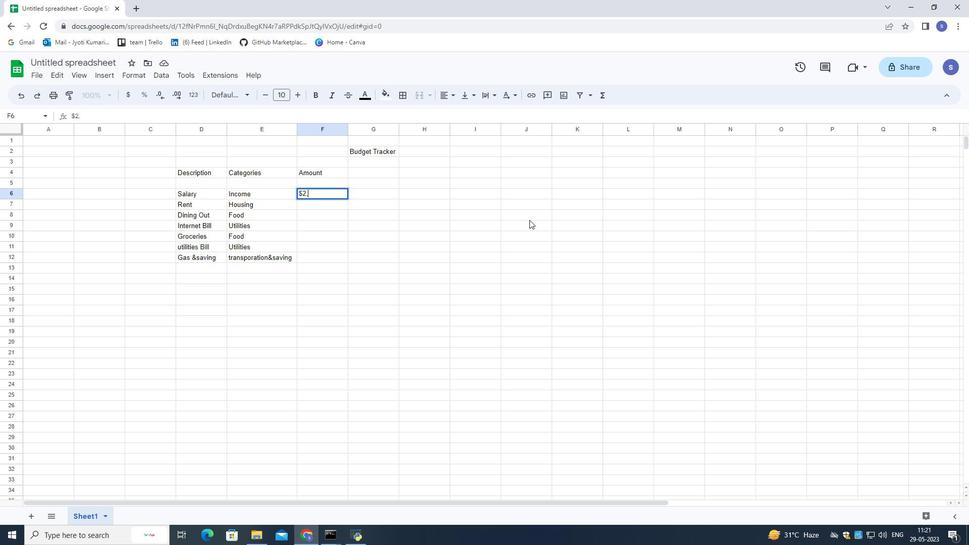 
Action: Key pressed 5
Screenshot: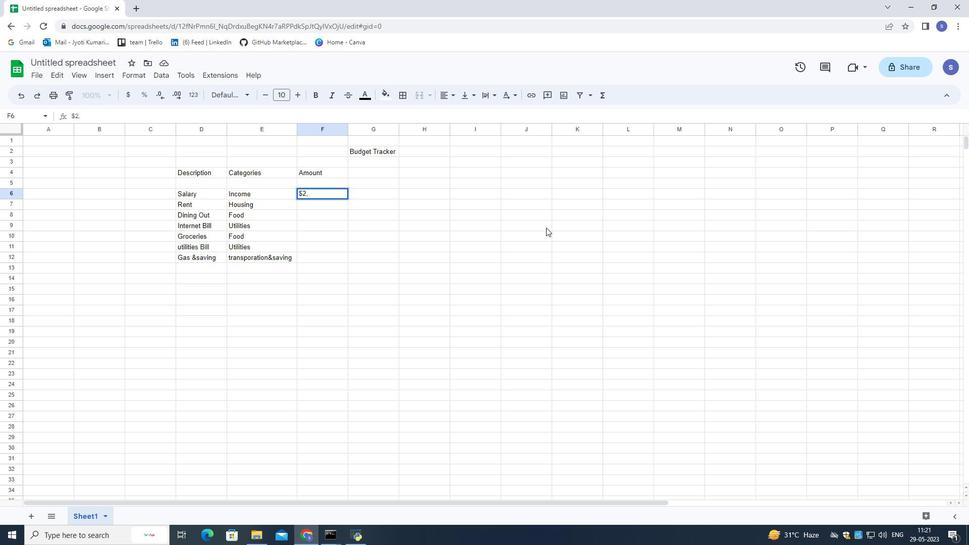 
Action: Mouse moved to (568, 225)
Screenshot: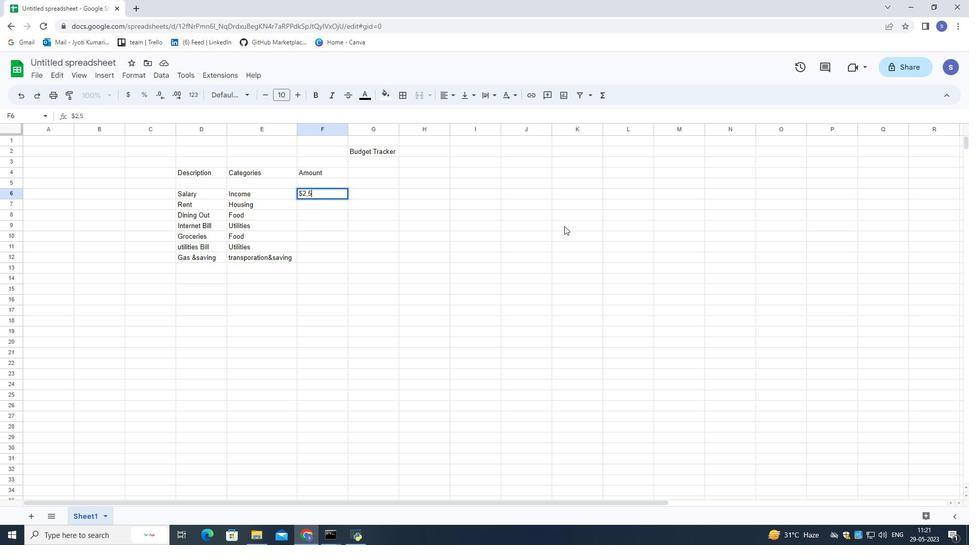 
Action: Key pressed 0
Screenshot: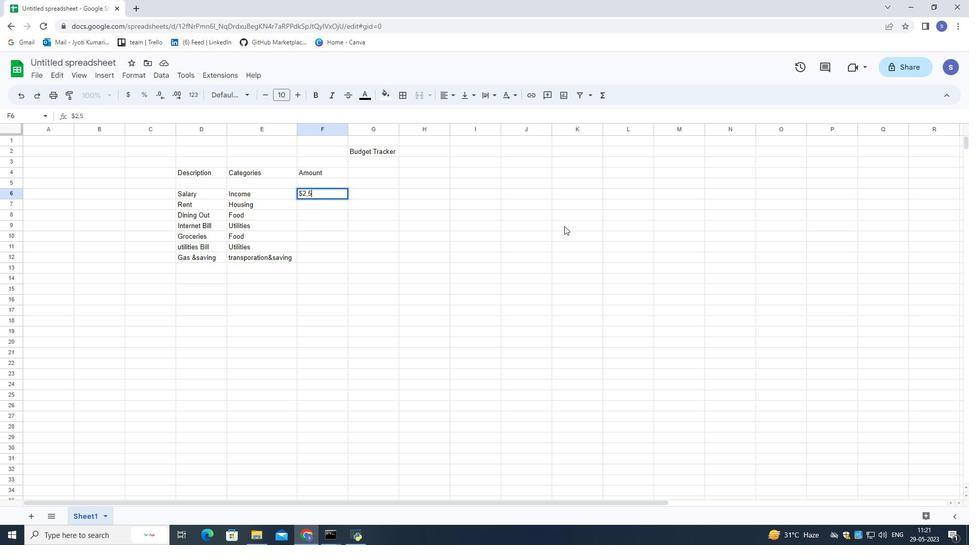 
Action: Mouse moved to (576, 223)
Screenshot: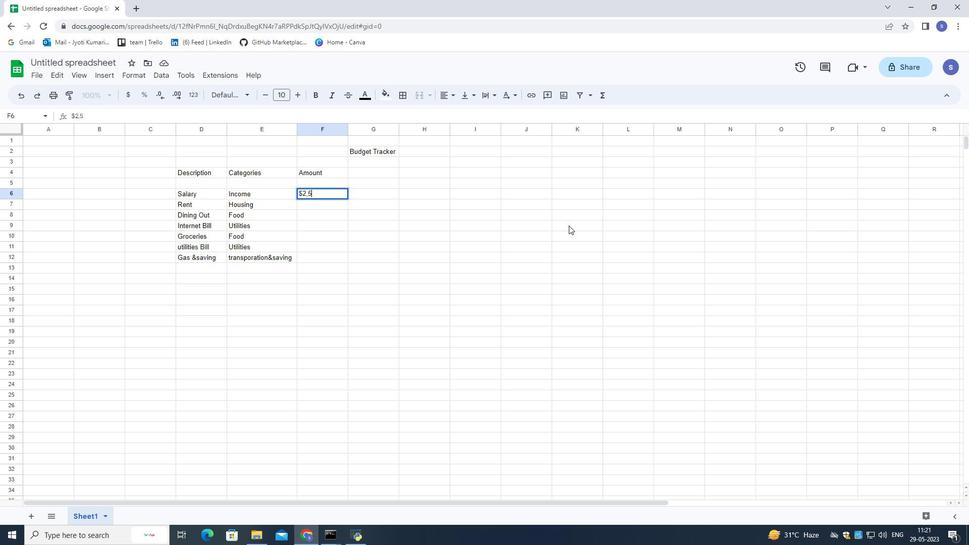 
Action: Key pressed 0<Key.down><Key.shift><Key.shift><Key.shift><Key.shift><Key.shift><Key.shift><Key.shift>$800<Key.down><Key.shift><Key.shift><Key.shift><Key.shift><Key.shift>$100<Key.down><Key.shift><Key.shift><Key.shift>$50<Key.down><Key.shift><Key.shift>$200<Key.down><Key.shift><Key.shift><Key.shift><Key.shift><Key.shift><Key.shift><Key.shift><Key.shift>$100<Key.down><Key.shift><Key.shift><Key.shift><Key.shift><Key.shift>$50<Key.down>
Screenshot: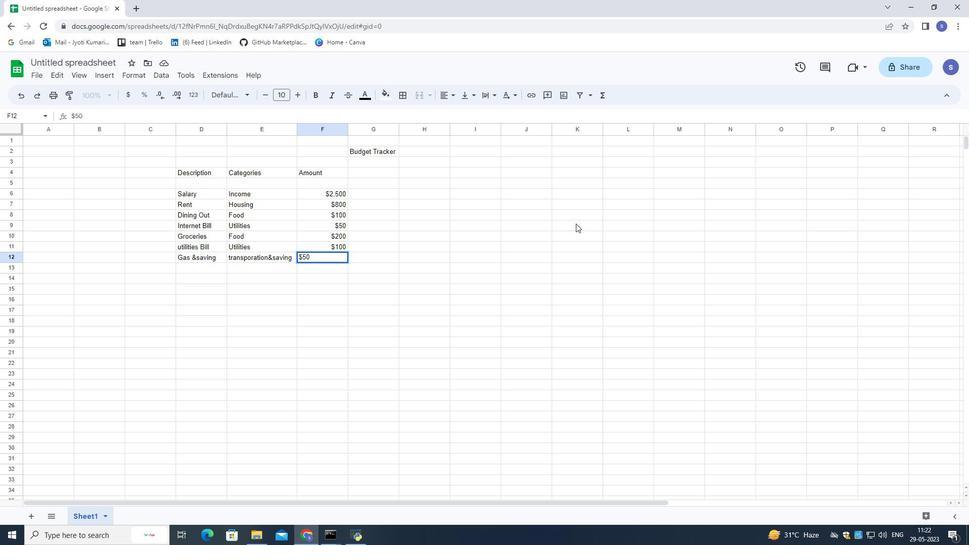 
Action: Mouse moved to (380, 168)
Screenshot: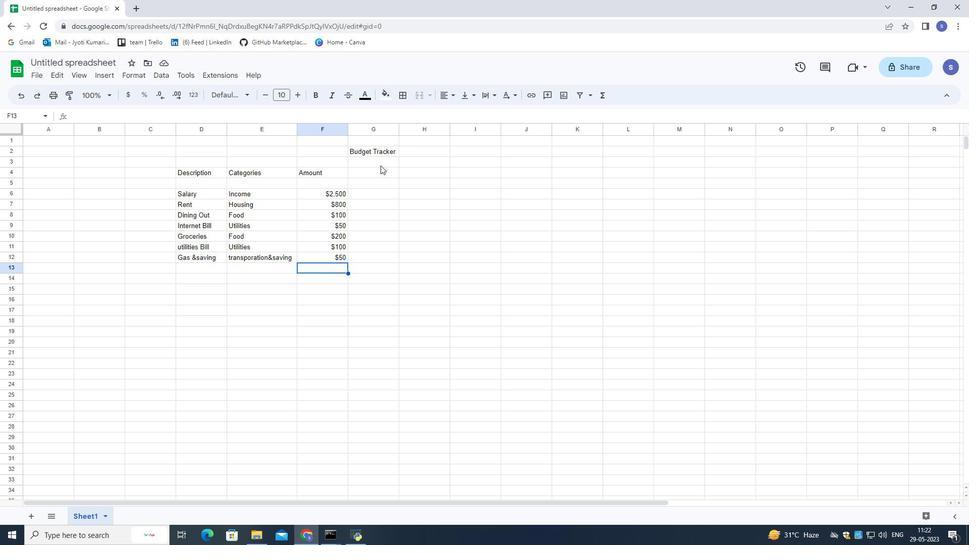 
Action: Mouse pressed left at (380, 168)
Screenshot: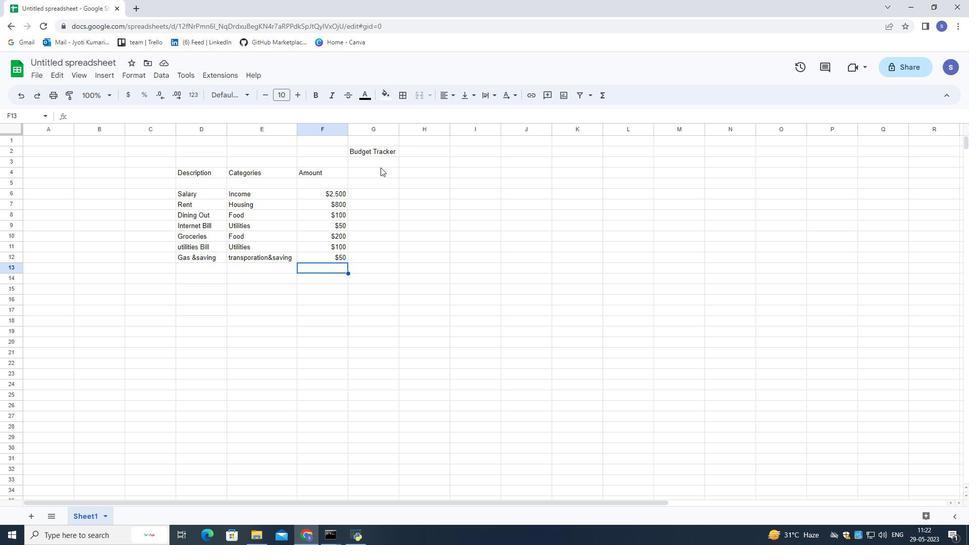 
Action: Mouse moved to (381, 173)
Screenshot: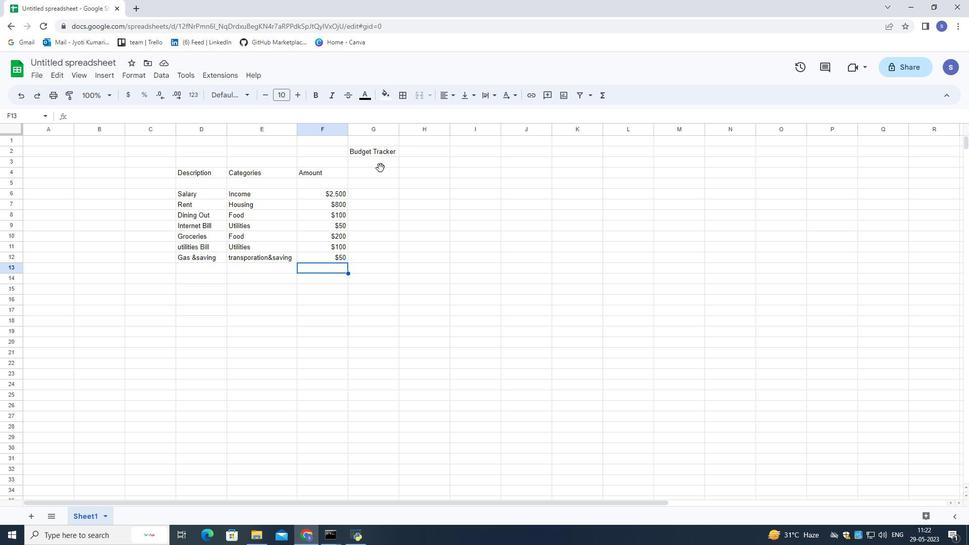 
Action: Key pressed <Key.shift>Date<Key.down><Key.down>
Screenshot: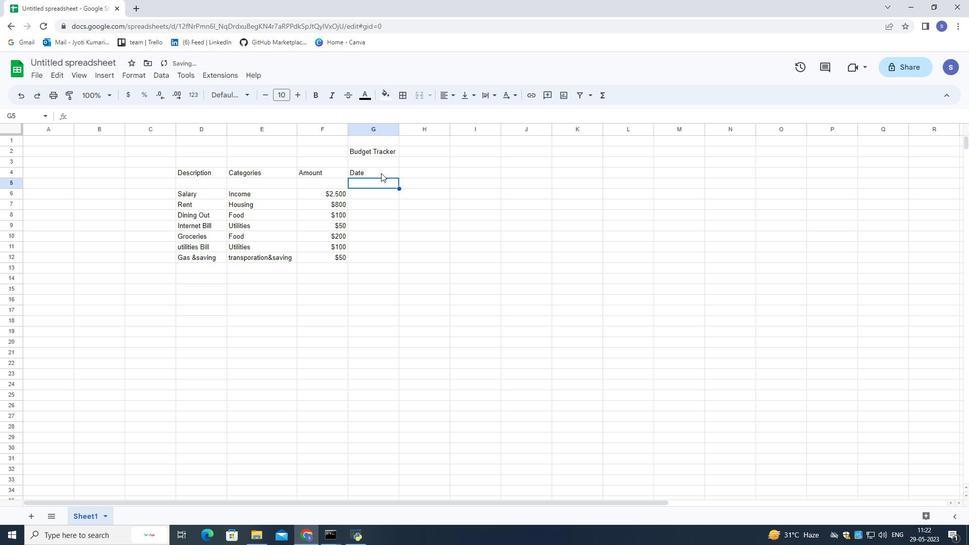 
Action: Mouse moved to (421, 147)
Screenshot: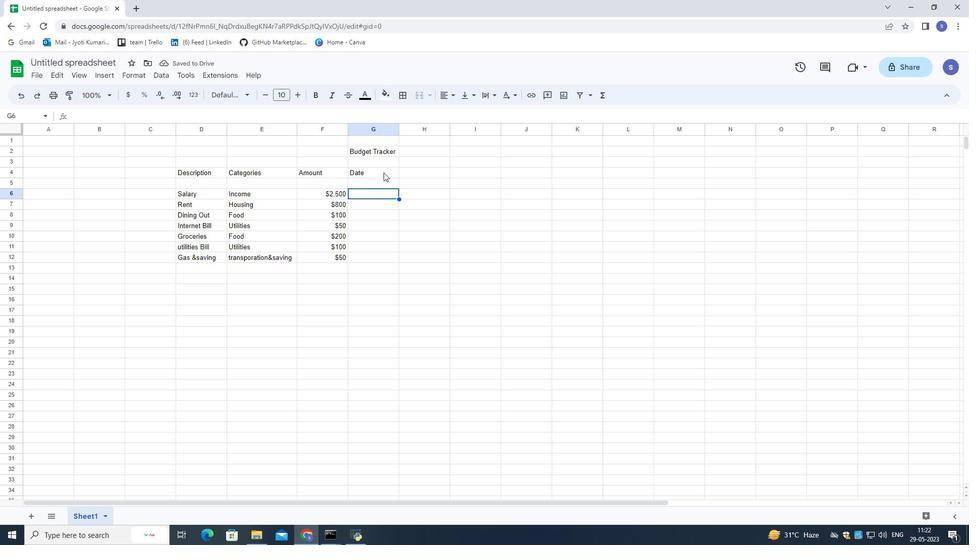 
Action: Key pressed 2023-
Screenshot: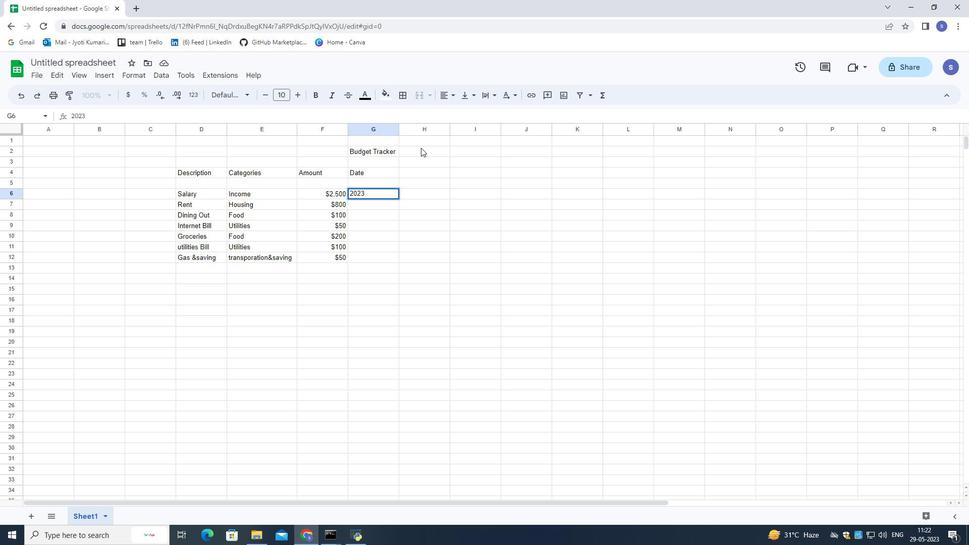 
Action: Mouse moved to (568, 214)
Screenshot: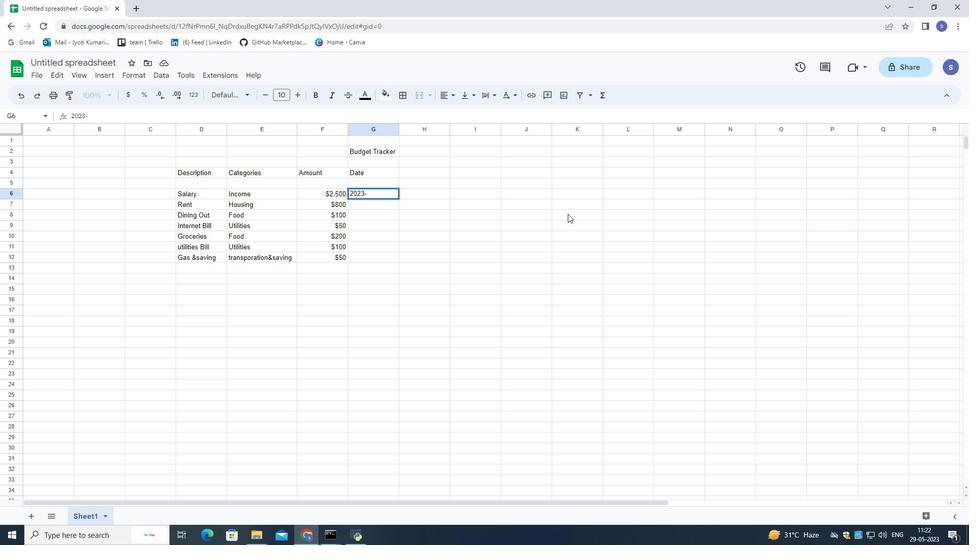 
Action: Key pressed 05-01<Key.down>202
Screenshot: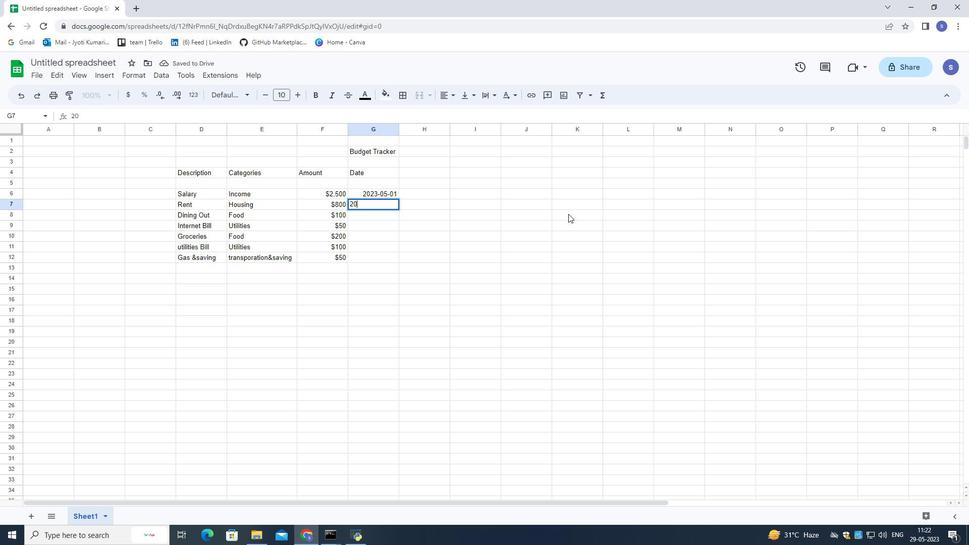 
Action: Mouse moved to (568, 214)
Screenshot: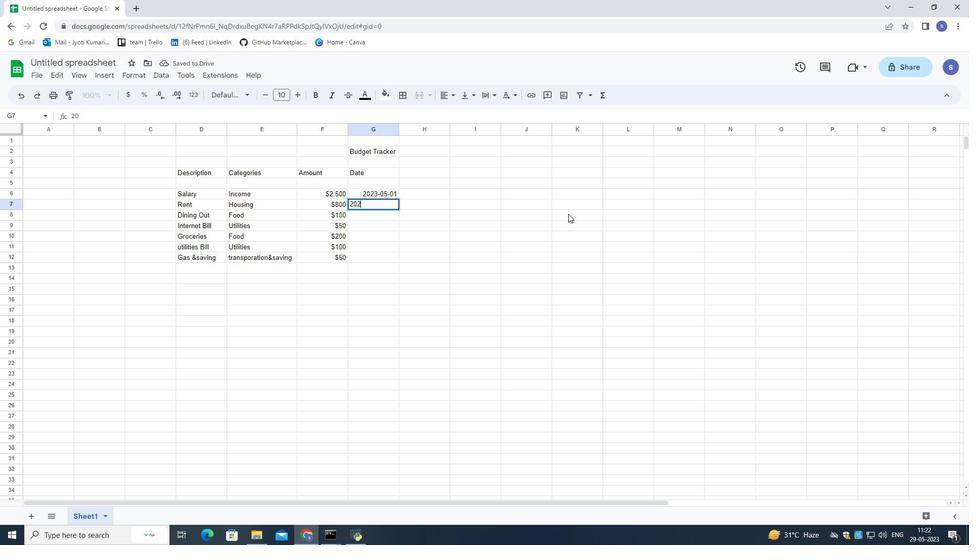 
Action: Key pressed 3
Screenshot: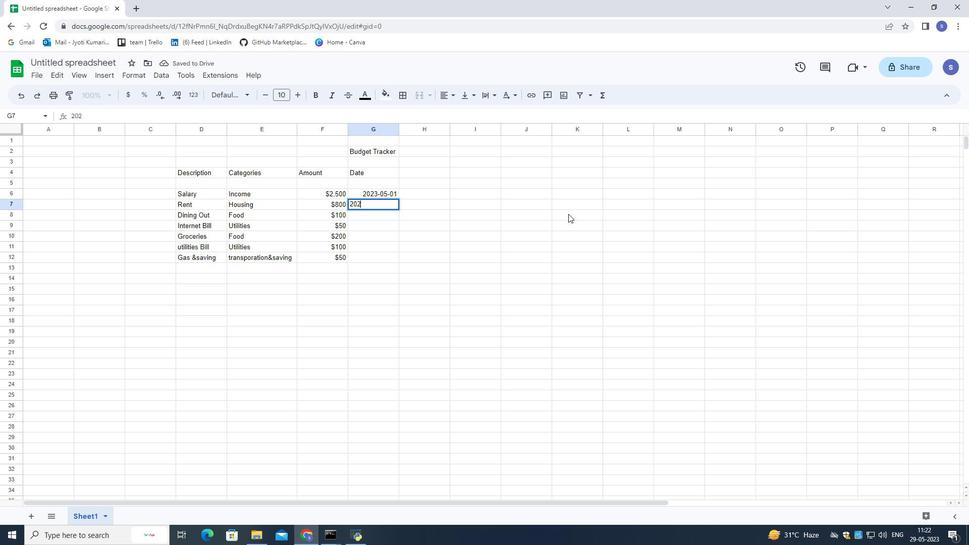 
Action: Mouse moved to (584, 214)
Screenshot: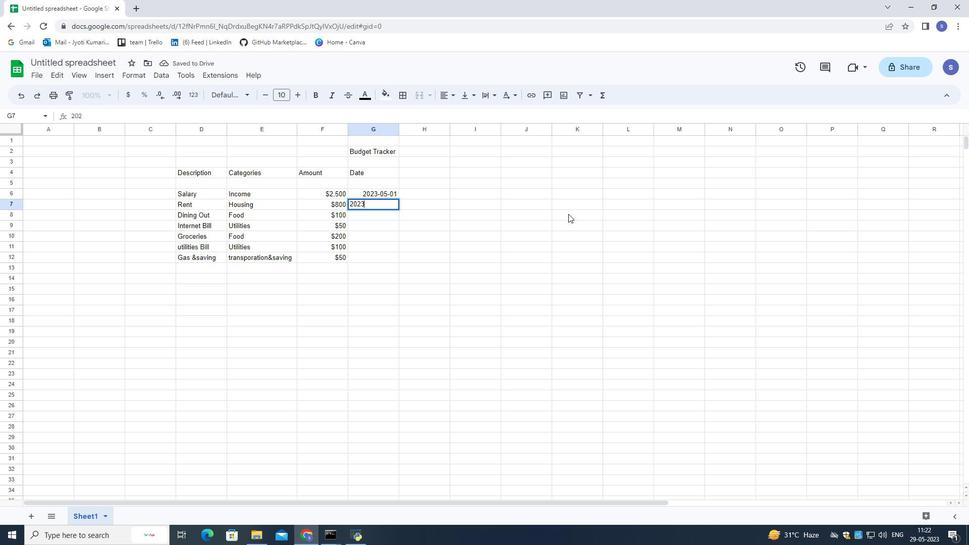 
Action: Key pressed -05-05<Key.down>
Screenshot: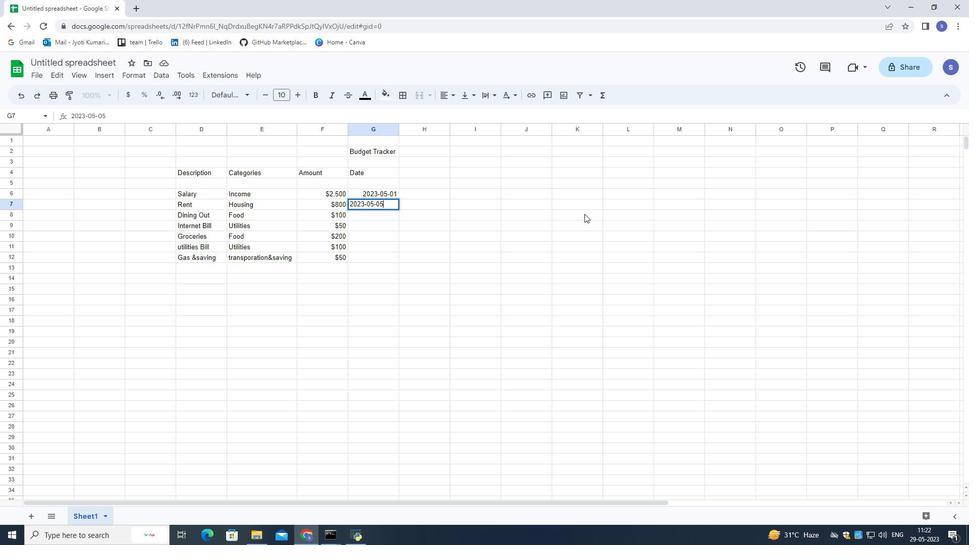 
Action: Mouse moved to (677, 239)
Screenshot: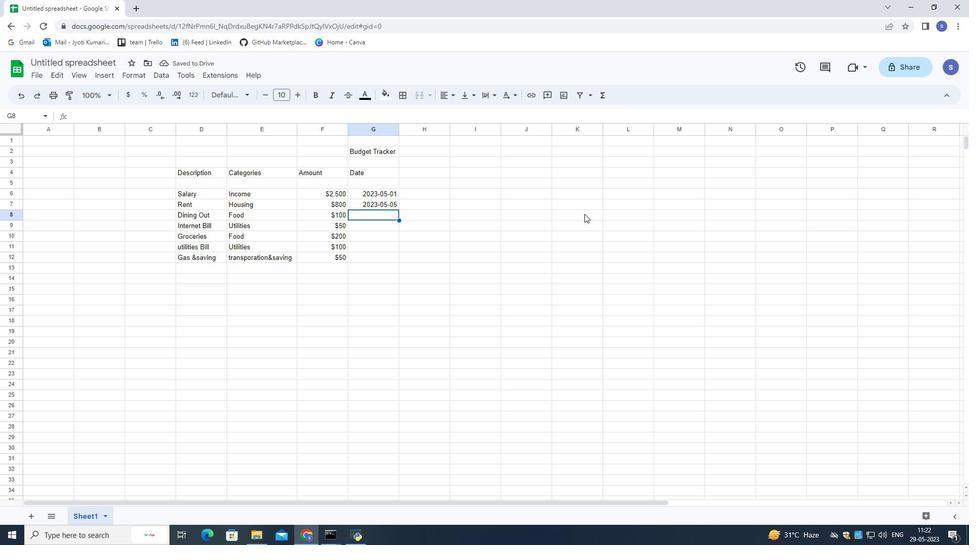 
Action: Key pressed 2023-05-10<Key.down>23<Key.backspace>023-05-13<Key.down>
Screenshot: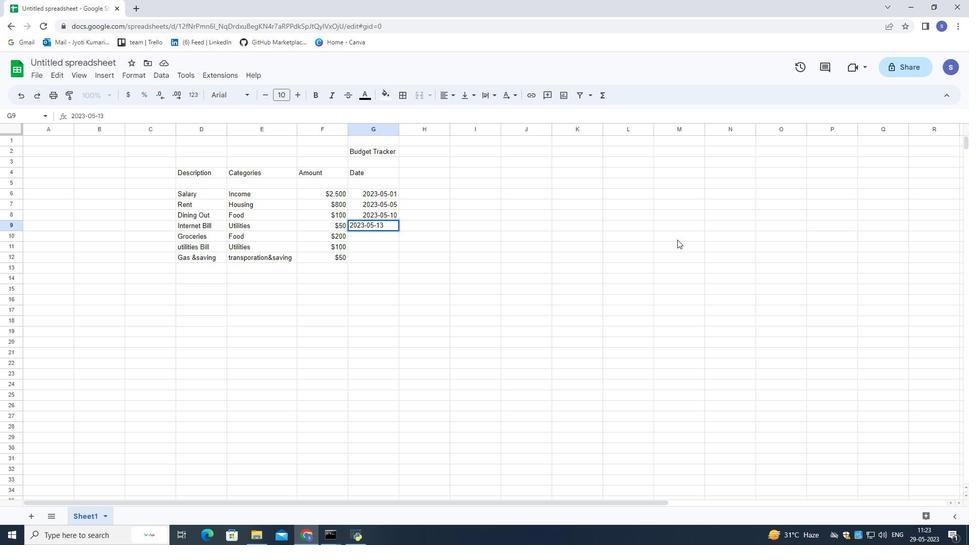
Action: Mouse moved to (386, 223)
Screenshot: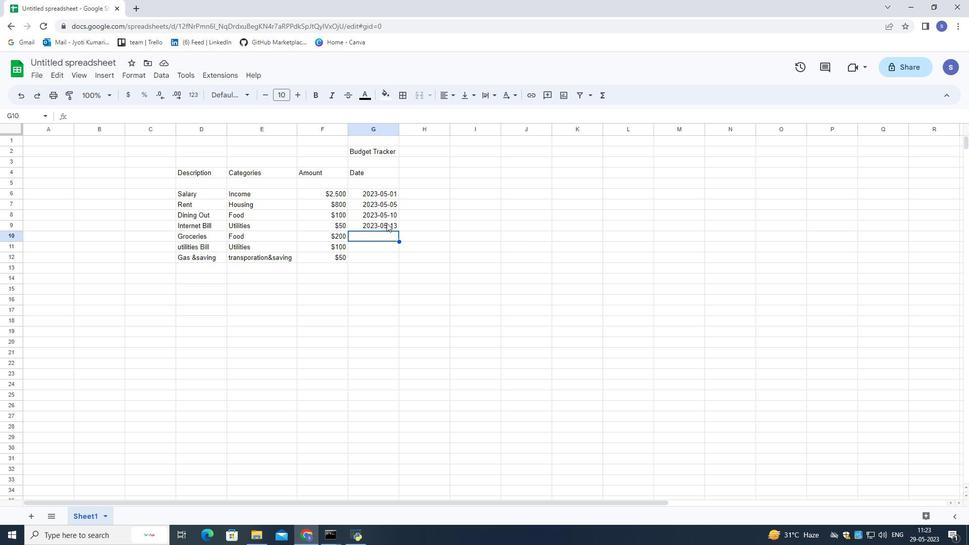 
Action: Mouse pressed left at (386, 223)
Screenshot: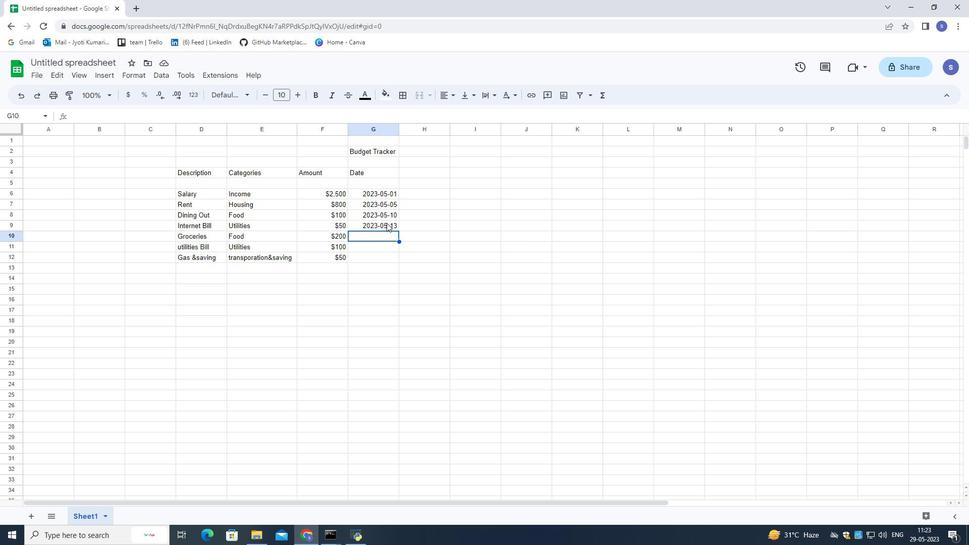 
Action: Mouse moved to (387, 223)
Screenshot: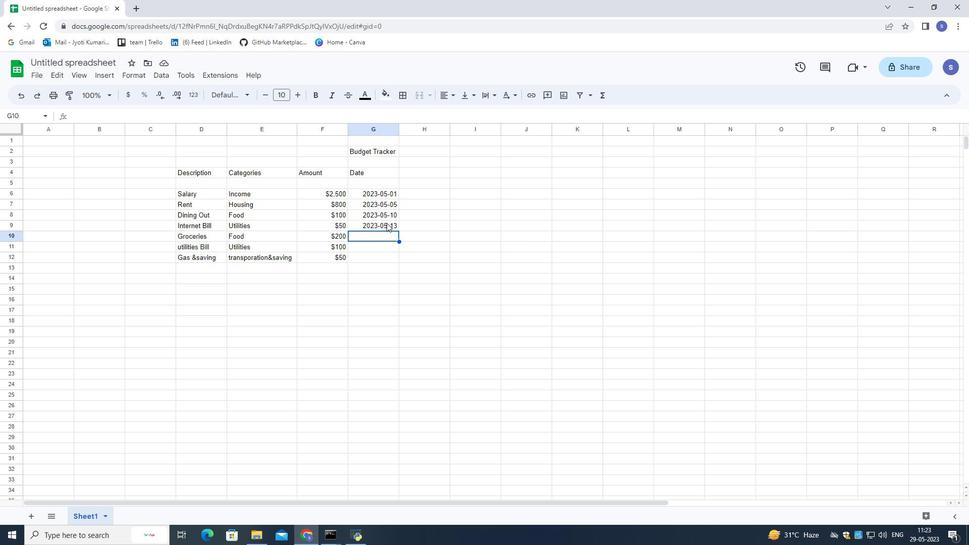 
Action: Mouse pressed left at (387, 223)
Screenshot: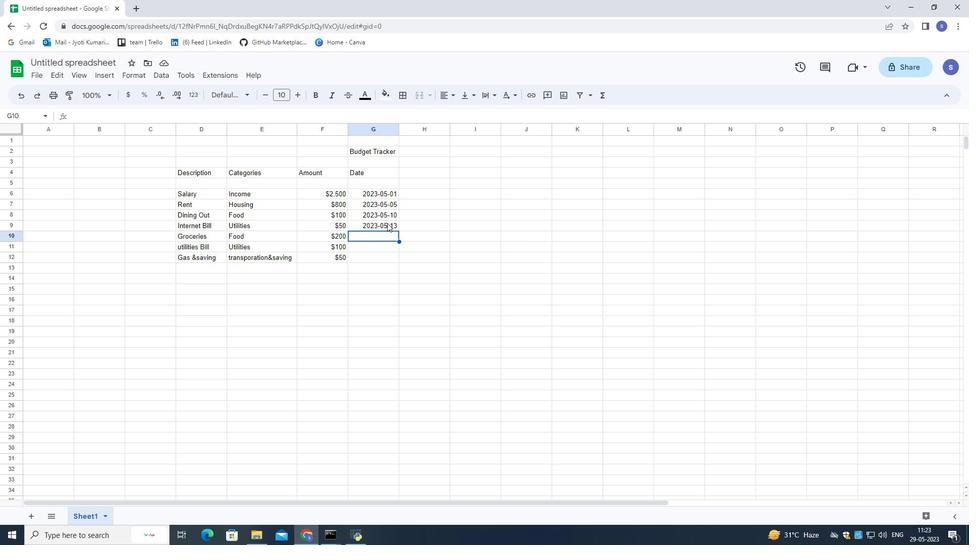 
Action: Mouse pressed left at (387, 223)
Screenshot: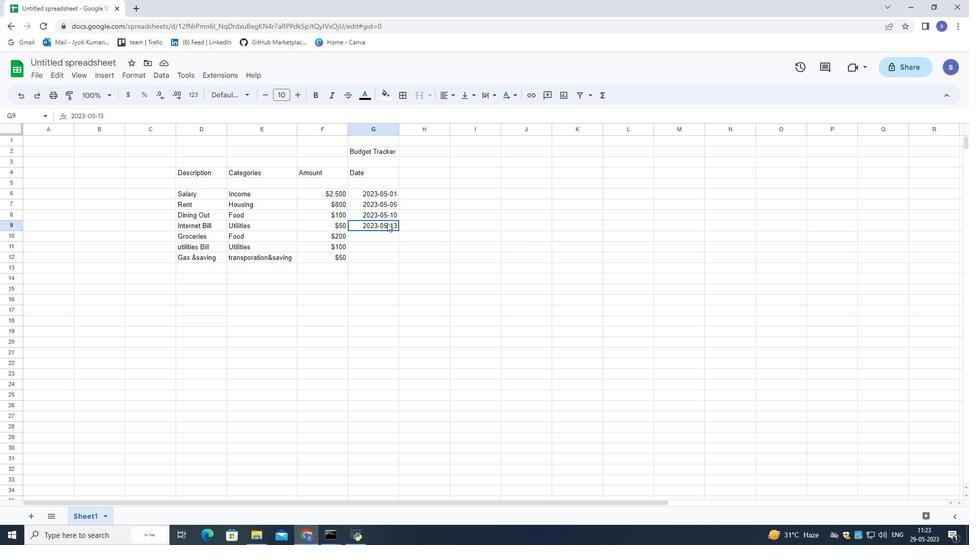 
Action: Mouse moved to (398, 227)
Screenshot: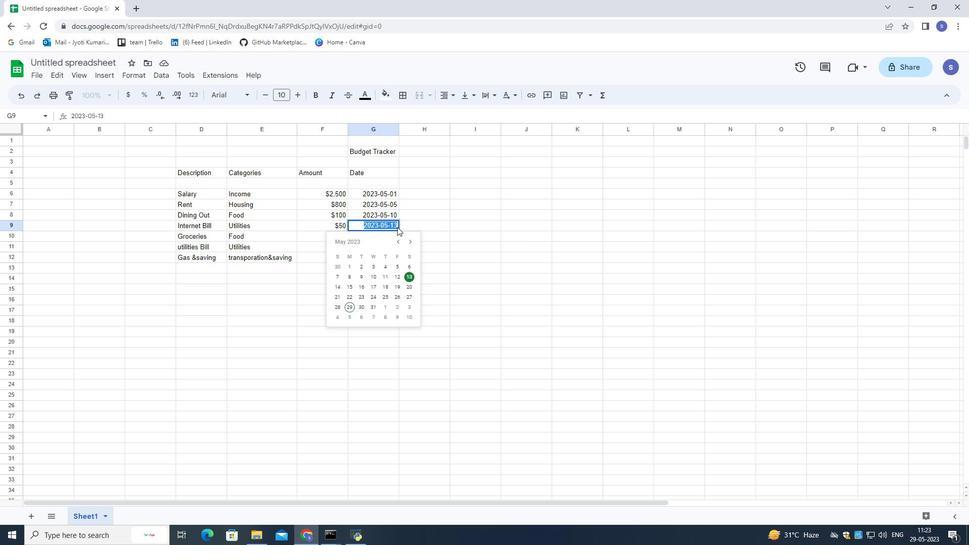 
Action: Mouse pressed left at (398, 227)
Screenshot: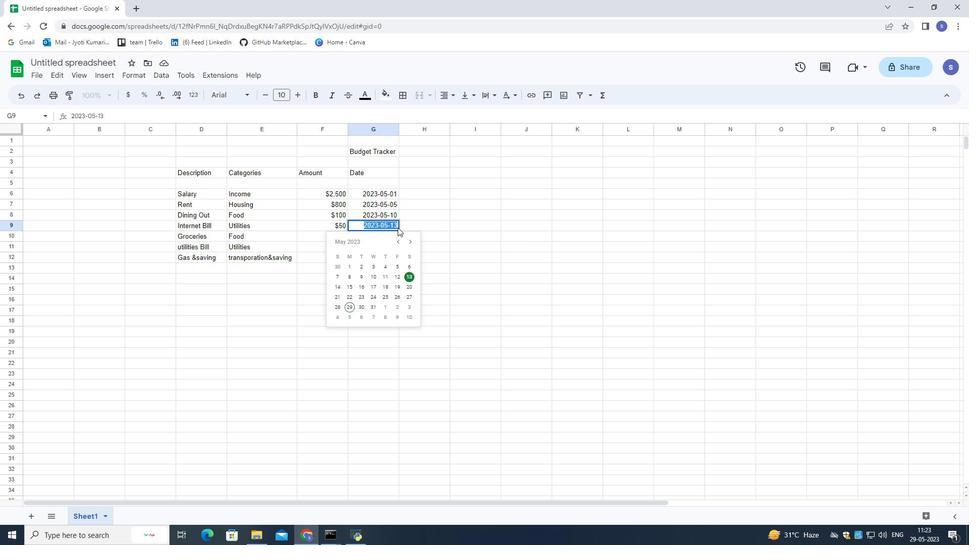 
Action: Mouse moved to (395, 225)
Screenshot: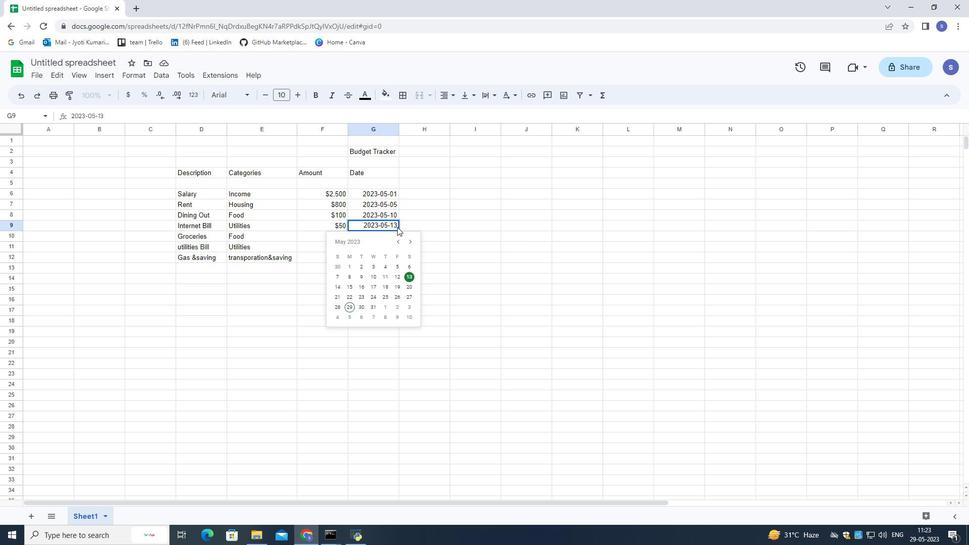 
Action: Mouse pressed left at (395, 225)
Screenshot: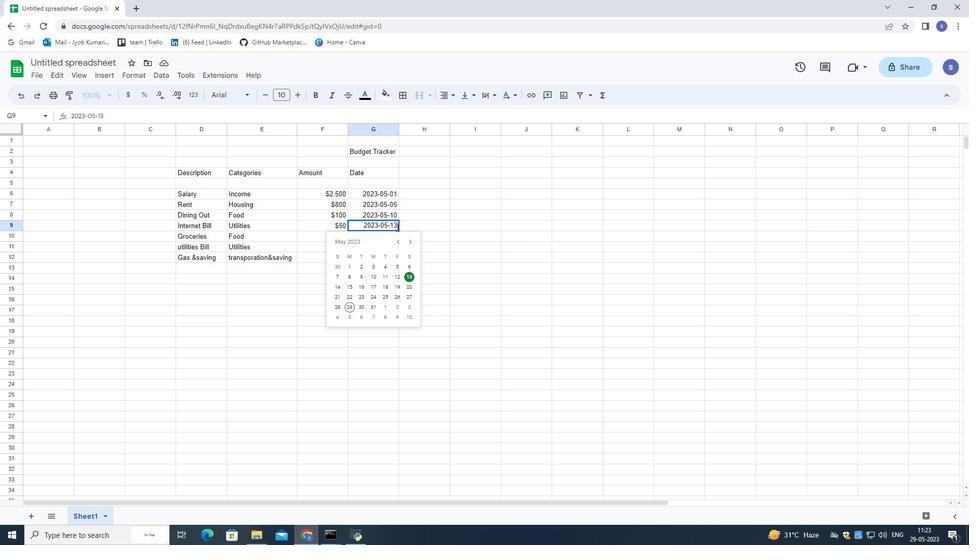 
Action: Mouse moved to (403, 221)
Screenshot: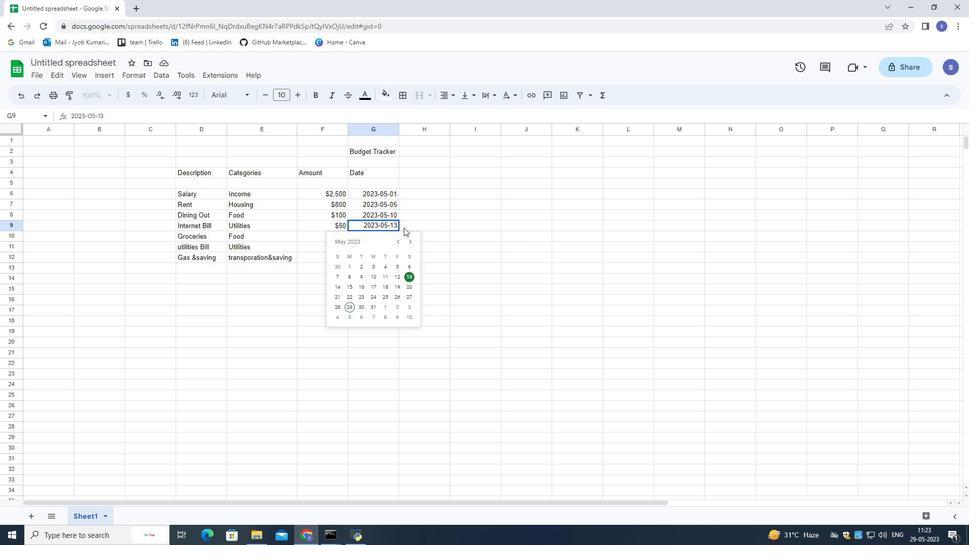 
Action: Key pressed <Key.right><Key.backspace>5
Screenshot: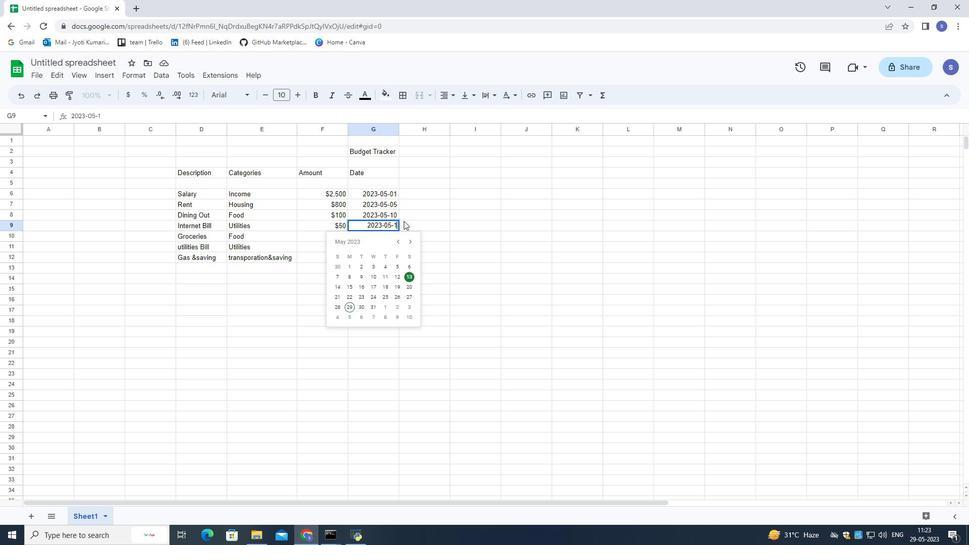 
Action: Mouse pressed left at (403, 221)
Screenshot: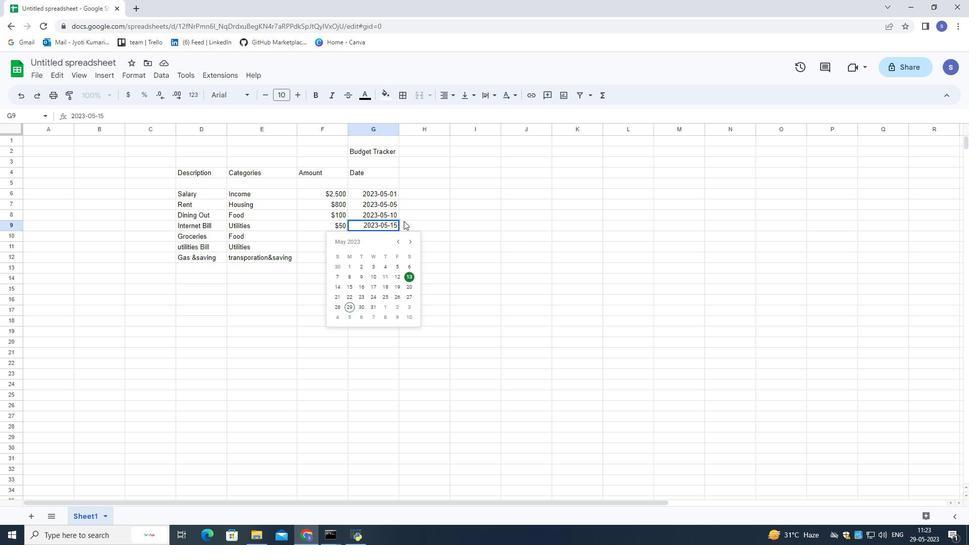 
Action: Mouse moved to (385, 236)
Screenshot: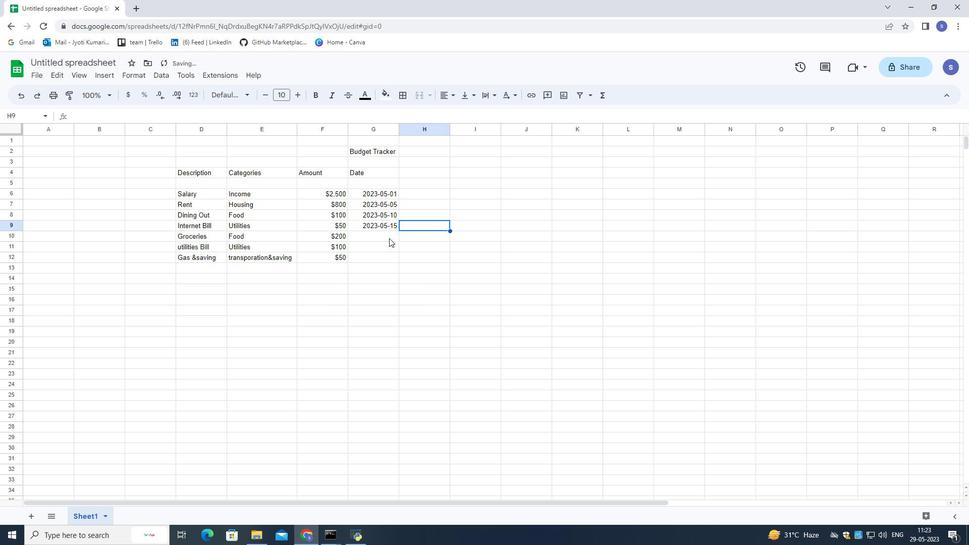 
Action: Mouse pressed left at (385, 236)
Screenshot: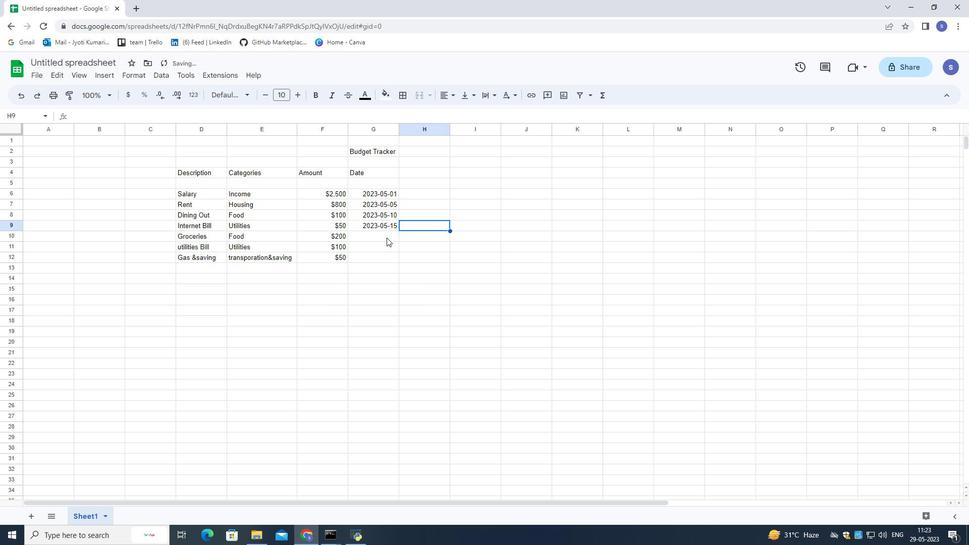 
Action: Mouse moved to (526, 254)
Screenshot: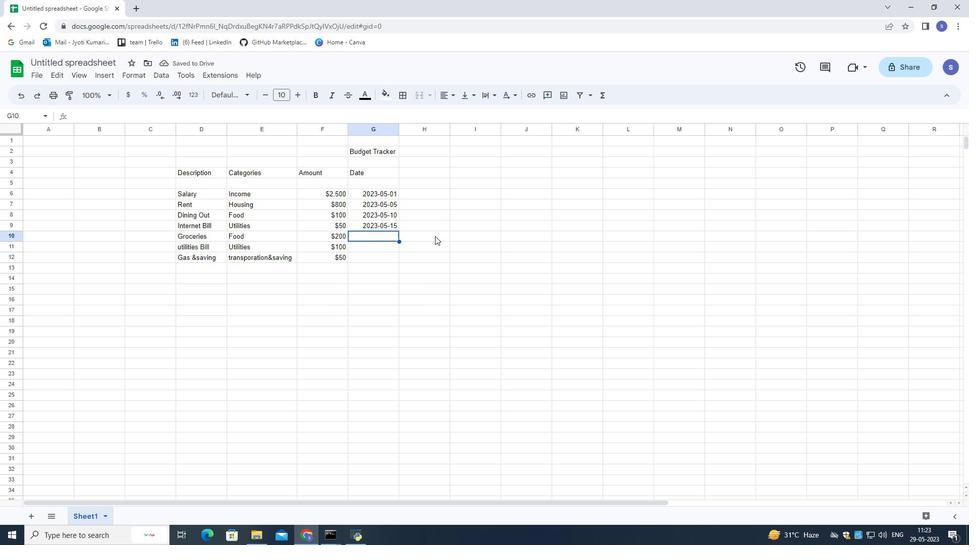 
Action: Key pressed 2023-05-13<Key.backspace>9<Key.down>2023-05-22<Key.down>2023-5<Key.backspace>05-25<Key.down>0-<Key.backspace><Key.backspace>2023-05-30
Screenshot: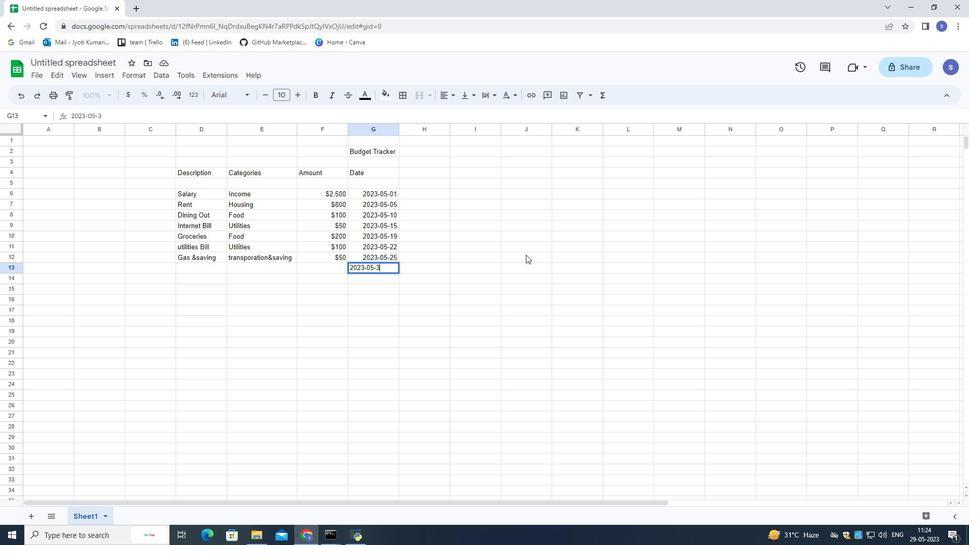 
Action: Mouse moved to (329, 267)
Screenshot: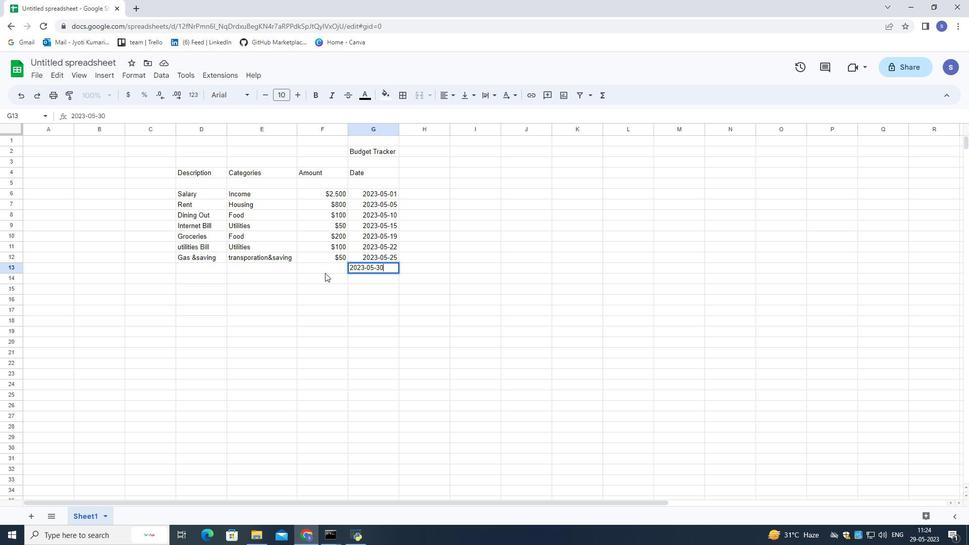 
Action: Mouse pressed left at (329, 267)
Screenshot: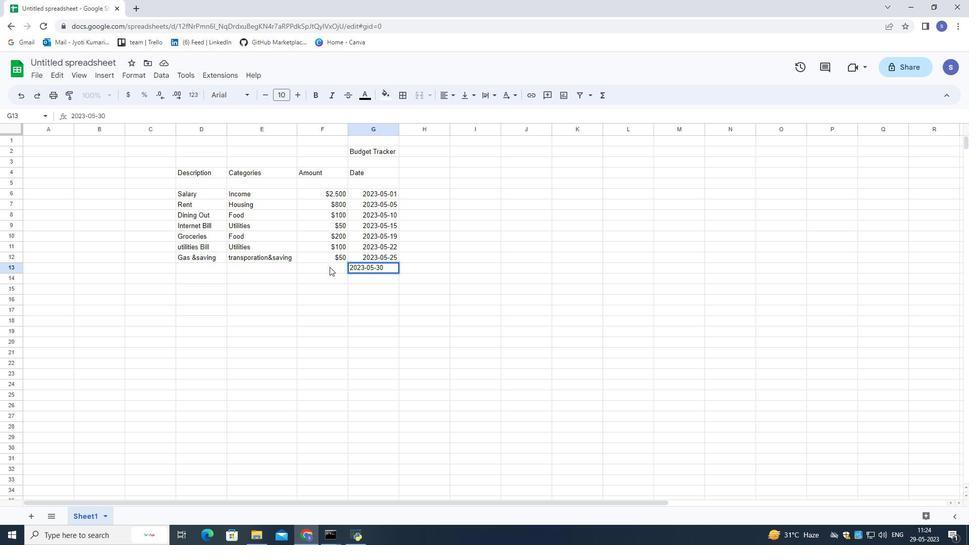 
Action: Mouse moved to (461, 283)
Screenshot: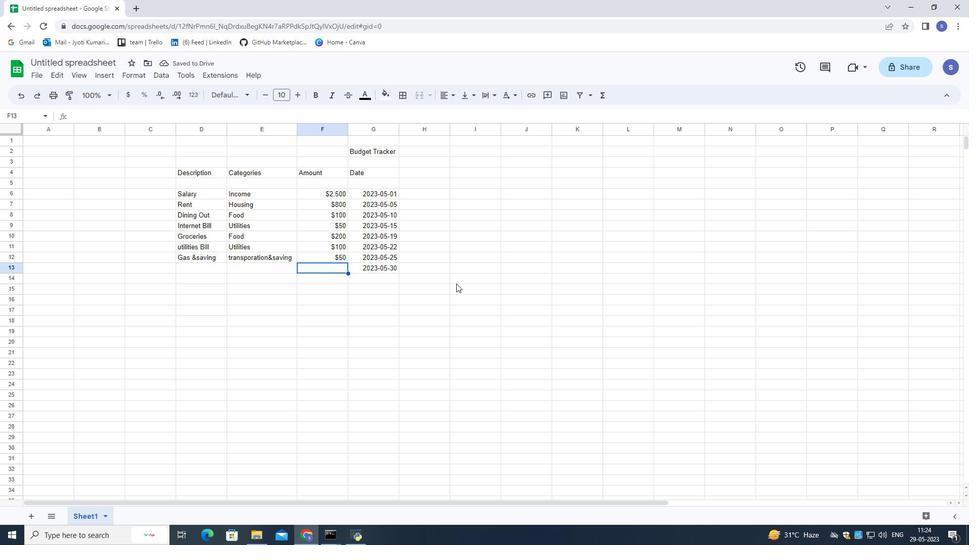 
Action: Key pressed <Key.shift><Key.shift><Key.shift><Key.shift><Key.shift>$500
Screenshot: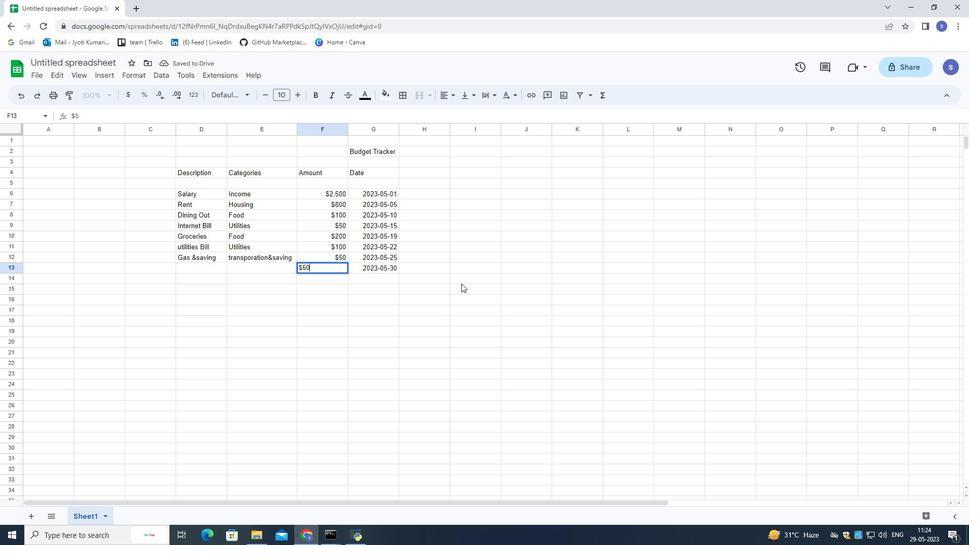 
Action: Mouse moved to (281, 267)
Screenshot: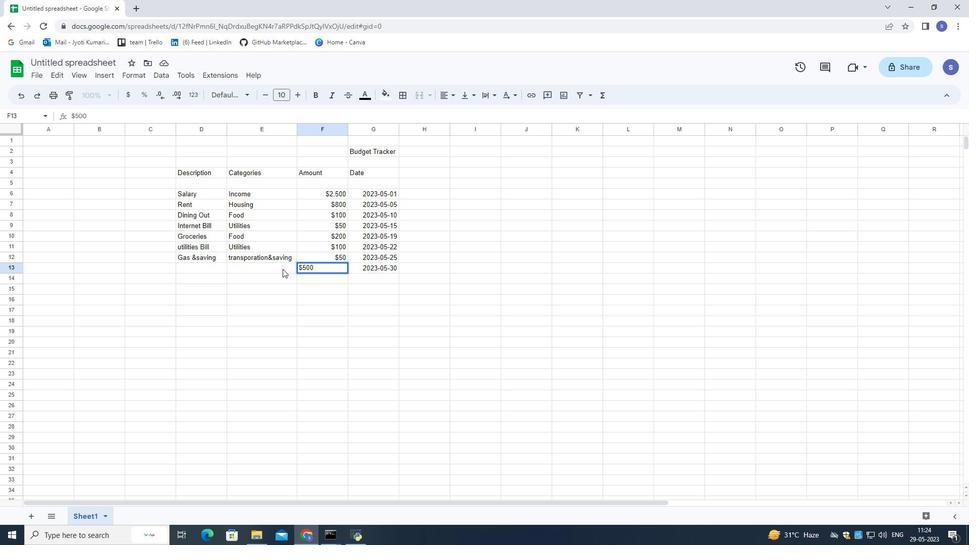 
Action: Mouse pressed left at (281, 267)
Screenshot: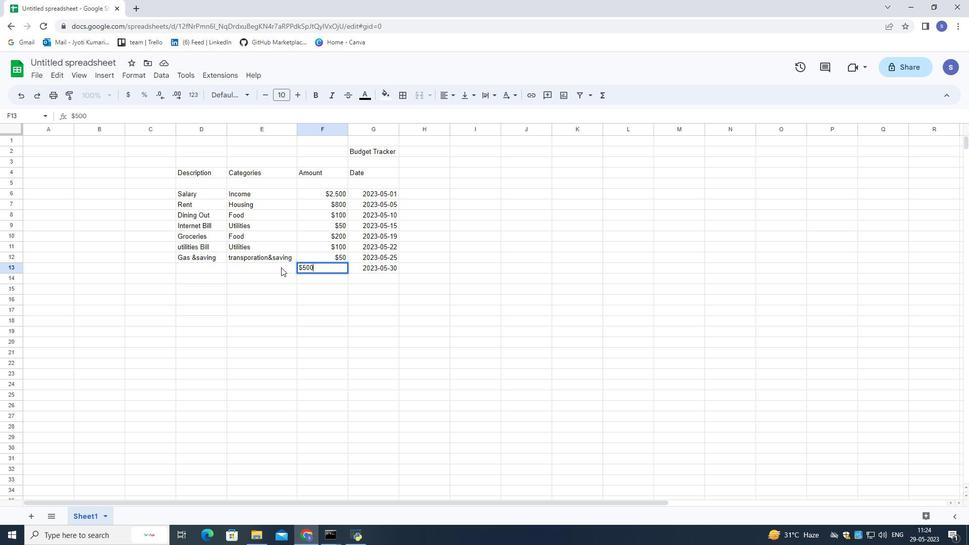 
Action: Mouse moved to (284, 256)
Screenshot: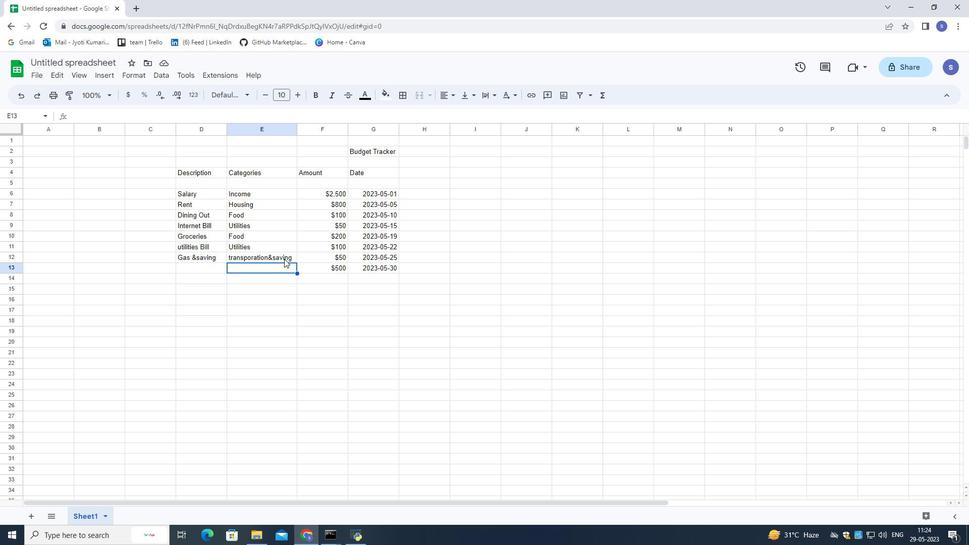 
Action: Mouse pressed left at (284, 256)
Screenshot: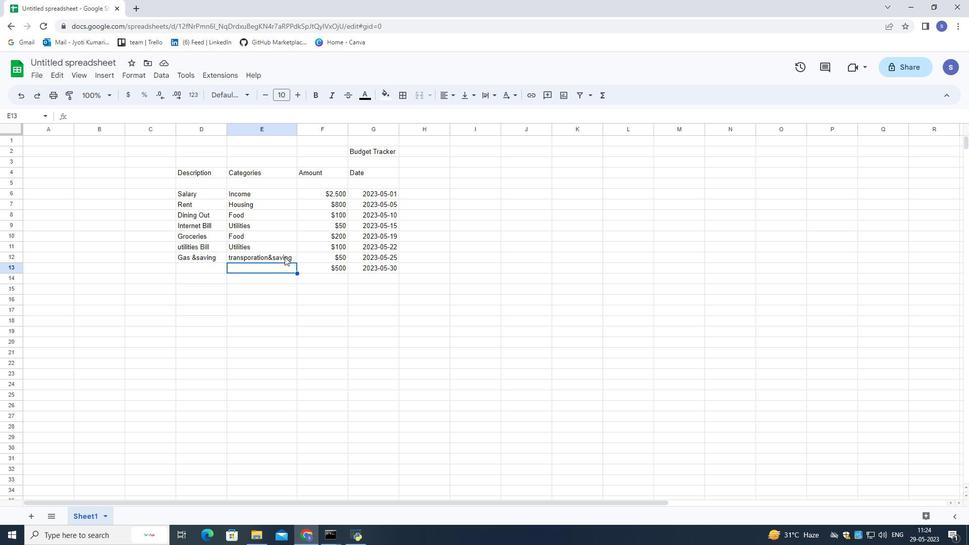 
Action: Mouse pressed left at (284, 256)
Screenshot: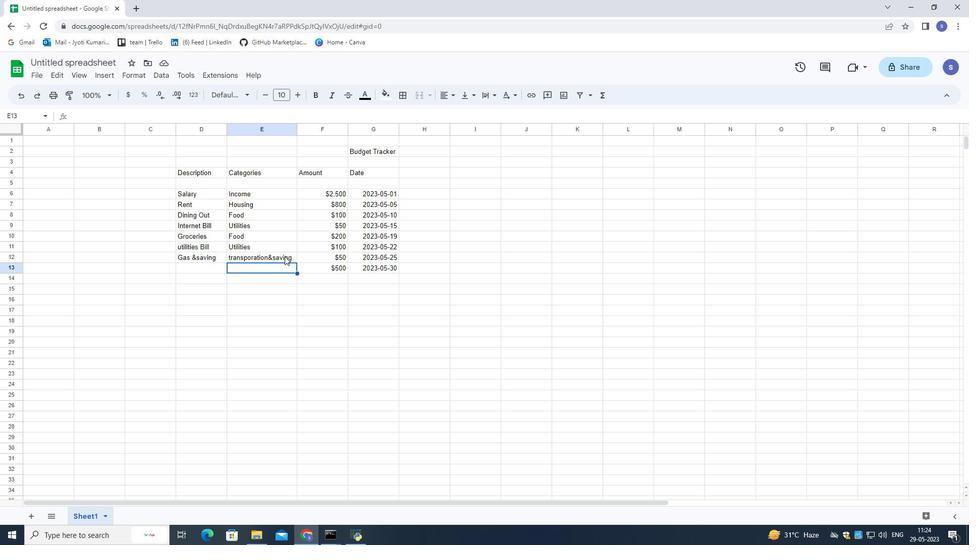
Action: Mouse pressed left at (284, 256)
Screenshot: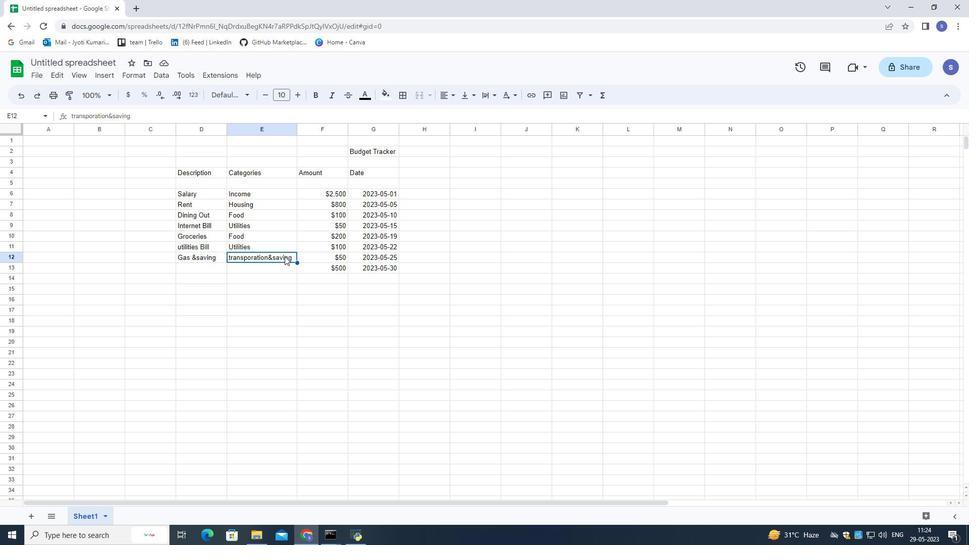 
Action: Mouse moved to (292, 258)
Screenshot: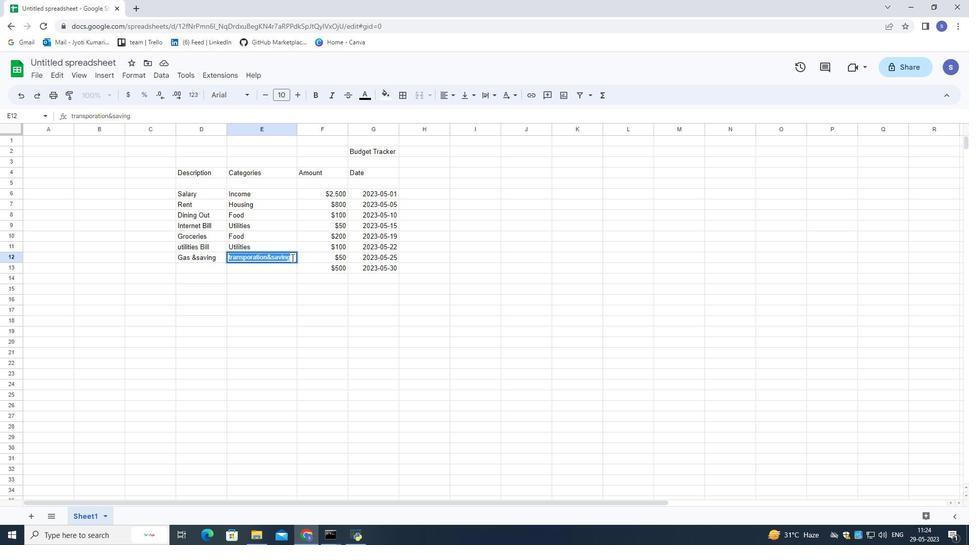 
Action: Mouse pressed left at (292, 258)
Screenshot: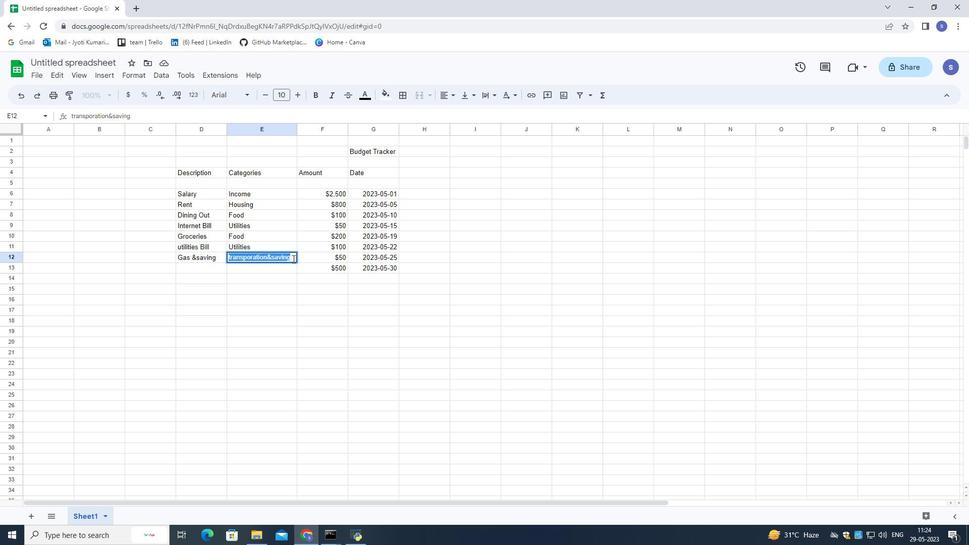 
Action: Key pressed <Key.backspace><Key.backspace><Key.backspace><Key.backspace><Key.backspace><Key.backspace><Key.backspace><Key.down>
Screenshot: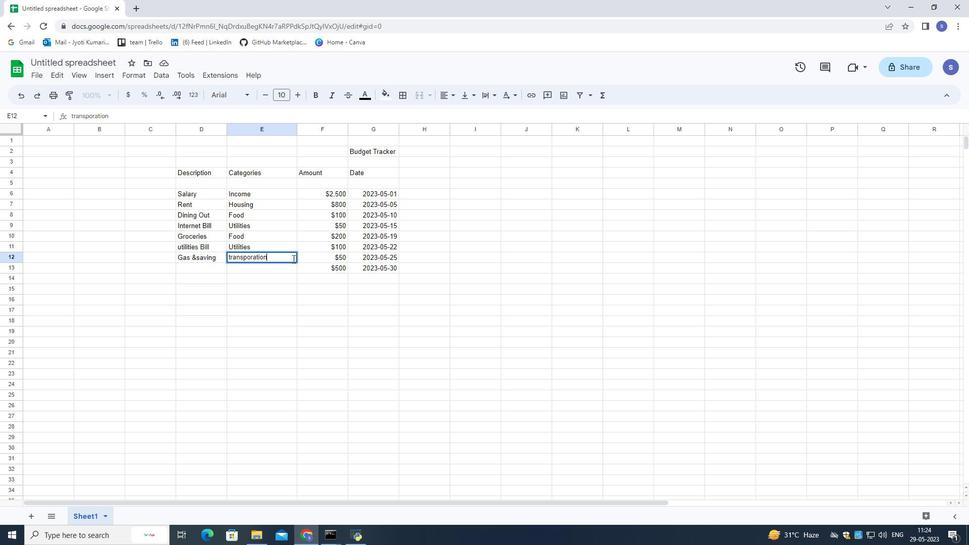 
Action: Mouse moved to (264, 267)
Screenshot: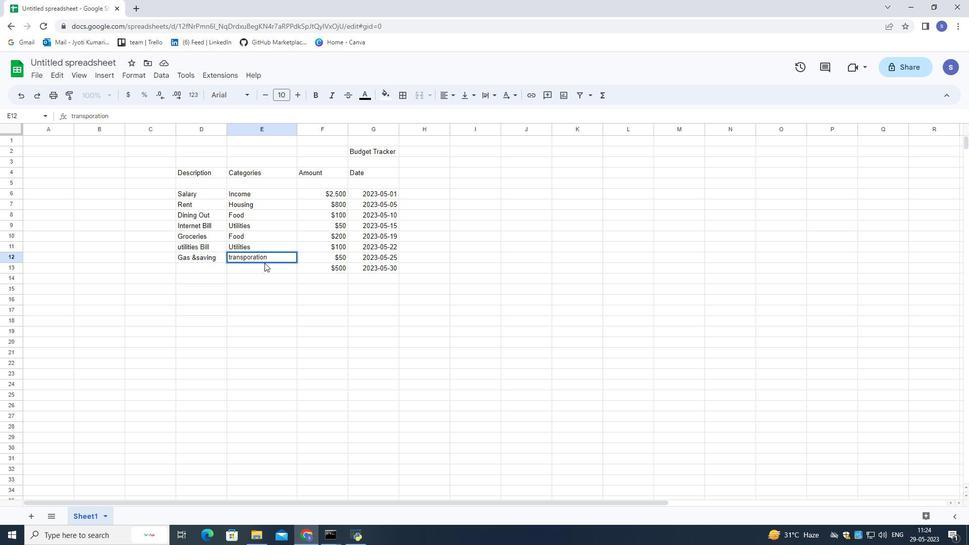 
Action: Mouse pressed left at (264, 267)
Screenshot: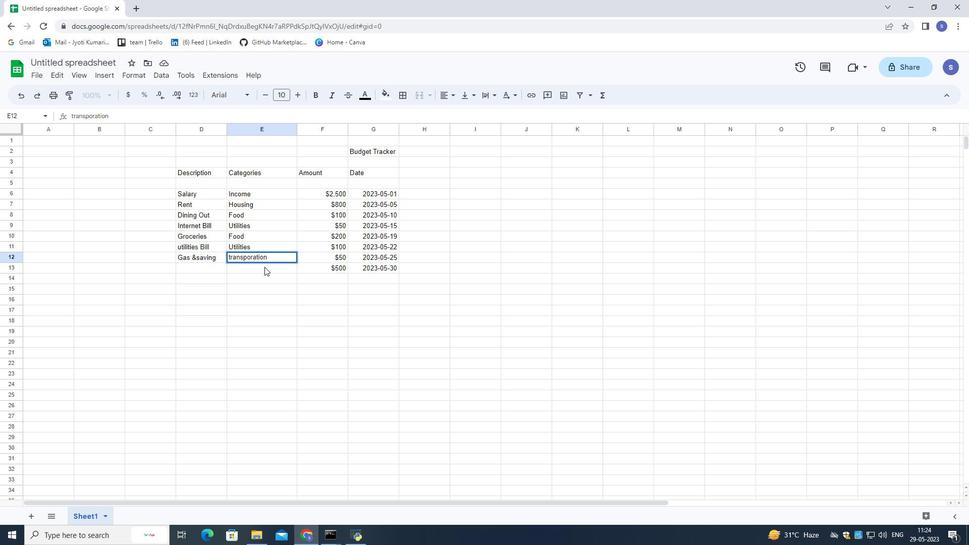 
Action: Key pressed <Key.shift>Saving
Screenshot: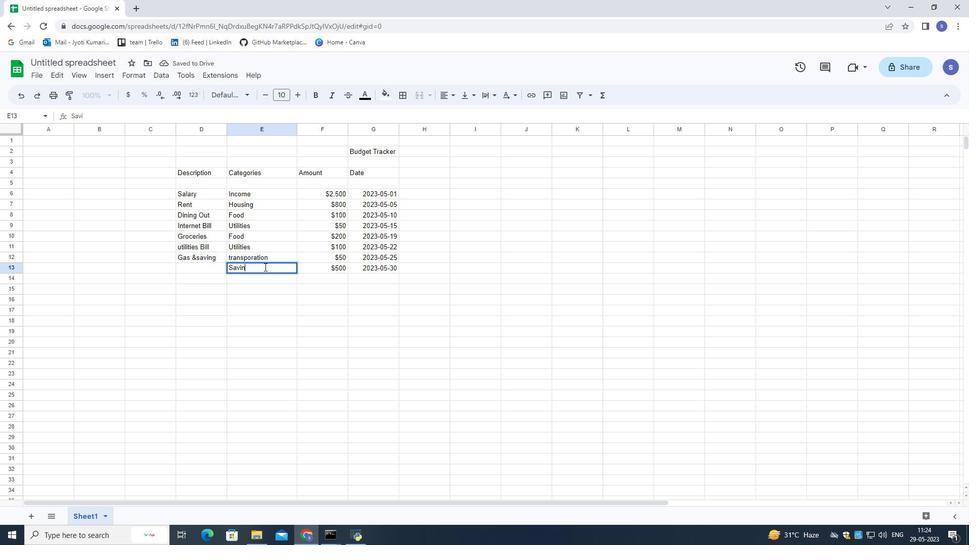 
Action: Mouse moved to (215, 265)
Screenshot: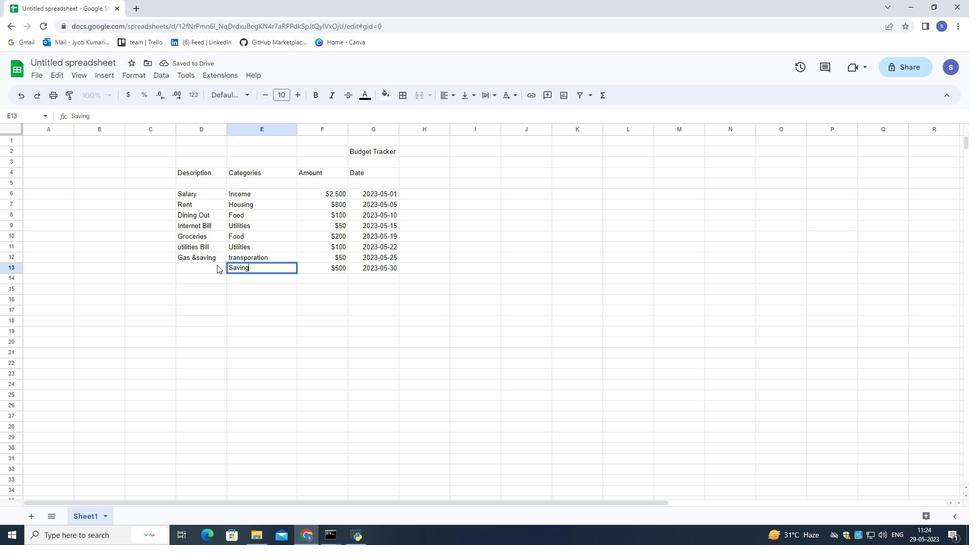 
Action: Mouse pressed left at (215, 265)
Screenshot: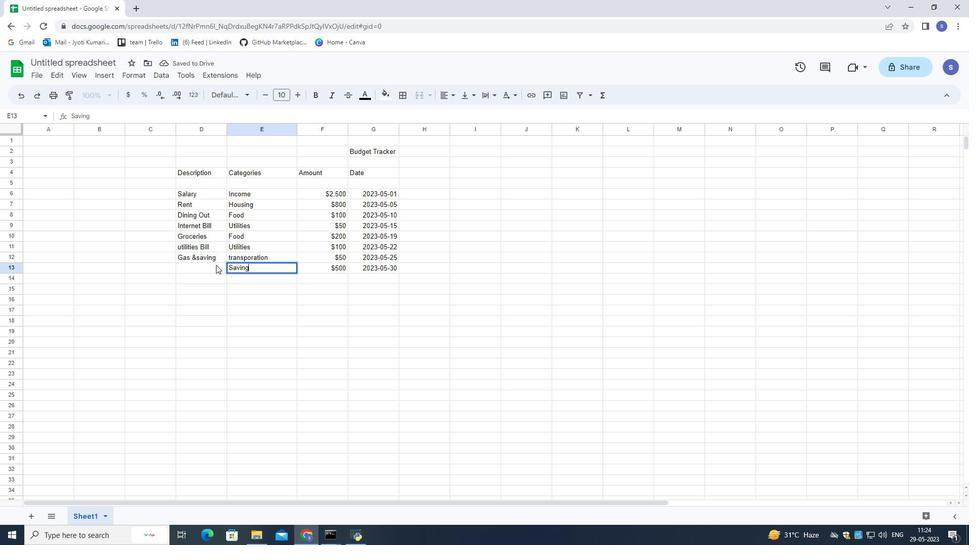 
Action: Mouse pressed left at (215, 265)
Screenshot: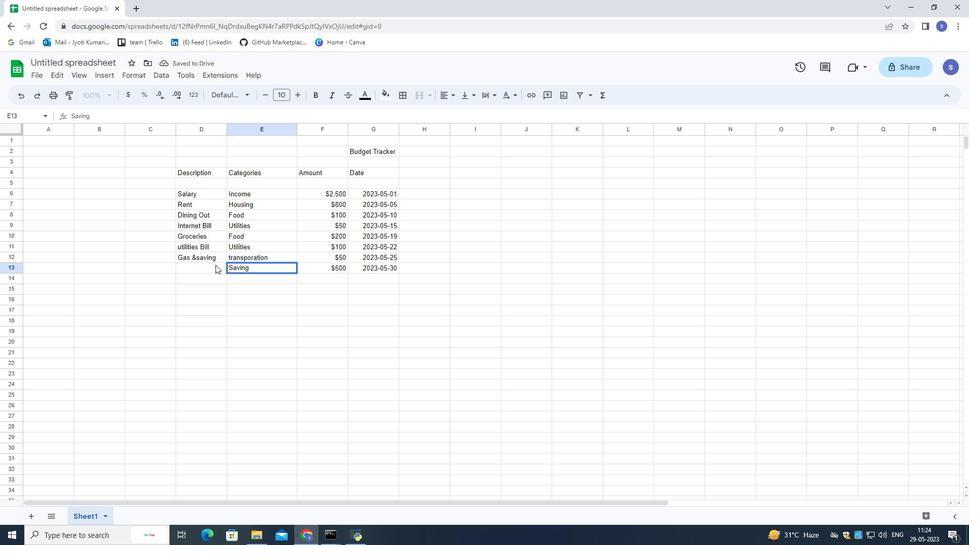 
Action: Mouse moved to (222, 270)
Screenshot: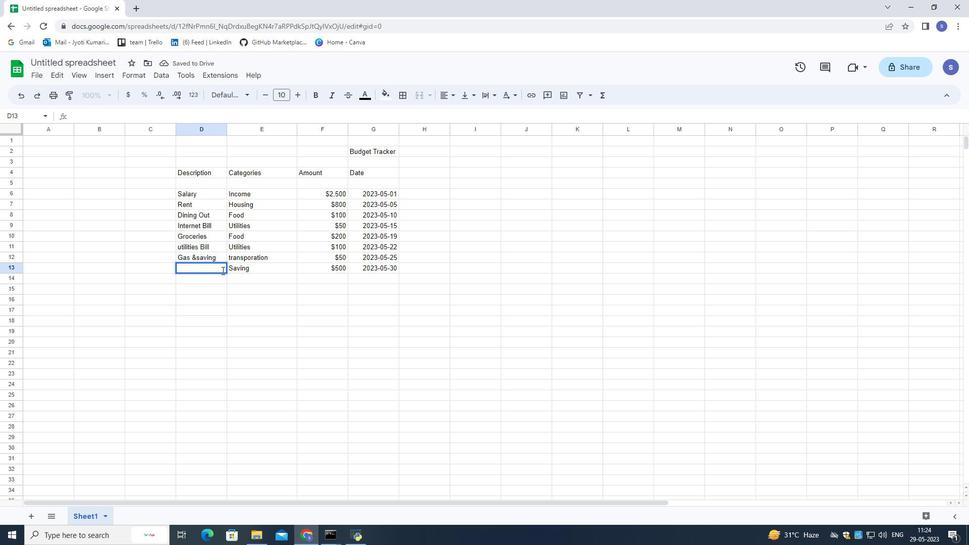 
Action: Key pressed <Key.shift><Key.shift><Key.shift><Key.shift><Key.shift><Key.shift><Key.shift><Key.shift><Key.shift><Key.shift><Key.shift><Key.shift><Key.shift><Key.shift><Key.shift><Key.shift><Key.shift><Key.shift><Key.shift><Key.shift><Key.shift><Key.shift><Key.shift><Key.shift><Key.shift><Key.shift><Key.shift><Key.shift><Key.shift><Key.shift><Key.shift><Key.shift><Key.shift><Key.shift><Key.shift><Key.shift>saving<Key.down>
Screenshot: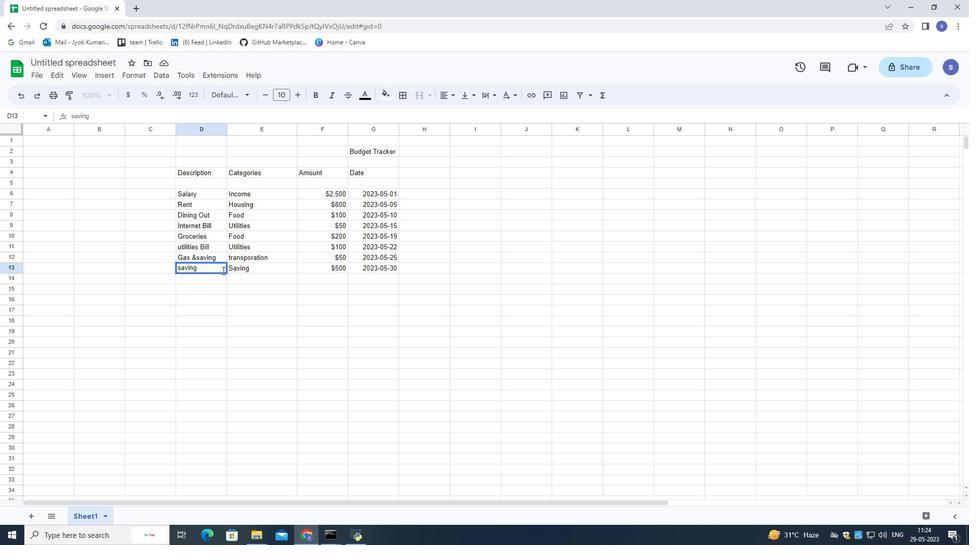 
Action: Mouse moved to (250, 315)
Screenshot: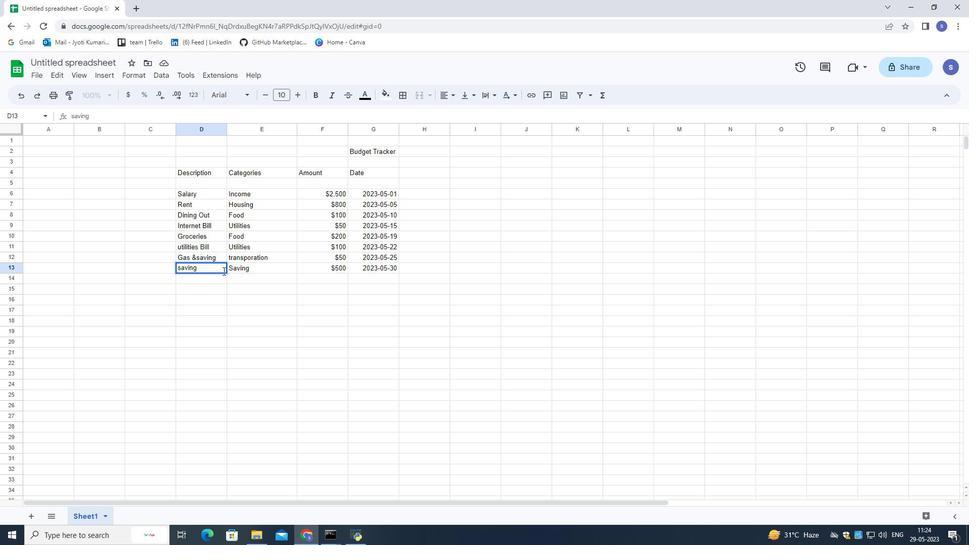 
Action: Mouse pressed left at (250, 315)
Screenshot: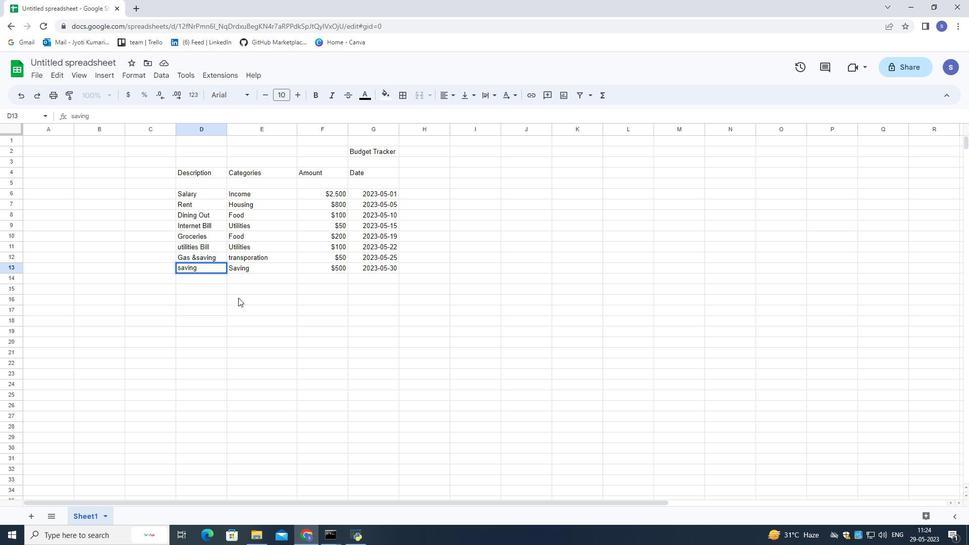 
Action: Mouse moved to (424, 168)
Screenshot: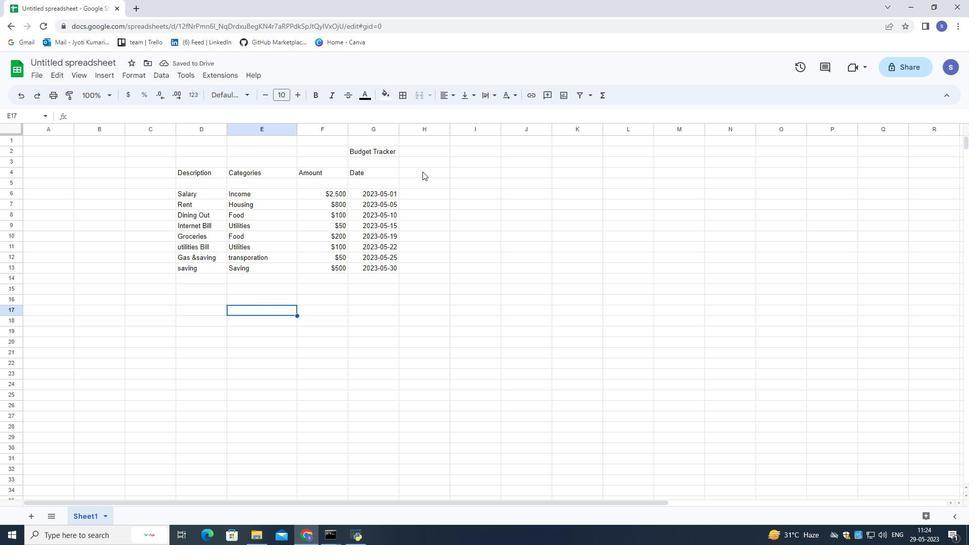 
Action: Mouse pressed left at (424, 168)
Screenshot: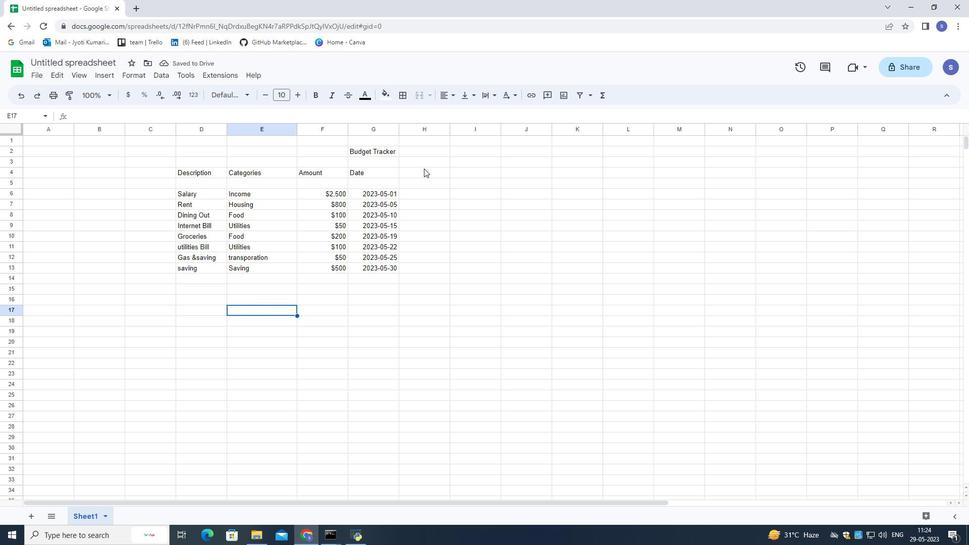 
Action: Mouse moved to (427, 170)
Screenshot: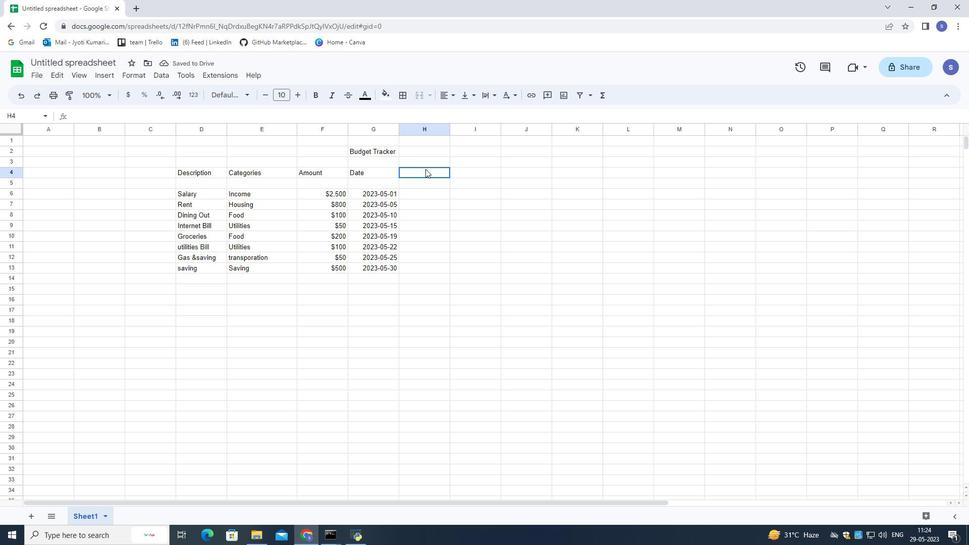
Action: Mouse pressed left at (427, 170)
Screenshot: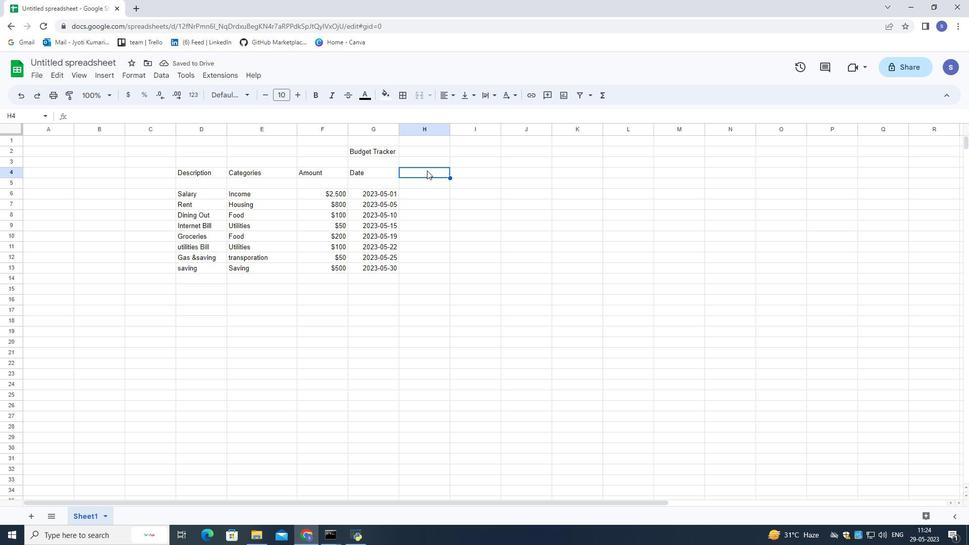 
Action: Mouse moved to (430, 171)
Screenshot: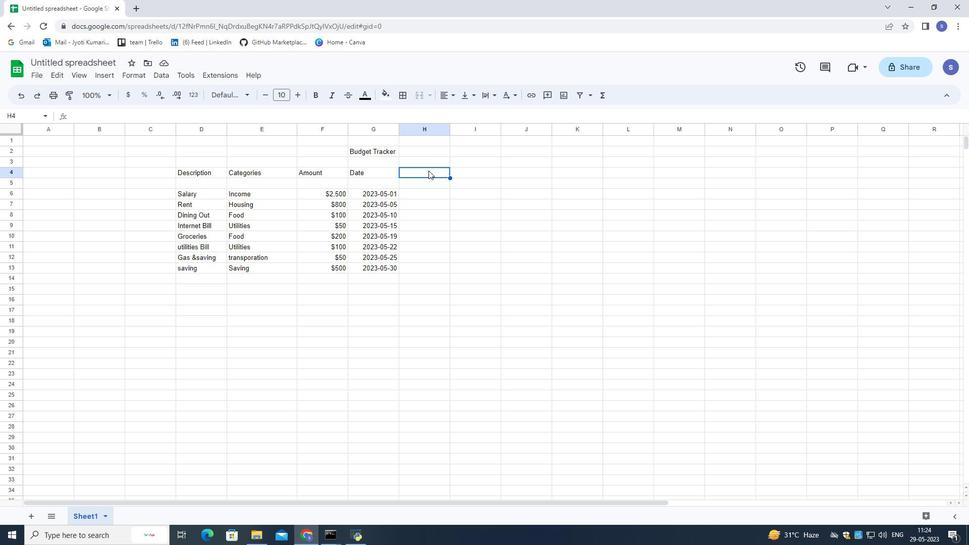 
Action: Key pressed <Key.shift><Key.shift>Income/<Key.shift>Expense
Screenshot: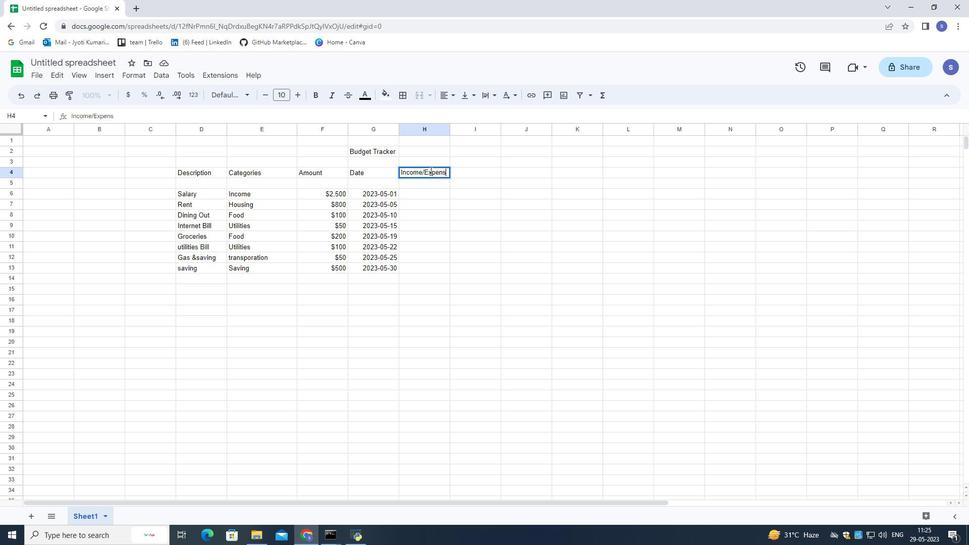 
Action: Mouse moved to (424, 195)
Screenshot: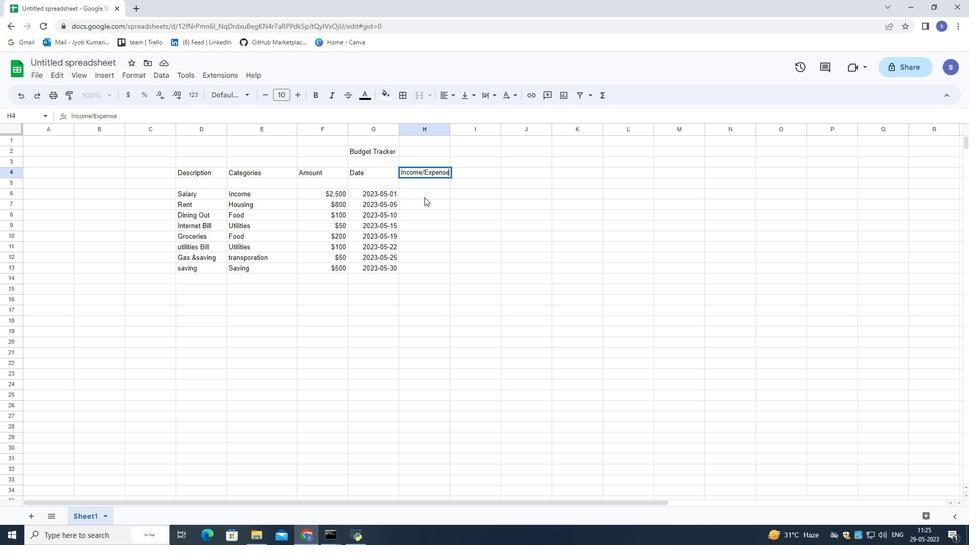 
Action: Mouse pressed left at (424, 195)
Screenshot: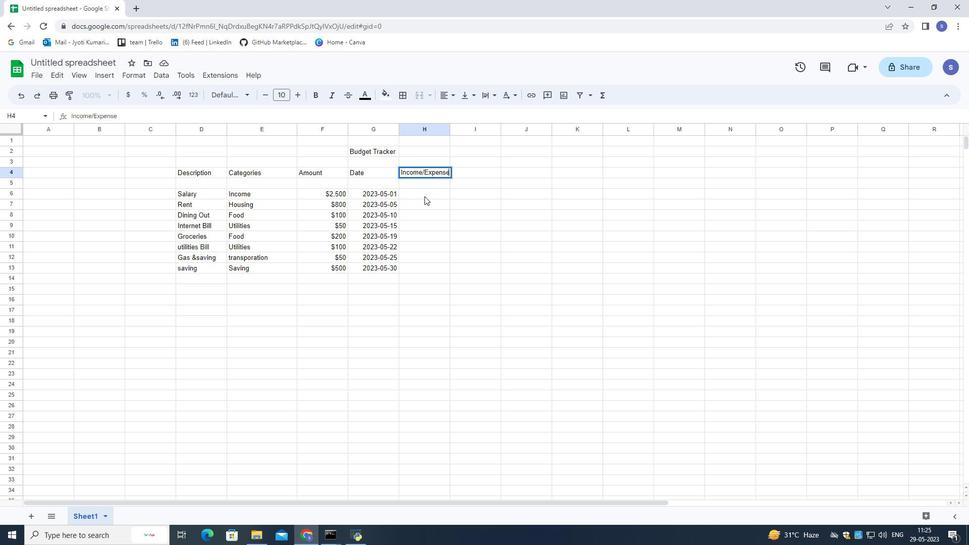 
Action: Mouse moved to (425, 195)
Screenshot: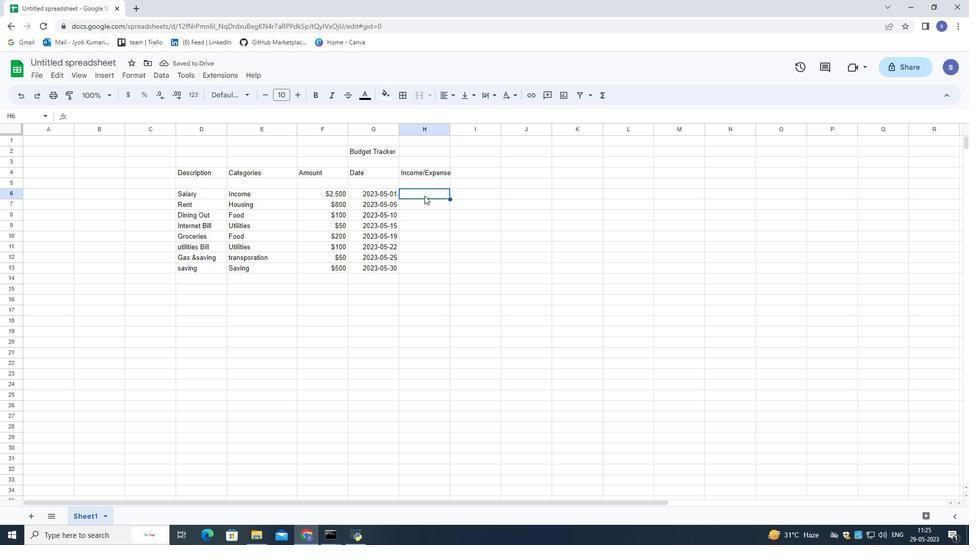 
Action: Key pressed <Key.shift><Key.shift>Income<Key.down><Key.shift>Expense<Key.down><Key.shift>Expense<Key.down><Key.shift>Expense<Key.down><Key.shift>Expense<Key.down><Key.shift><Key.shift><Key.shift><Key.shift><Key.shift>Expense<Key.down><Key.shift>Expense<Key.down><Key.shift>Expense
Screenshot: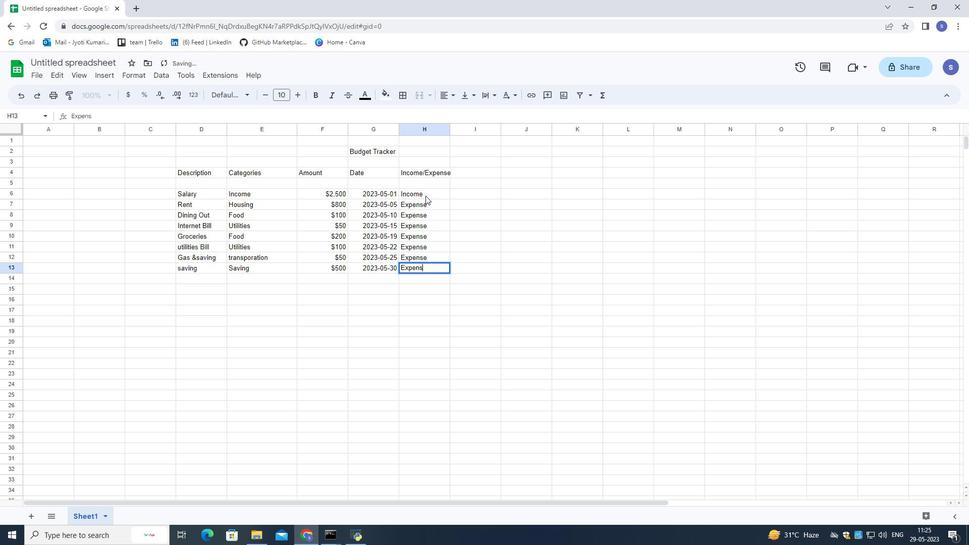 
Action: Mouse moved to (462, 201)
Screenshot: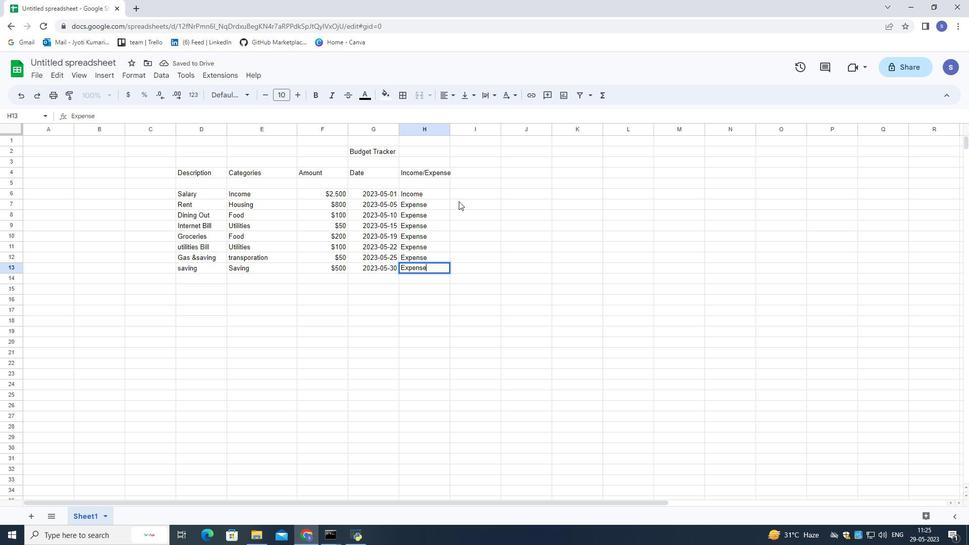 
Action: Mouse pressed left at (462, 201)
Screenshot: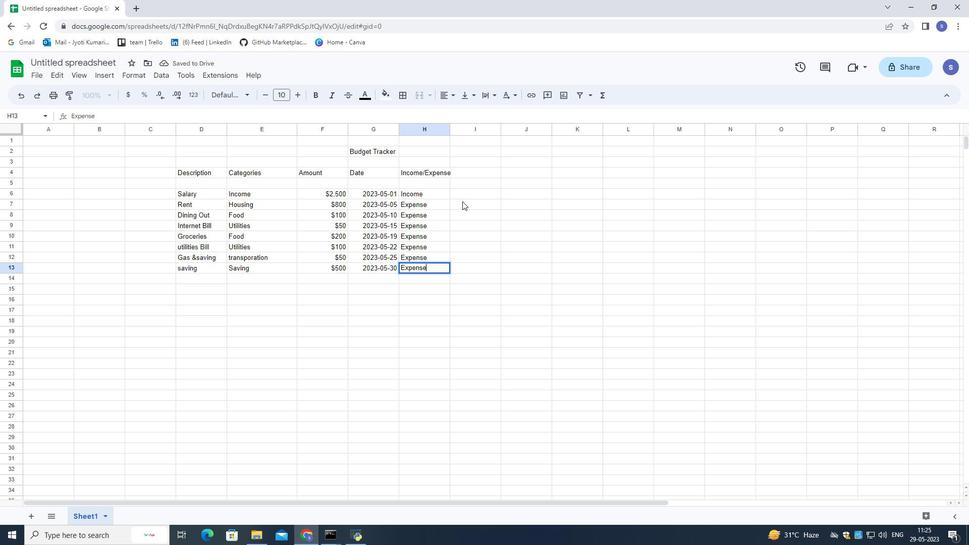 
Action: Mouse moved to (237, 288)
Screenshot: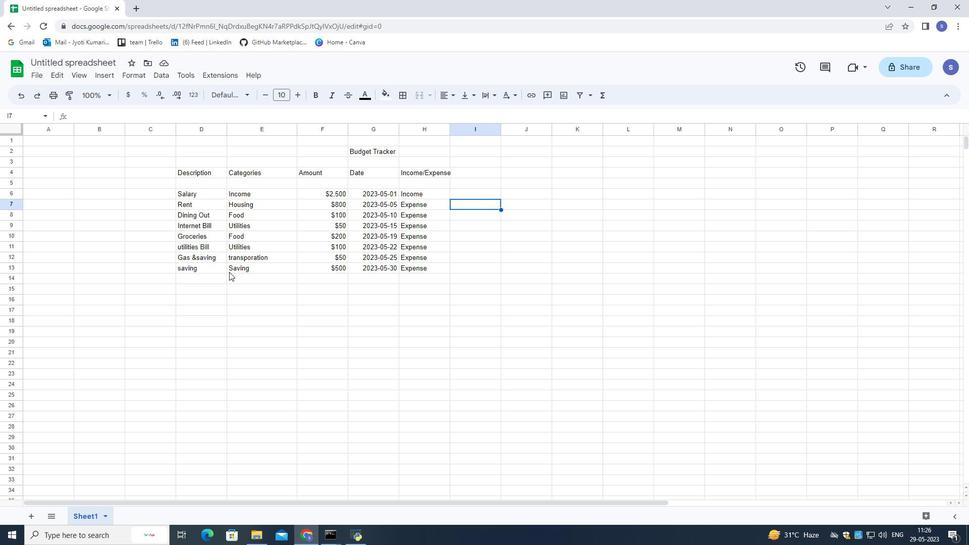 
Action: Mouse pressed left at (237, 288)
Screenshot: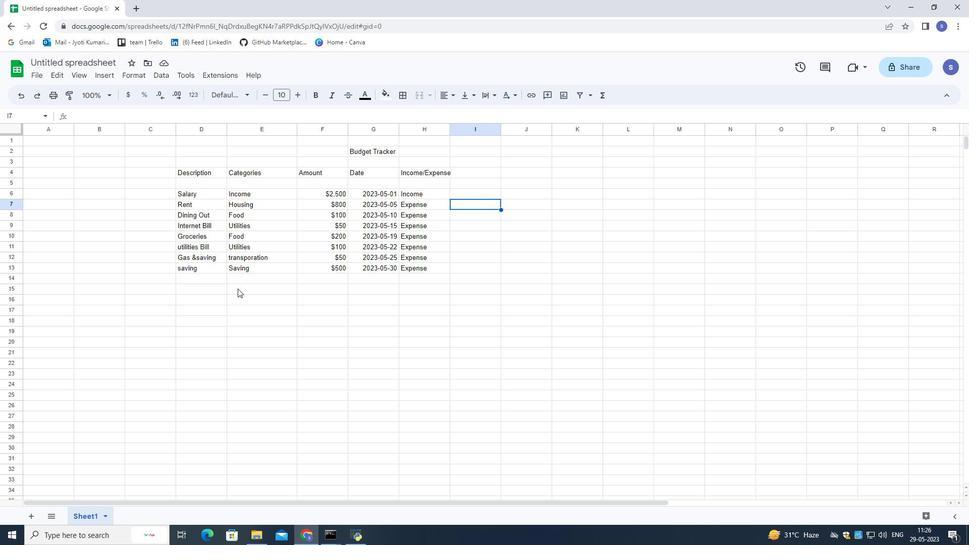 
Action: Mouse moved to (243, 268)
Screenshot: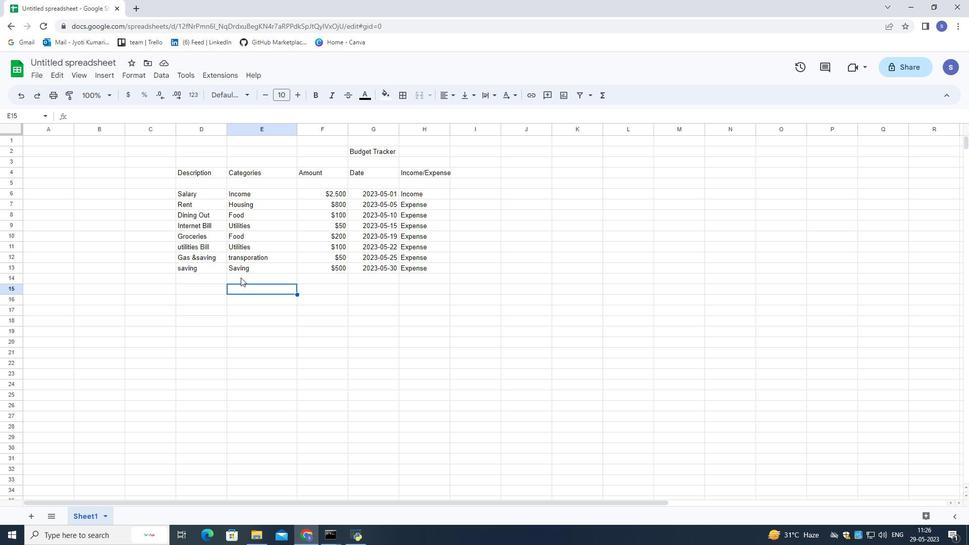 
Action: Key pressed ctrl+S
Screenshot: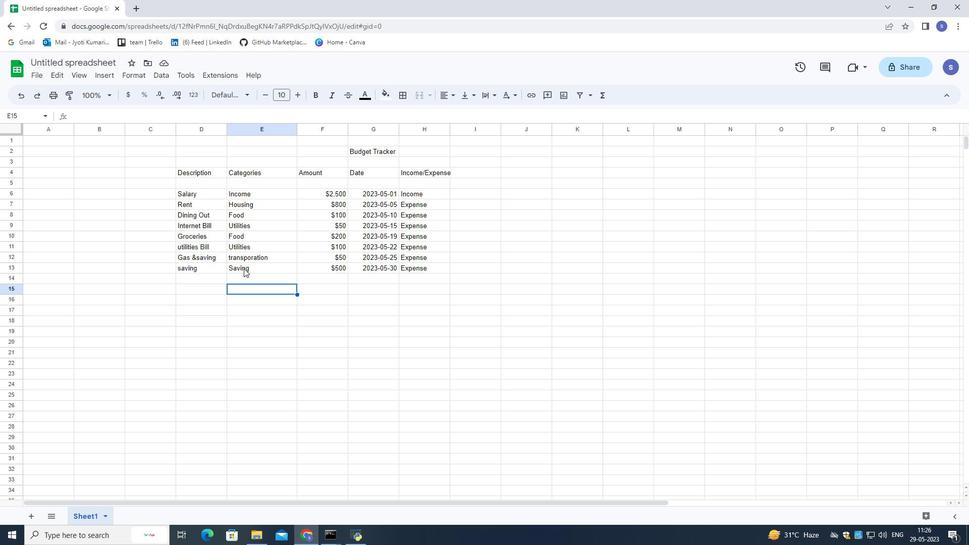 
Action: Mouse moved to (243, 268)
Screenshot: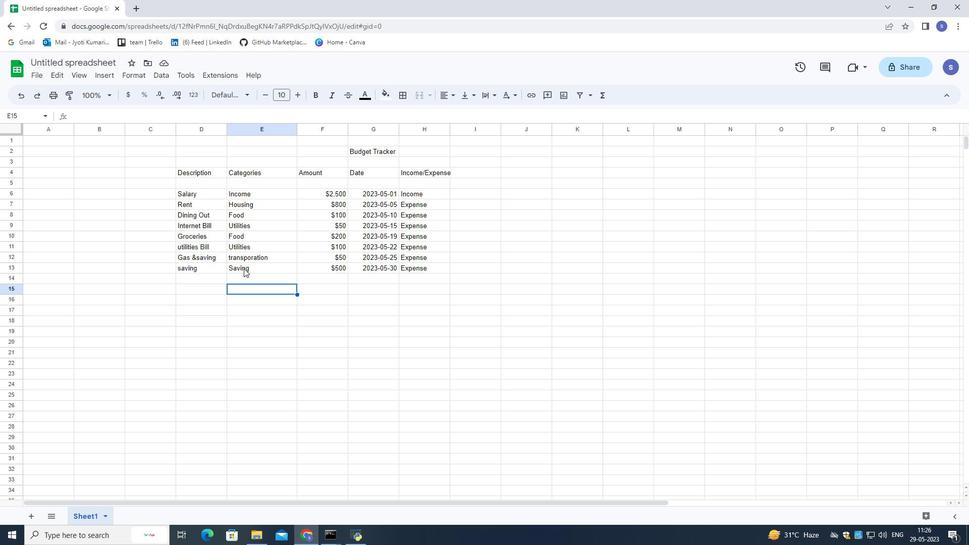 
Action: Key pressed ctrl+S
Screenshot: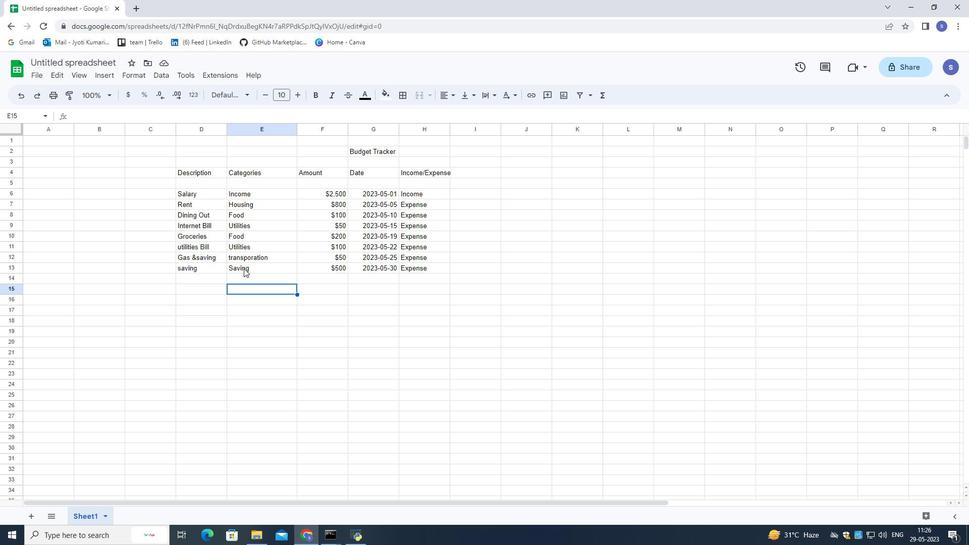 
Action: Mouse moved to (37, 79)
Screenshot: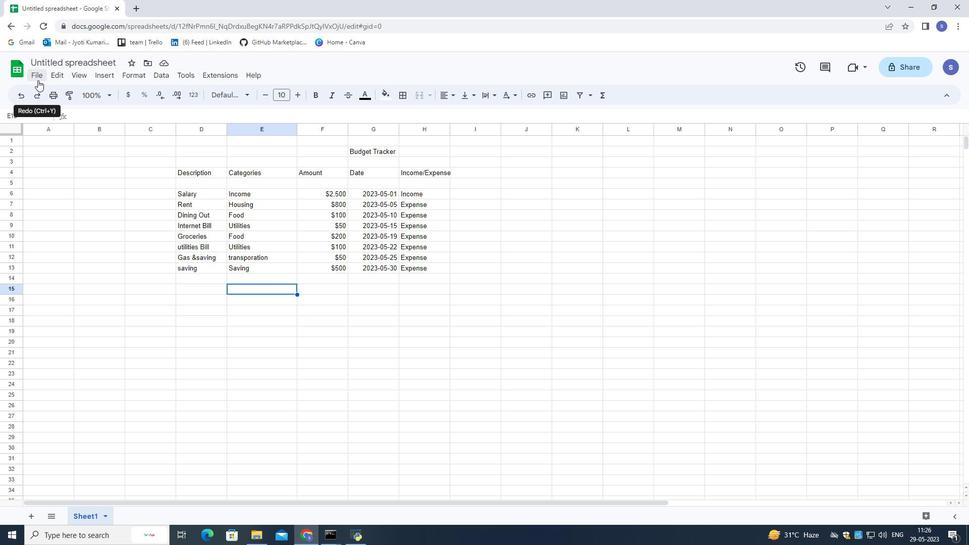 
Action: Mouse pressed left at (37, 79)
Screenshot: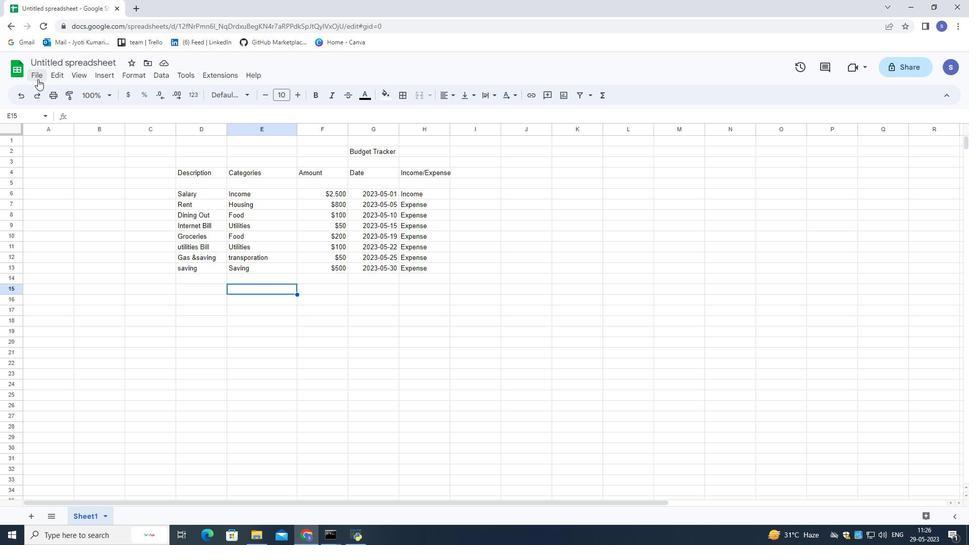 
Action: Mouse moved to (55, 77)
Screenshot: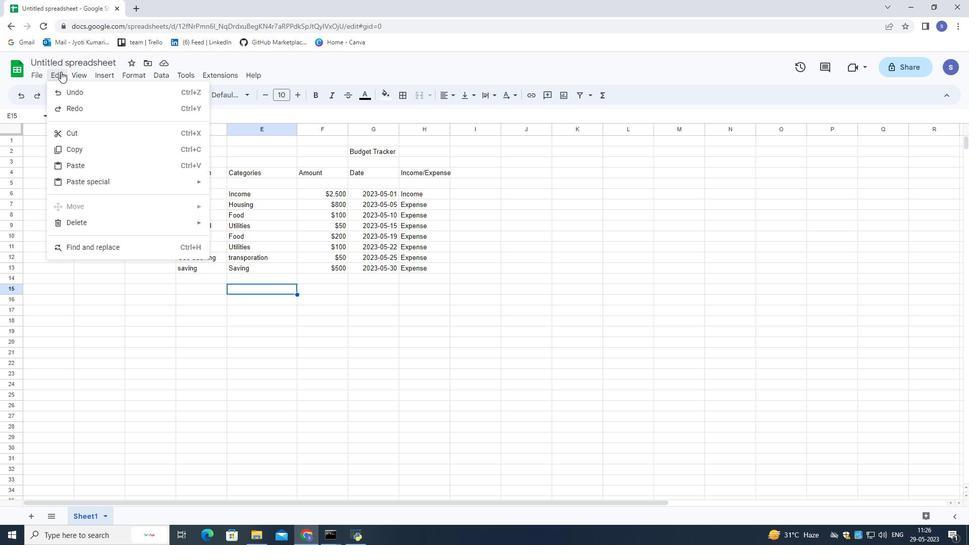 
Action: Mouse pressed left at (55, 77)
Screenshot: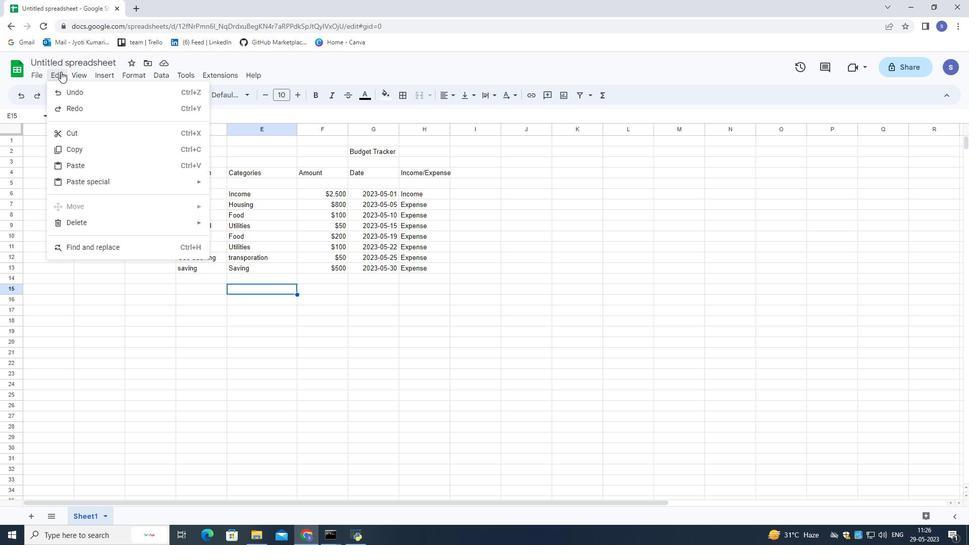 
Action: Mouse pressed left at (55, 77)
Screenshot: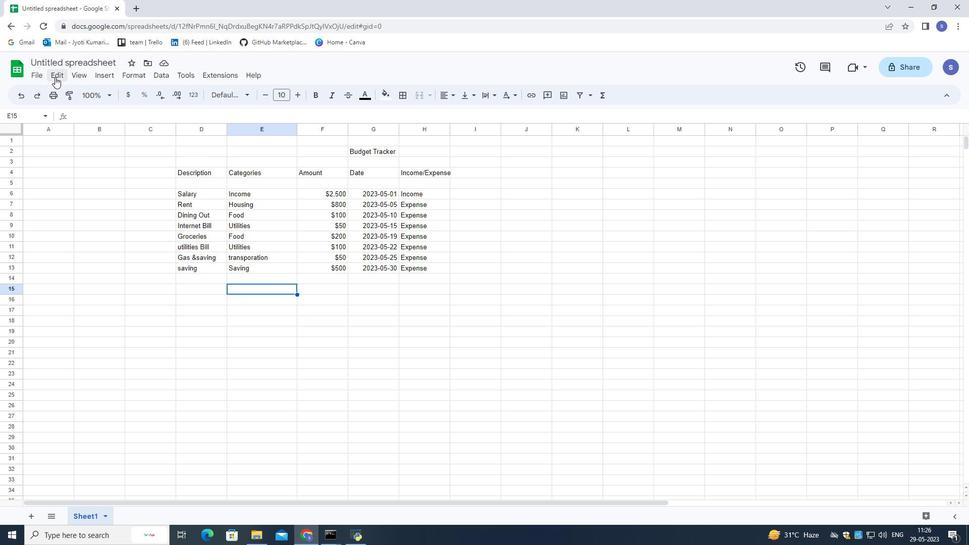
Action: Mouse moved to (113, 199)
Screenshot: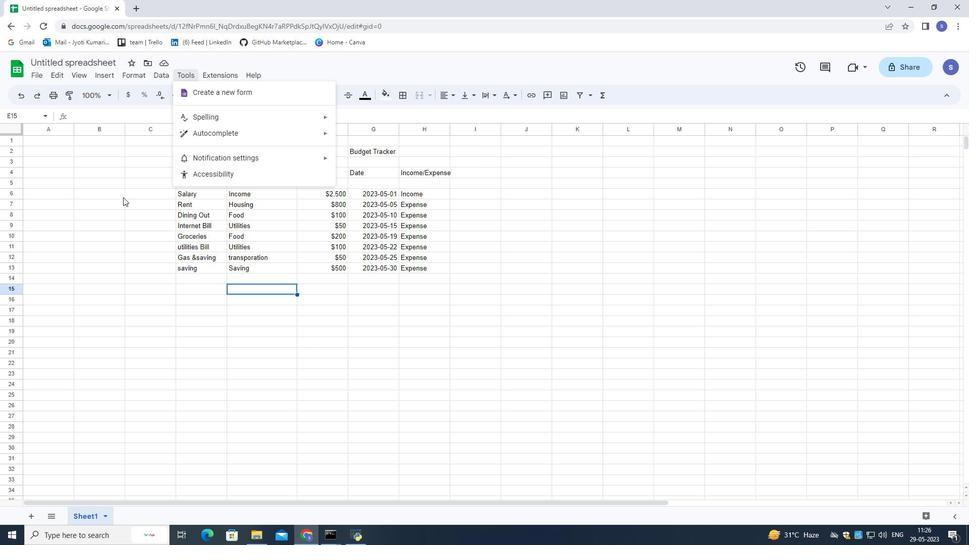 
Action: Mouse pressed left at (113, 199)
Screenshot: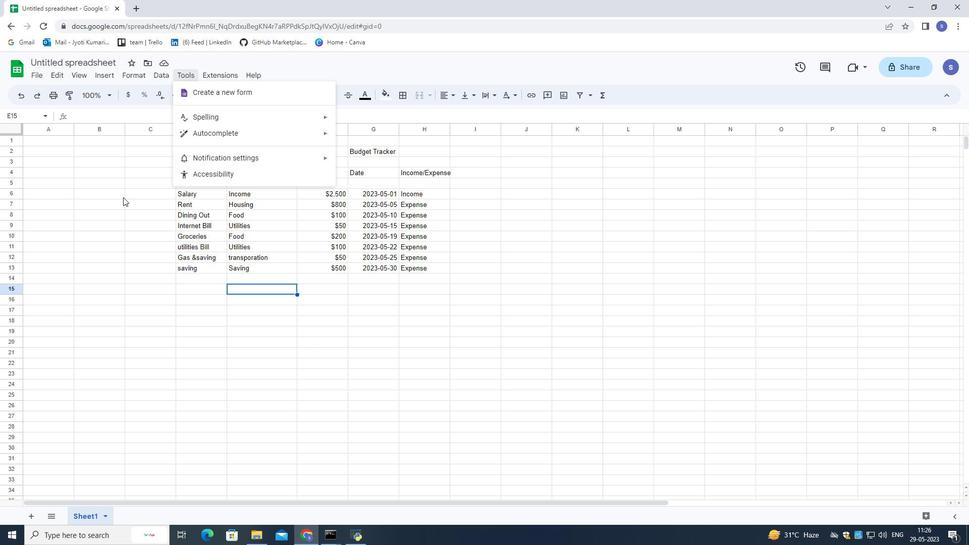 
Action: Mouse moved to (96, 60)
Screenshot: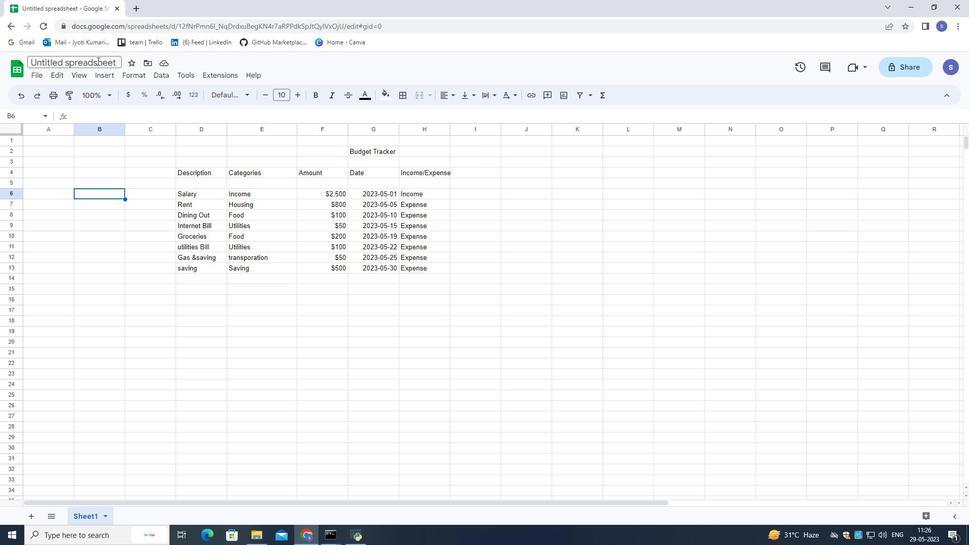 
Action: Mouse pressed left at (96, 60)
Screenshot: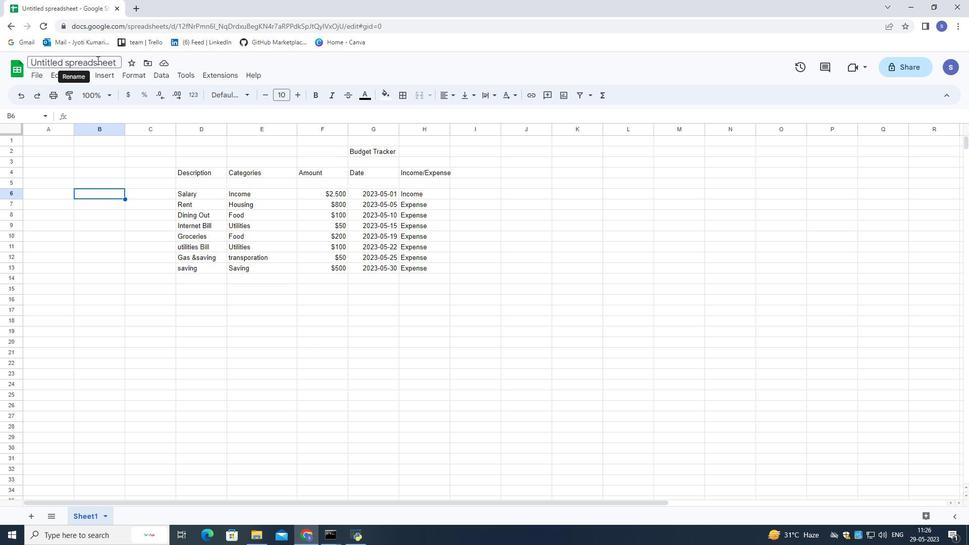 
Action: Mouse pressed left at (96, 60)
Screenshot: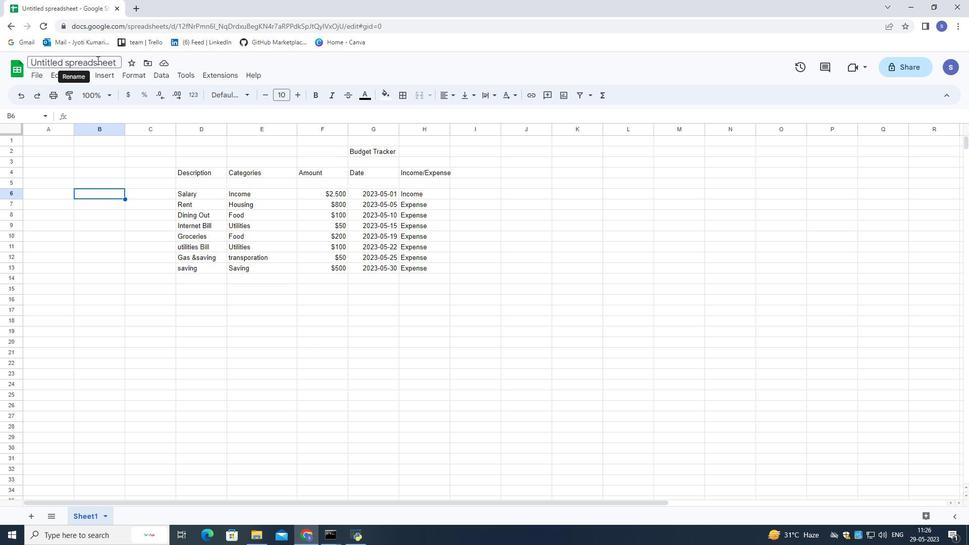 
Action: Mouse moved to (103, 66)
Screenshot: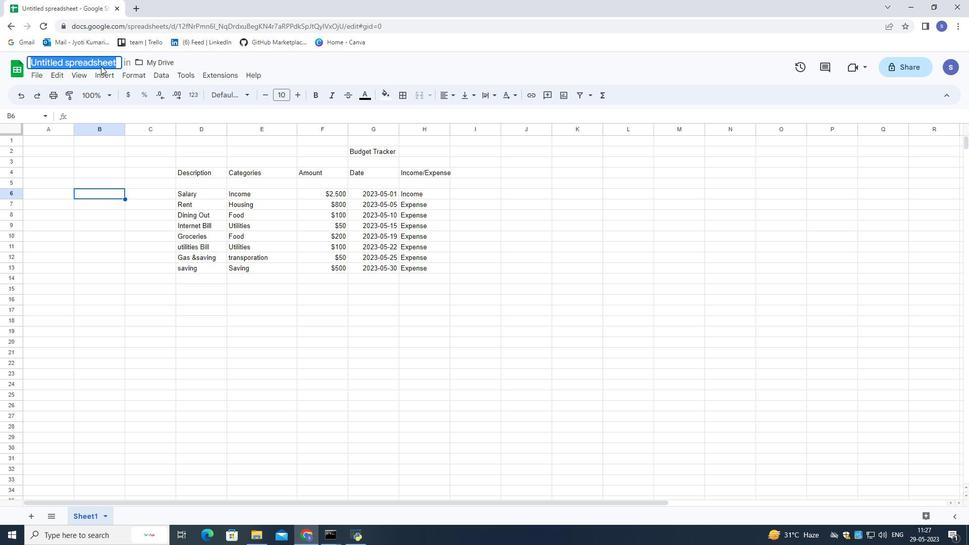 
Action: Key pressed <Key.shift><Key.shift><Key.shift><Key.shift><Key.shift><Key.shift><Key.shift><Key.shift><Key.shift><Key.shift><Key.shift><Key.shift><Key.shift><Key.shift><Key.shift><Key.shift><Key.shift><Key.shift><Key.shift><Key.shift><Key.shift><Key.shift><Key.shift><Key.shift><Key.shift><Key.shift><Key.shift><Key.shift><Key.shift><Key.shift><Key.shift><Key.shift><Key.shift><Key.shift><Key.shift><Key.shift><Key.shift><Key.shift><Key.shift><Key.shift><Key.shift><Key.shift><Key.shift><Key.shift><Key.shift><Key.shift><Key.shift>
Screenshot: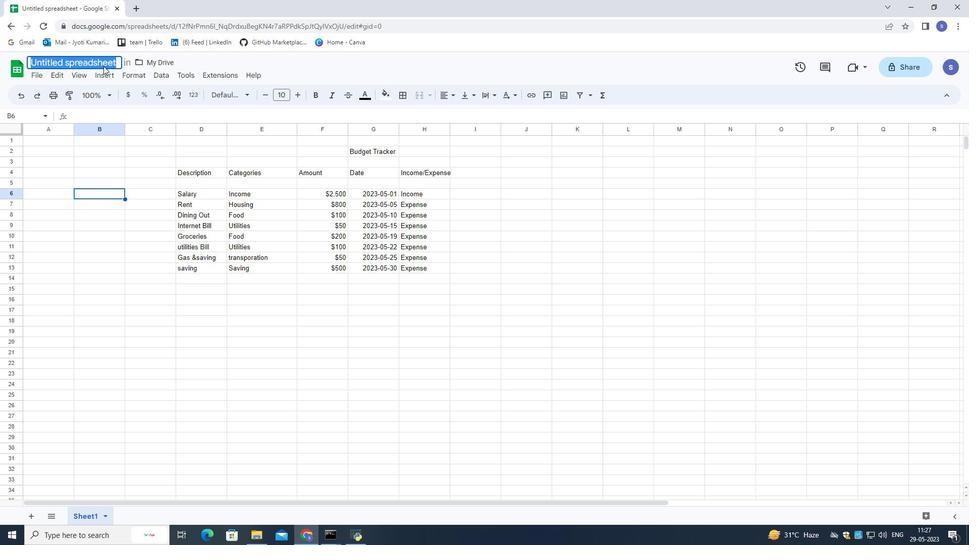 
Action: Mouse moved to (104, 72)
Screenshot: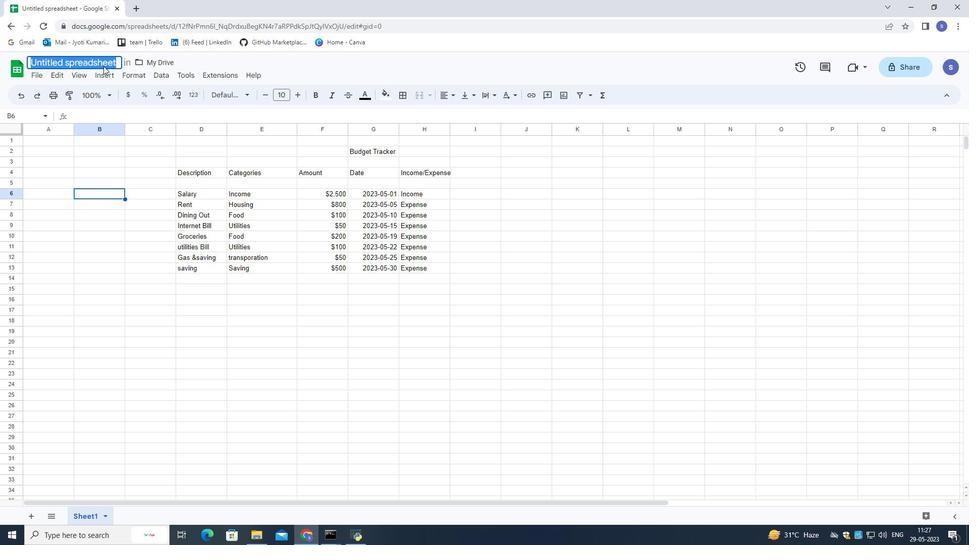 
Action: Key pressed <Key.shift>
Screenshot: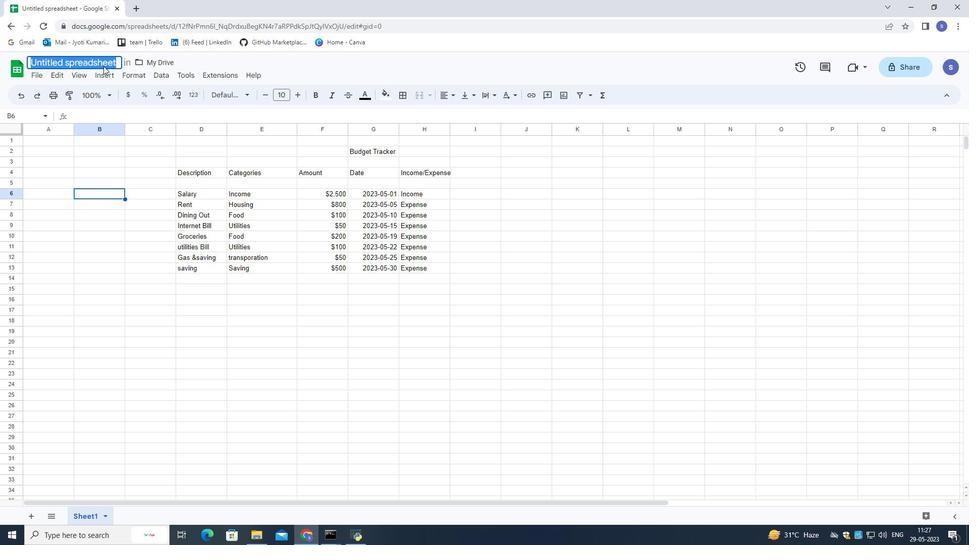 
Action: Mouse moved to (101, 82)
Screenshot: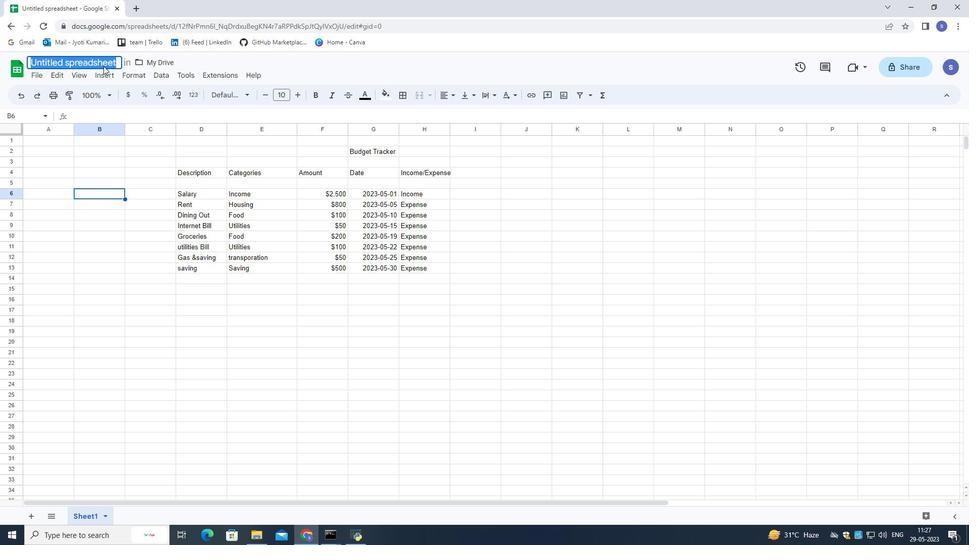 
Action: Key pressed <Key.shift>
Screenshot: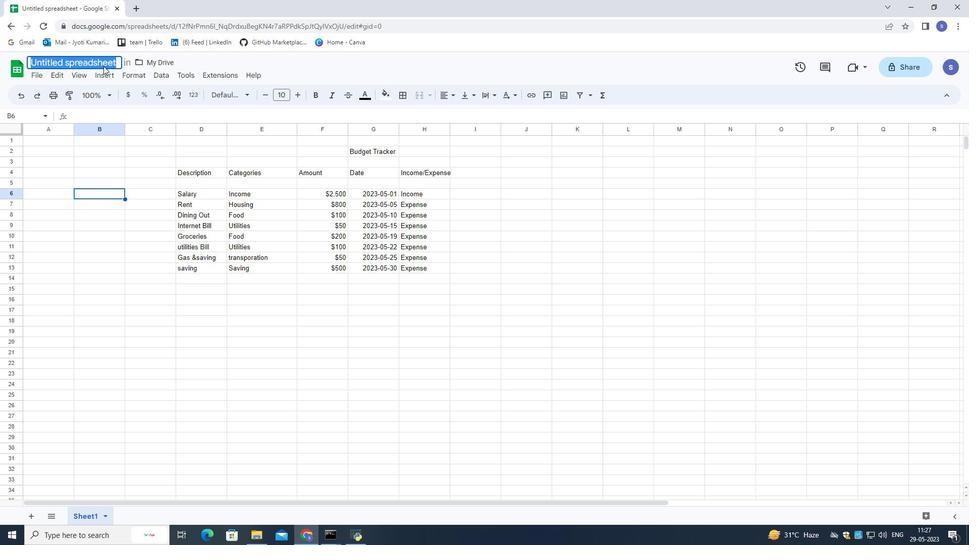 
Action: Mouse moved to (100, 91)
Screenshot: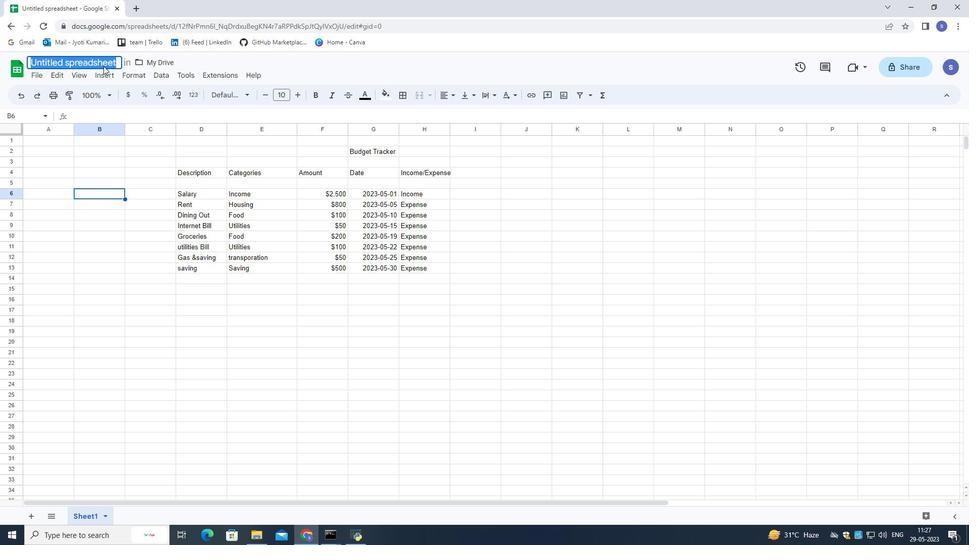 
Action: Key pressed <Key.shift>
Screenshot: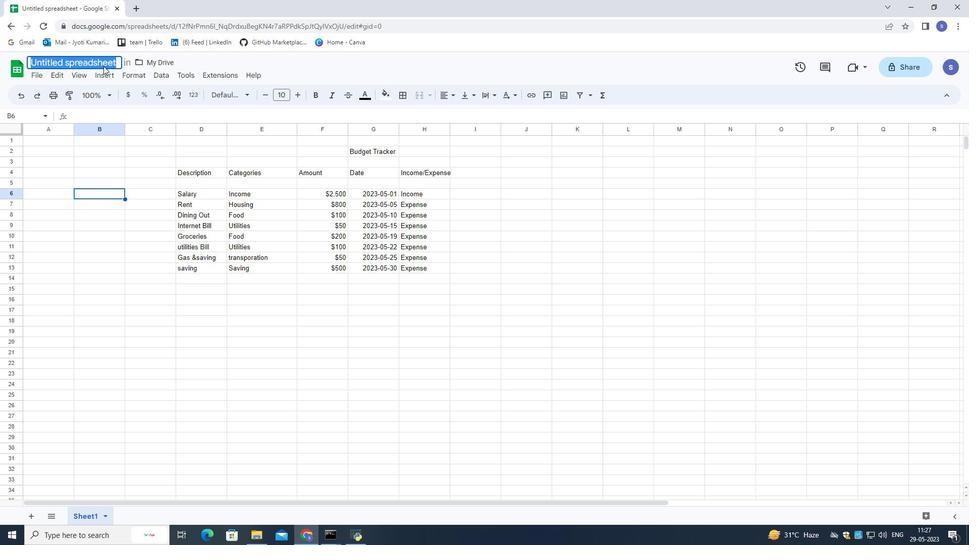 
Action: Mouse moved to (98, 100)
Screenshot: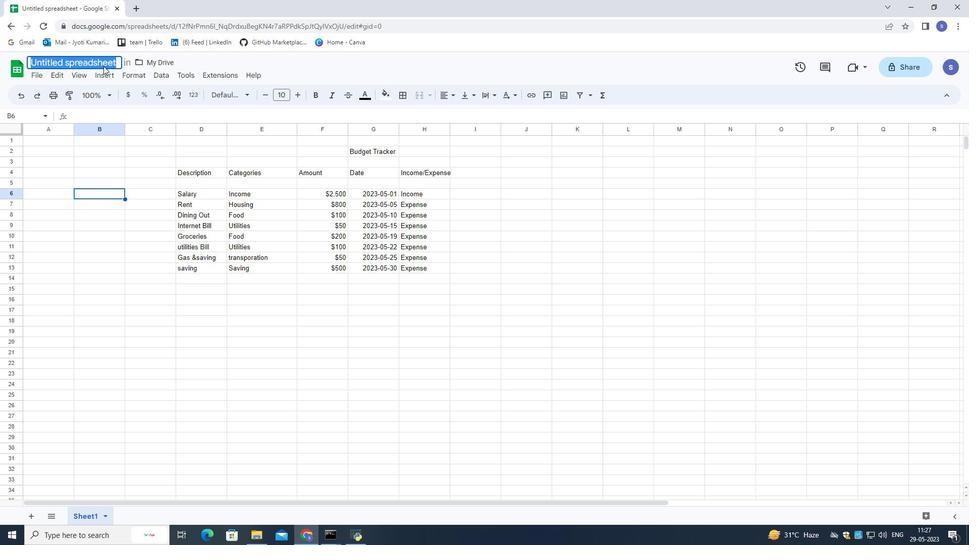 
Action: Key pressed <Key.shift>
Screenshot: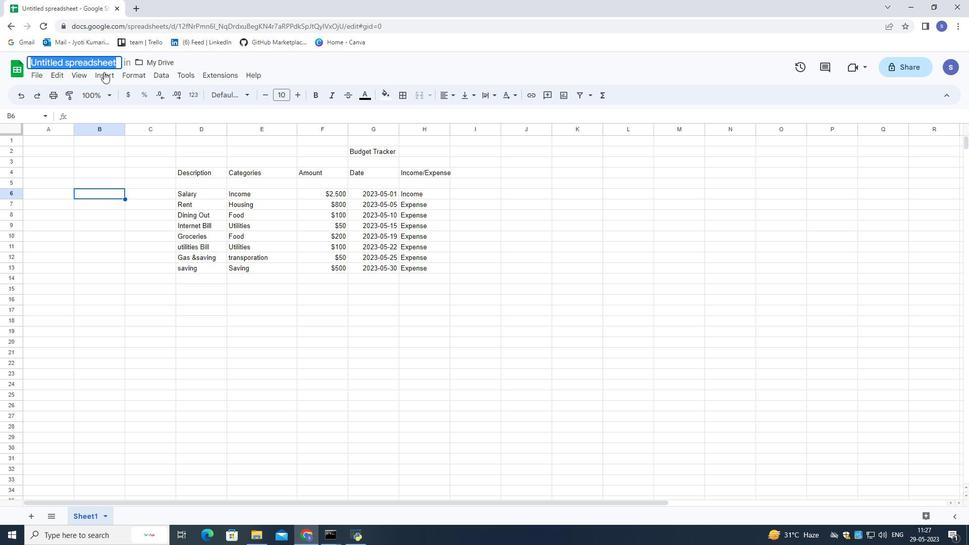 
Action: Mouse moved to (97, 105)
Screenshot: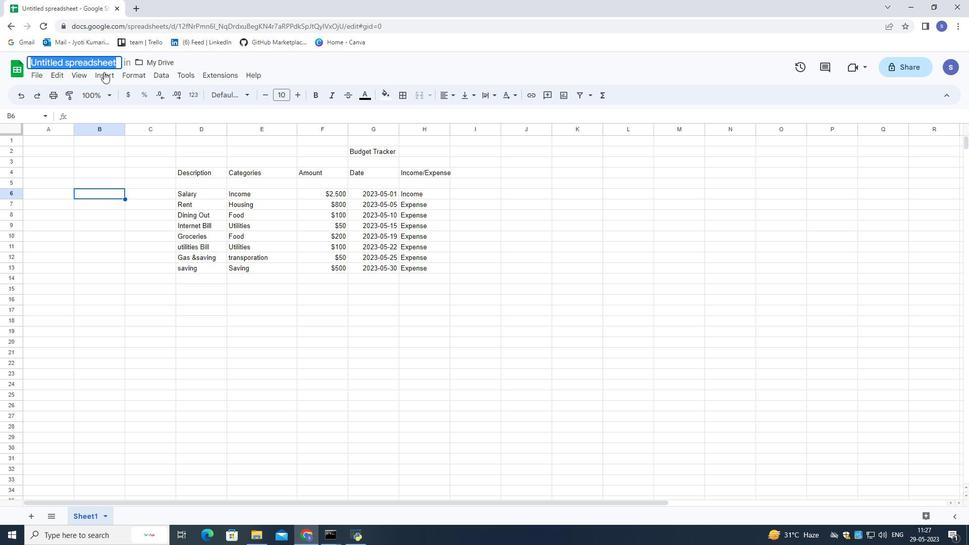 
Action: Key pressed <Key.shift>
Screenshot: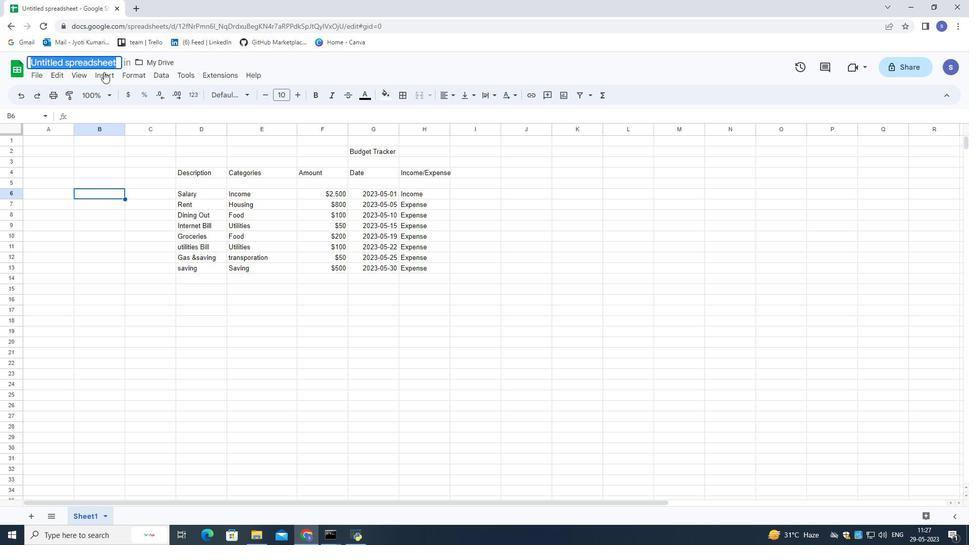 
Action: Mouse moved to (96, 107)
Screenshot: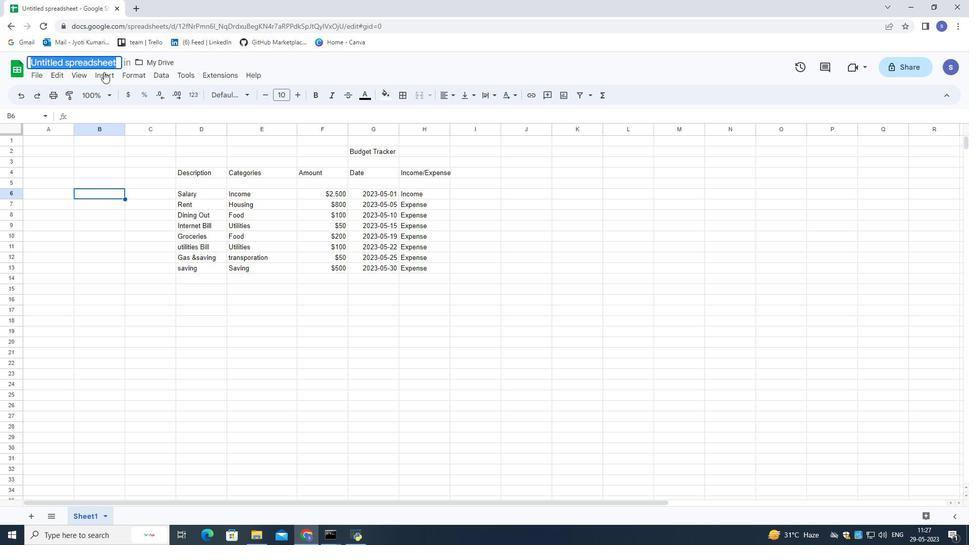 
Action: Key pressed <Key.shift>
Screenshot: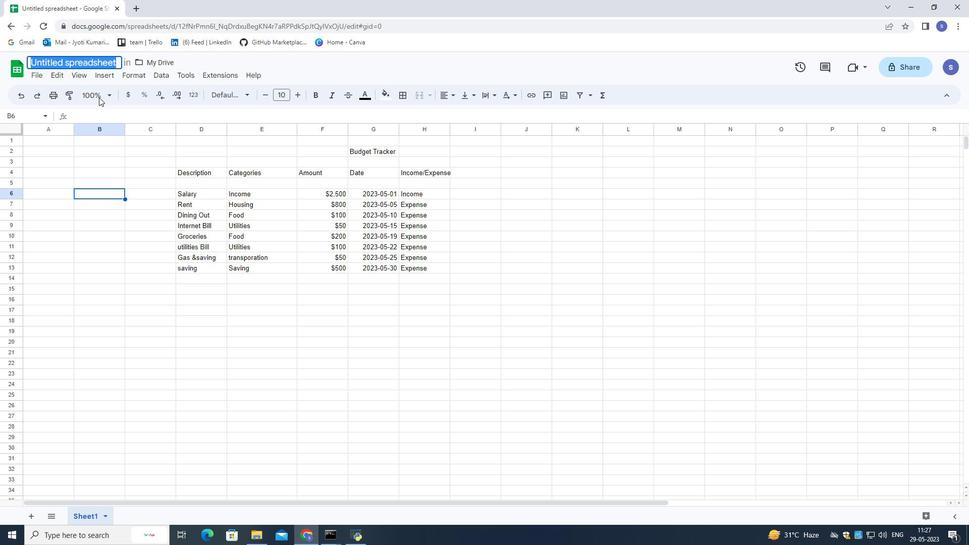 
Action: Mouse moved to (96, 111)
Screenshot: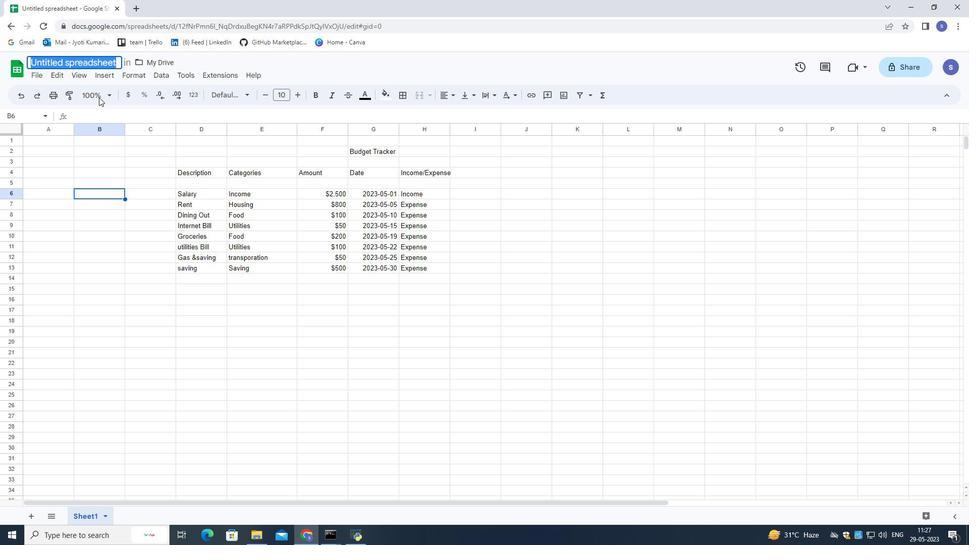 
Action: Key pressed <Key.shift>
Screenshot: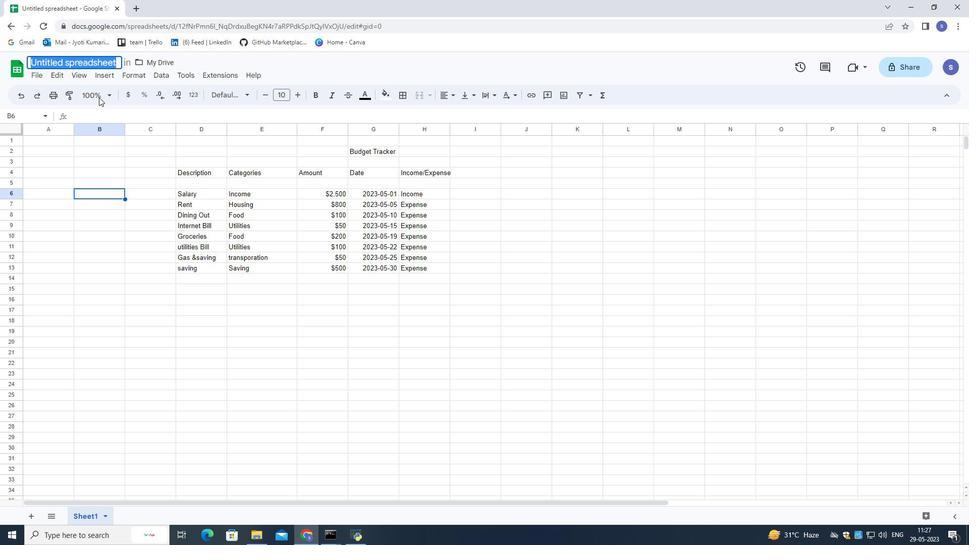 
Action: Mouse moved to (95, 114)
Screenshot: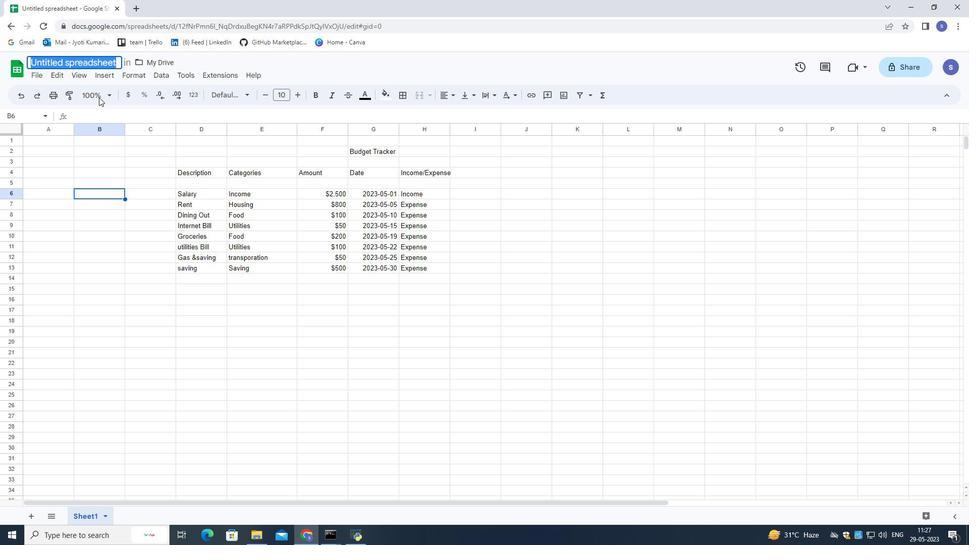 
Action: Key pressed <Key.shift>
Screenshot: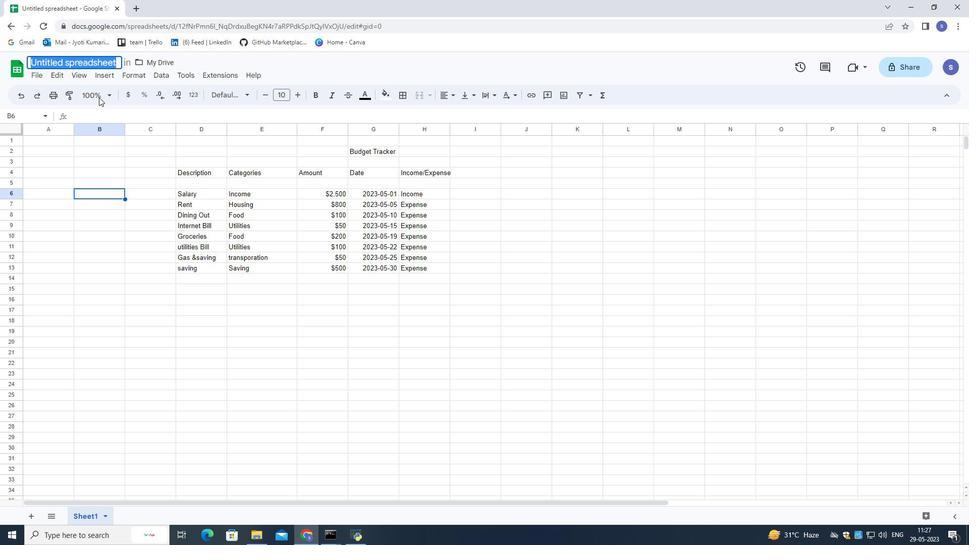 
Action: Mouse moved to (95, 118)
Screenshot: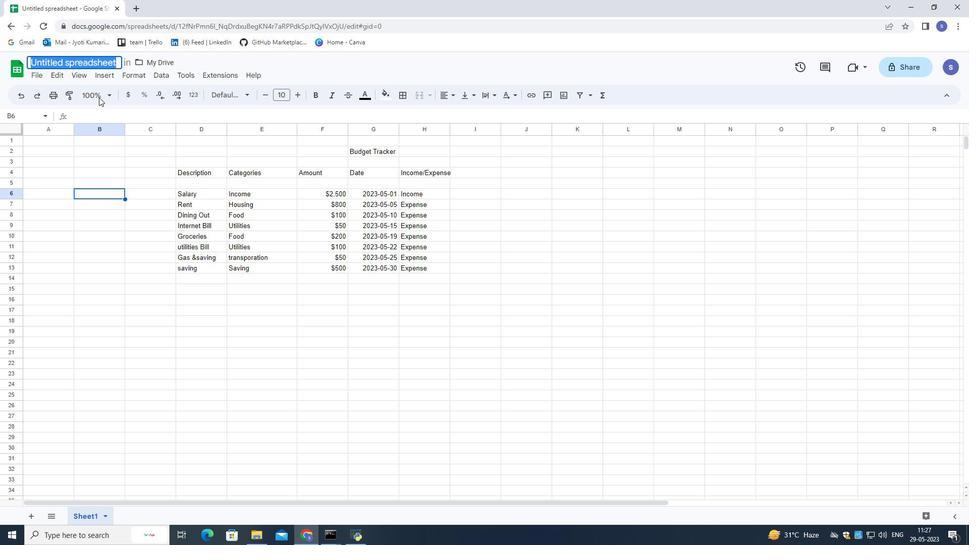 
Action: Key pressed <Key.shift>
Screenshot: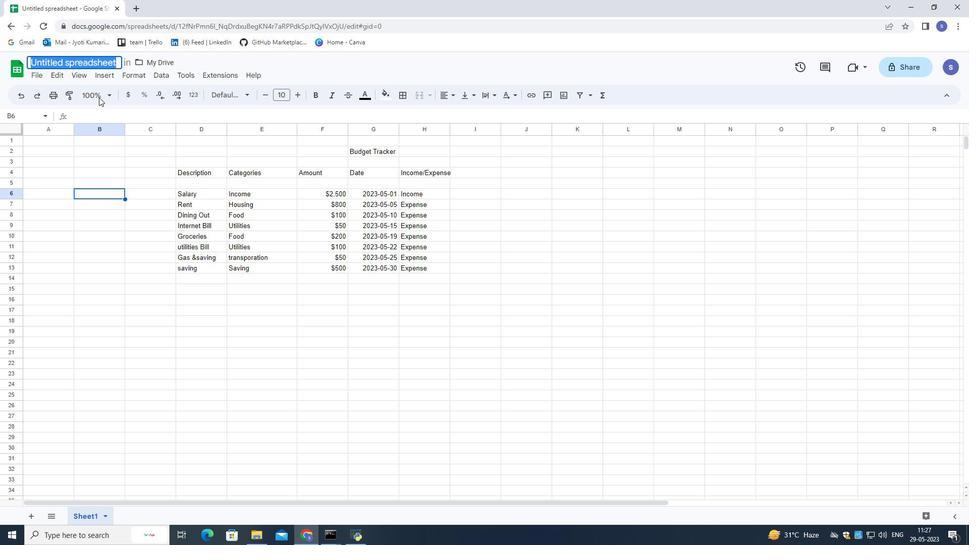 
Action: Mouse moved to (95, 122)
Screenshot: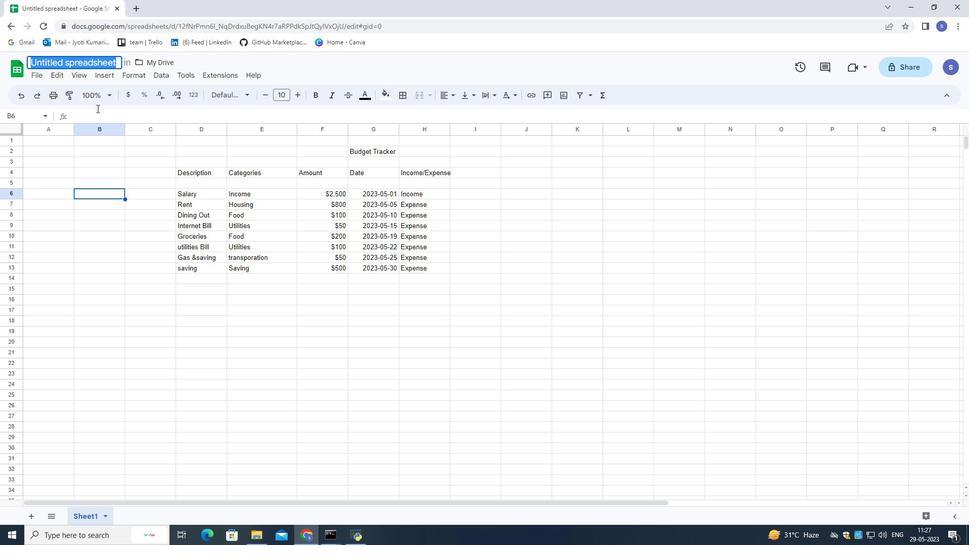 
Action: Key pressed <Key.shift>
Screenshot: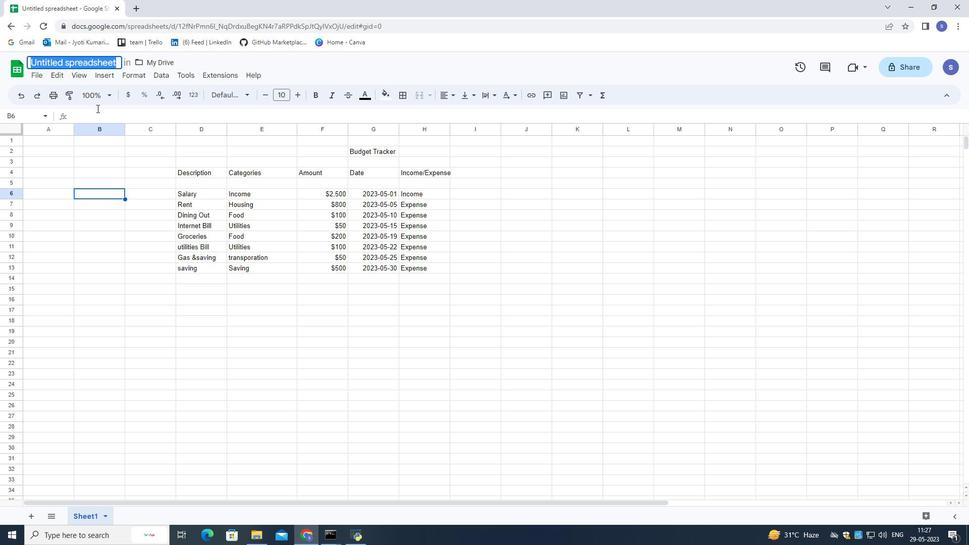 
Action: Mouse moved to (95, 124)
Screenshot: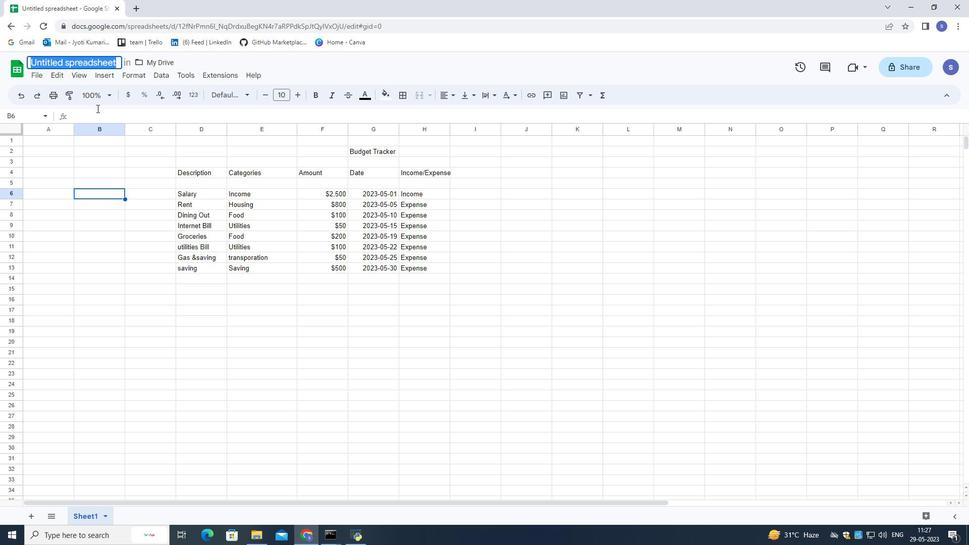 
Action: Key pressed <Key.shift>
Screenshot: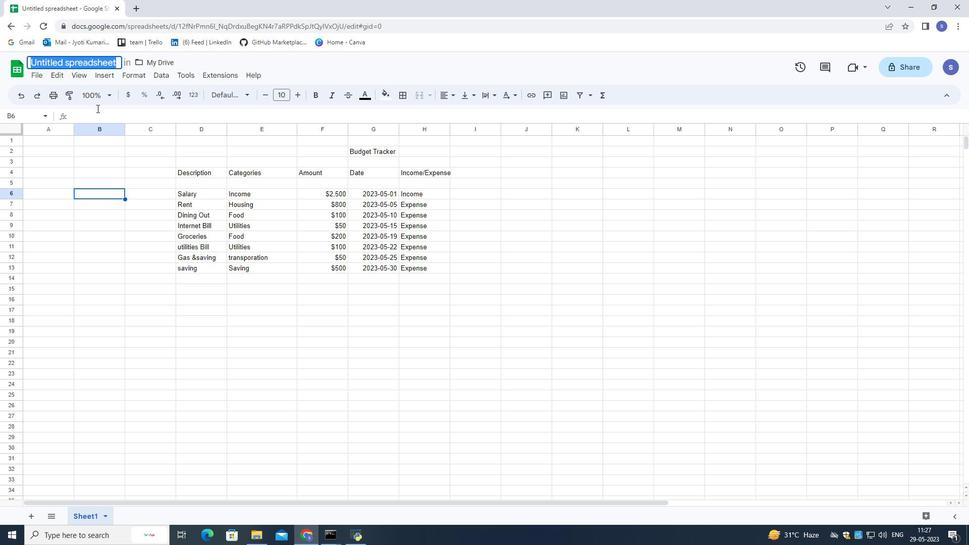 
Action: Mouse moved to (95, 125)
Screenshot: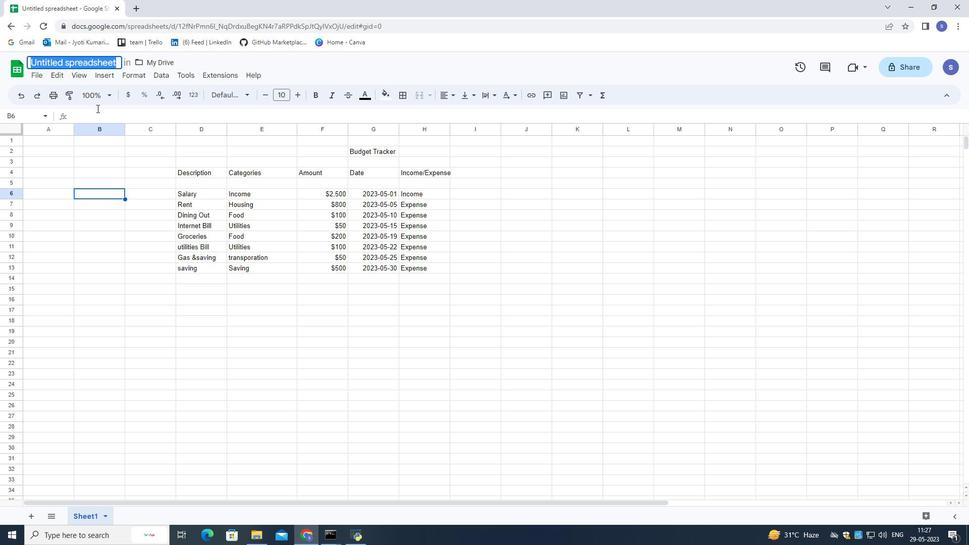 
Action: Key pressed <Key.shift>
Screenshot: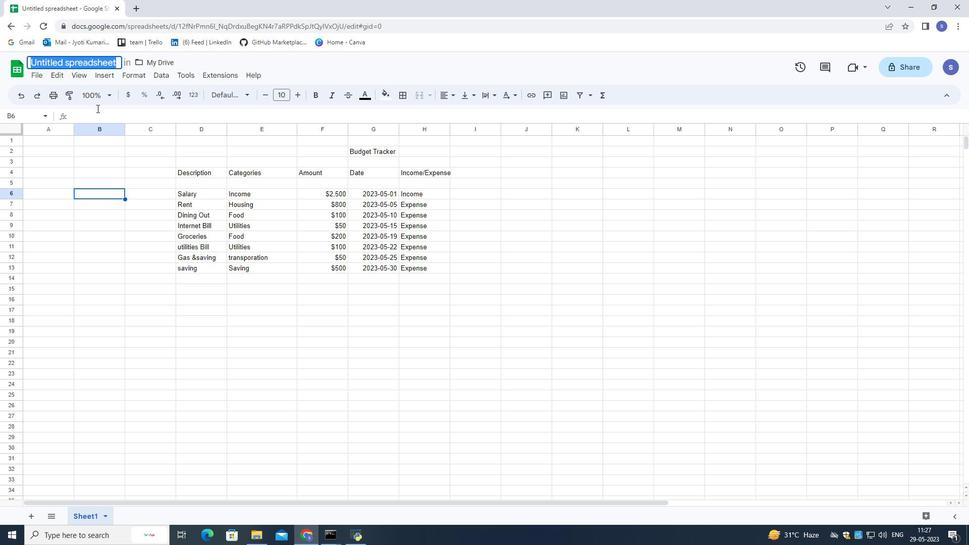 
Action: Mouse moved to (95, 132)
Screenshot: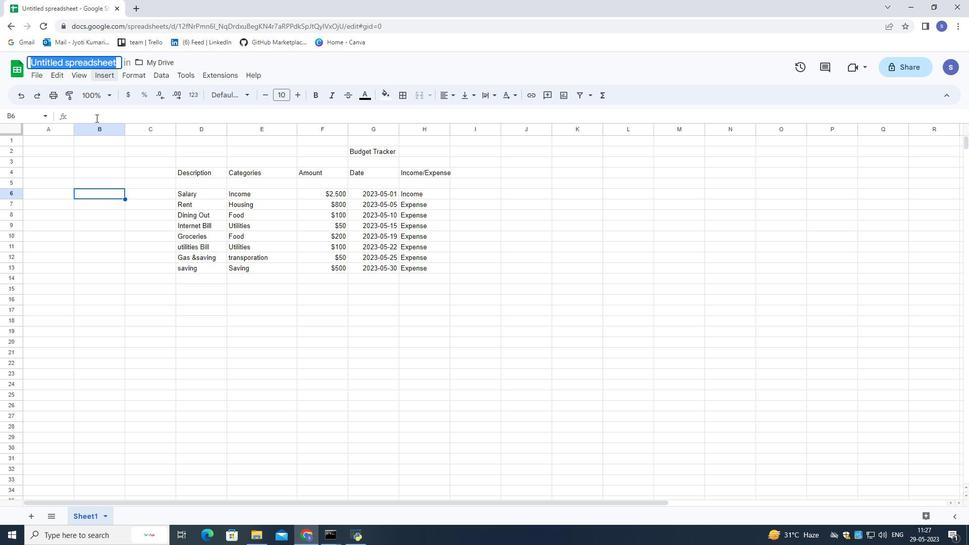 
Action: Key pressed <Key.shift>
Screenshot: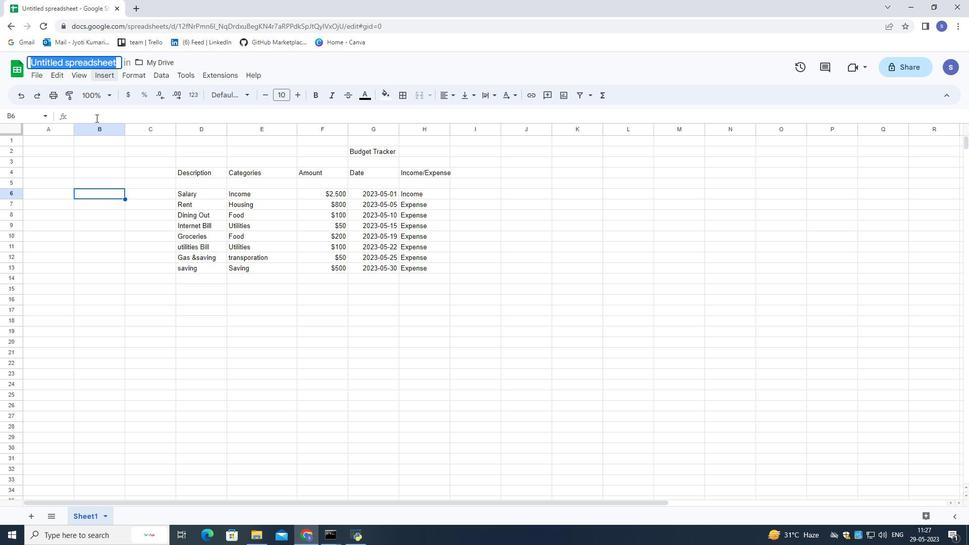 
Action: Mouse moved to (94, 137)
Screenshot: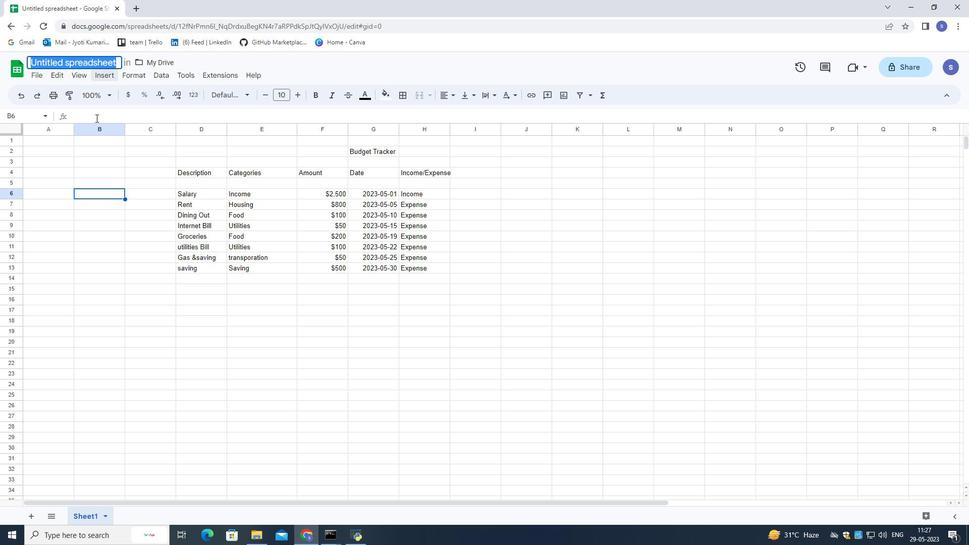 
Action: Key pressed <Key.shift>
Screenshot: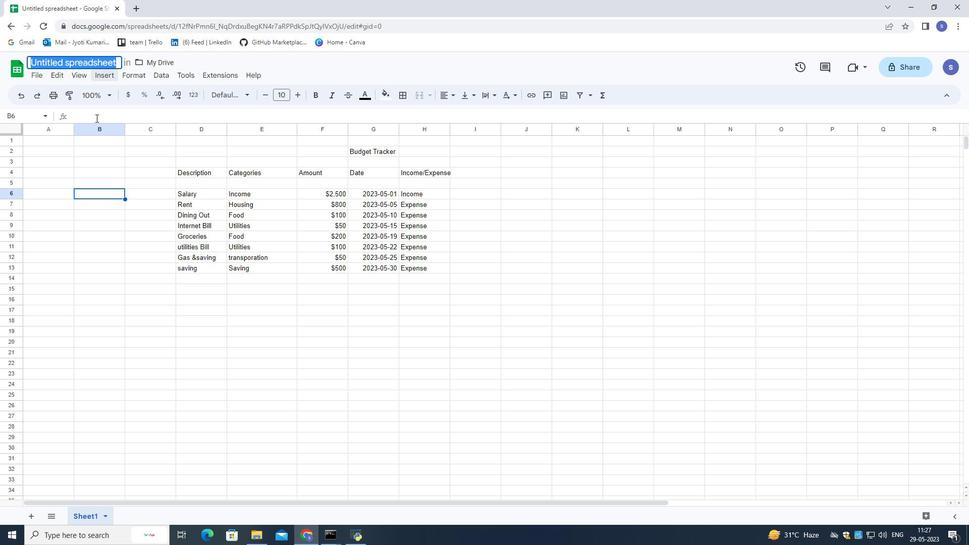 
Action: Mouse moved to (93, 140)
Screenshot: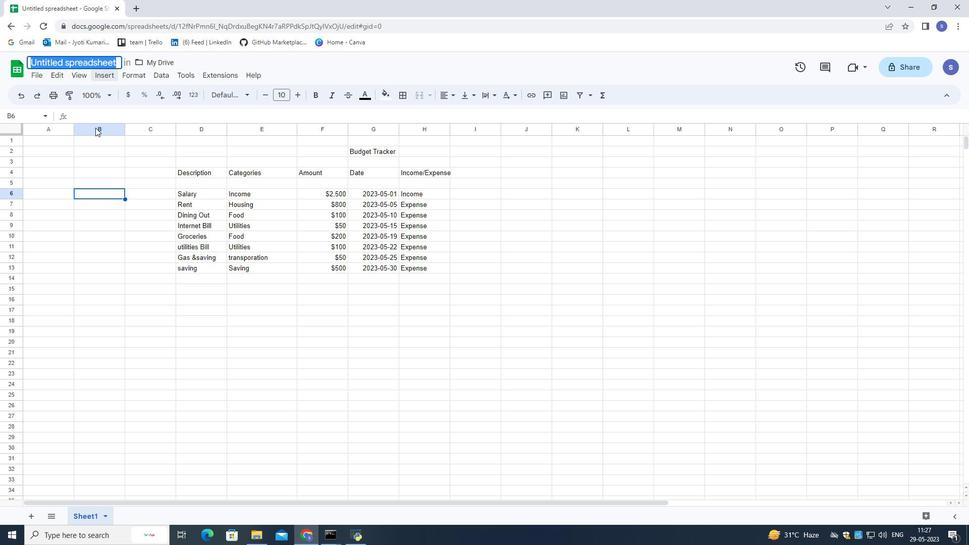 
Action: Key pressed <Key.shift>
Screenshot: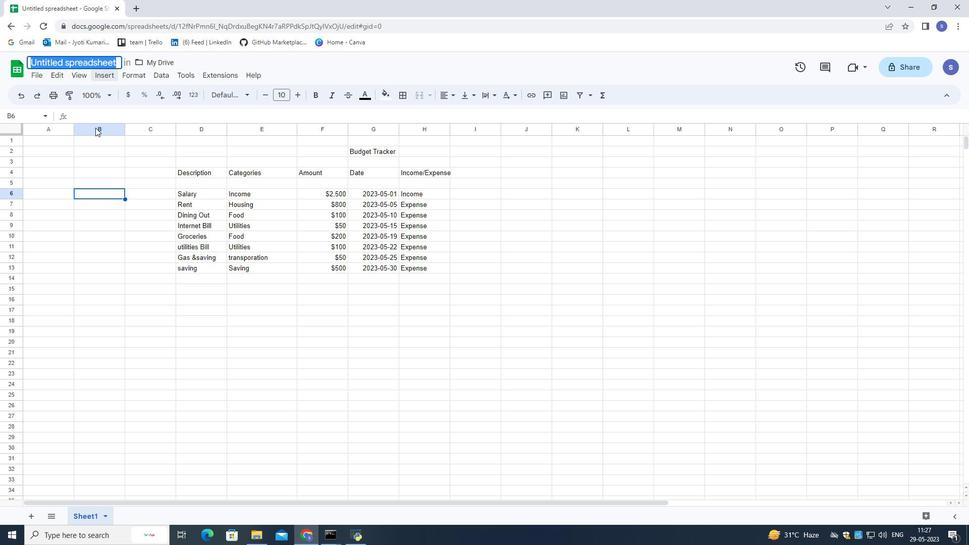 
Action: Mouse moved to (93, 143)
Screenshot: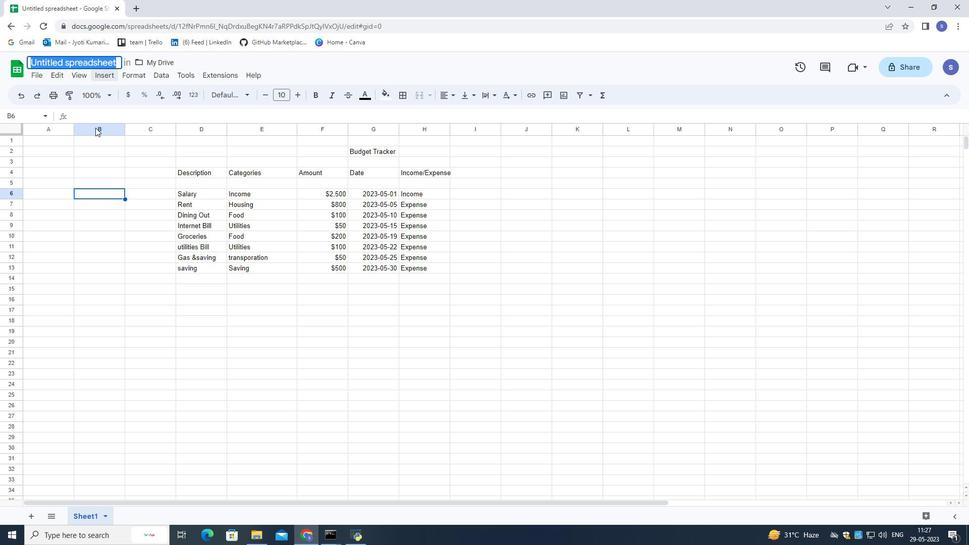 
Action: Key pressed <Key.shift>
Screenshot: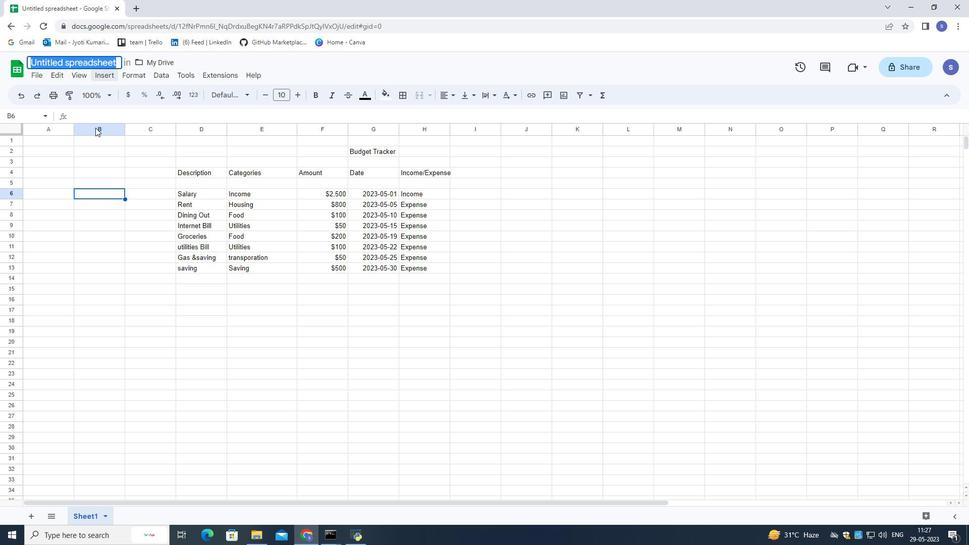 
Action: Mouse moved to (93, 143)
Screenshot: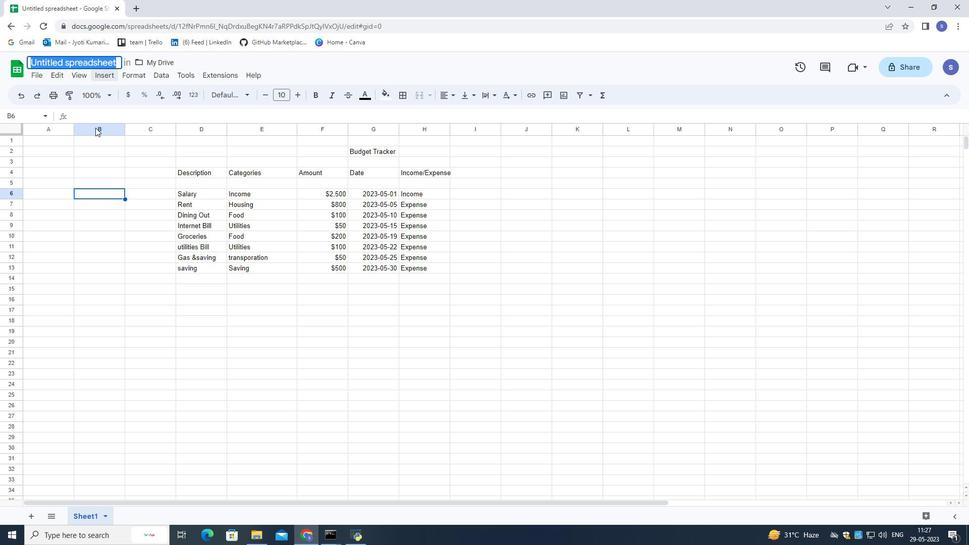 
Action: Key pressed <Key.shift>
Screenshot: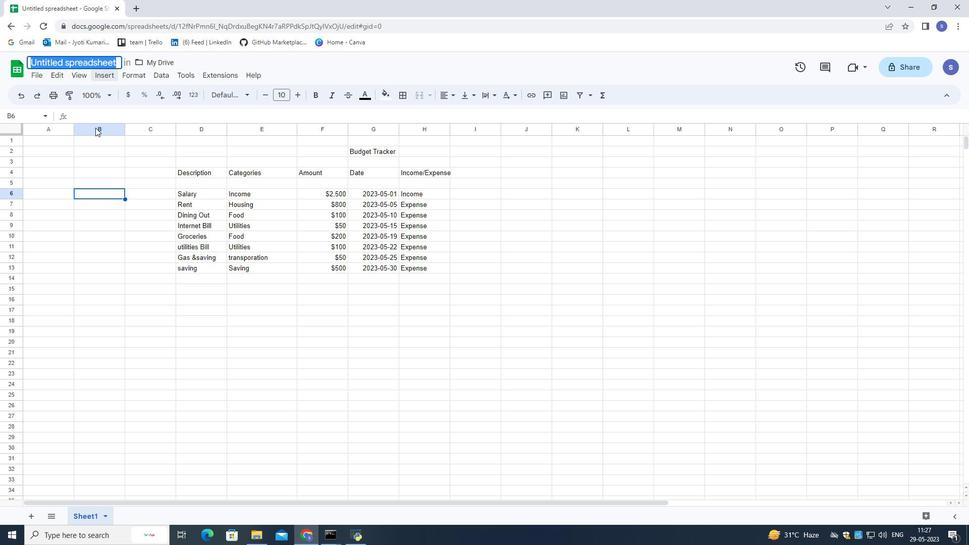 
Action: Mouse moved to (93, 148)
Screenshot: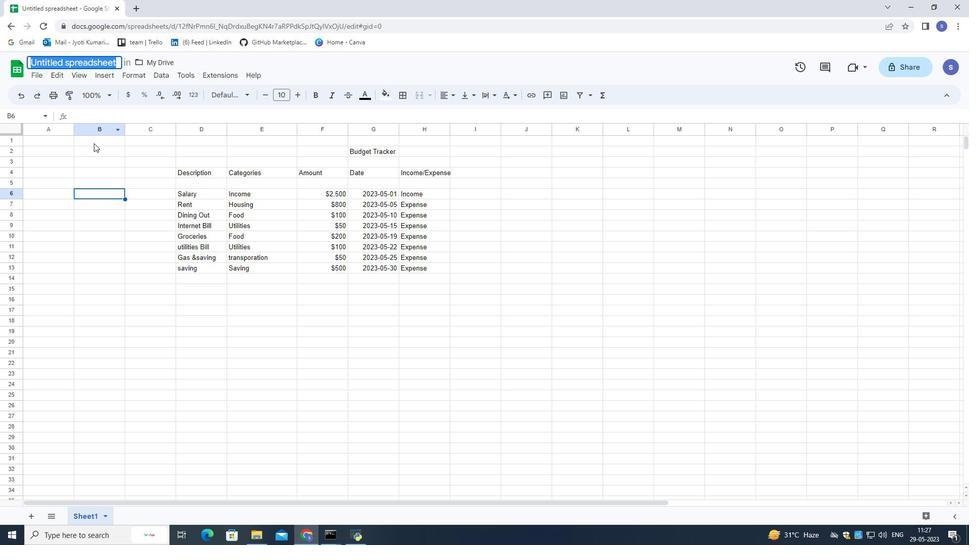 
Action: Key pressed <Key.shift>
Screenshot: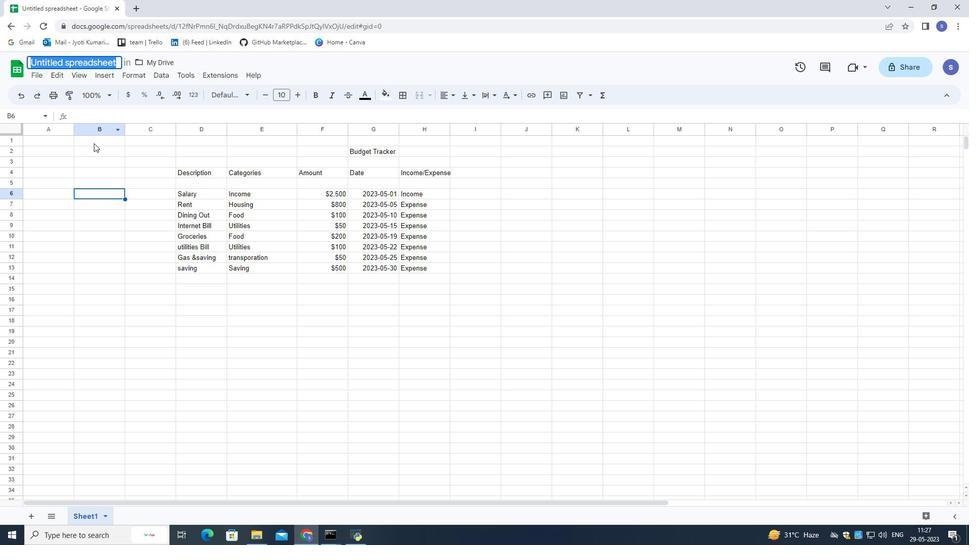 
Action: Mouse moved to (93, 151)
Screenshot: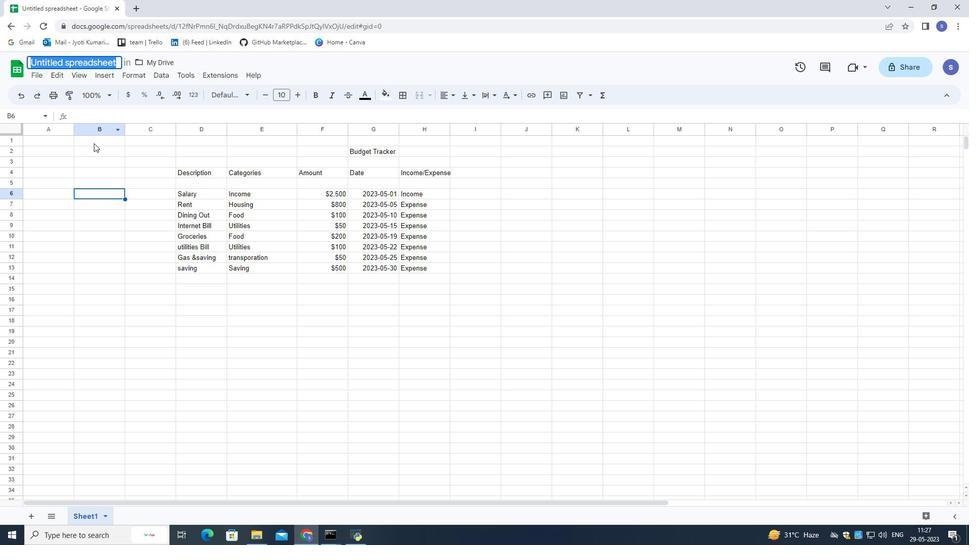 
Action: Key pressed <Key.shift>
Screenshot: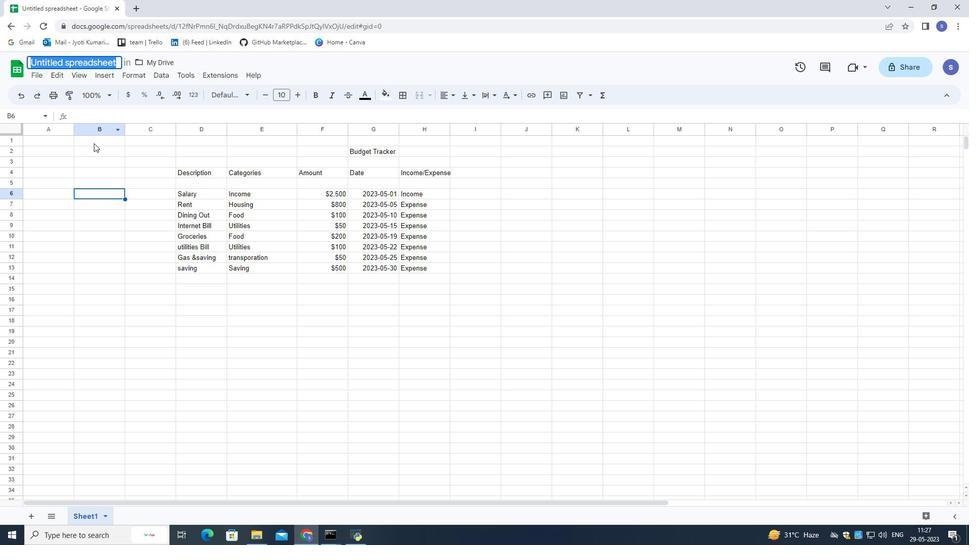 
Action: Mouse moved to (93, 153)
Screenshot: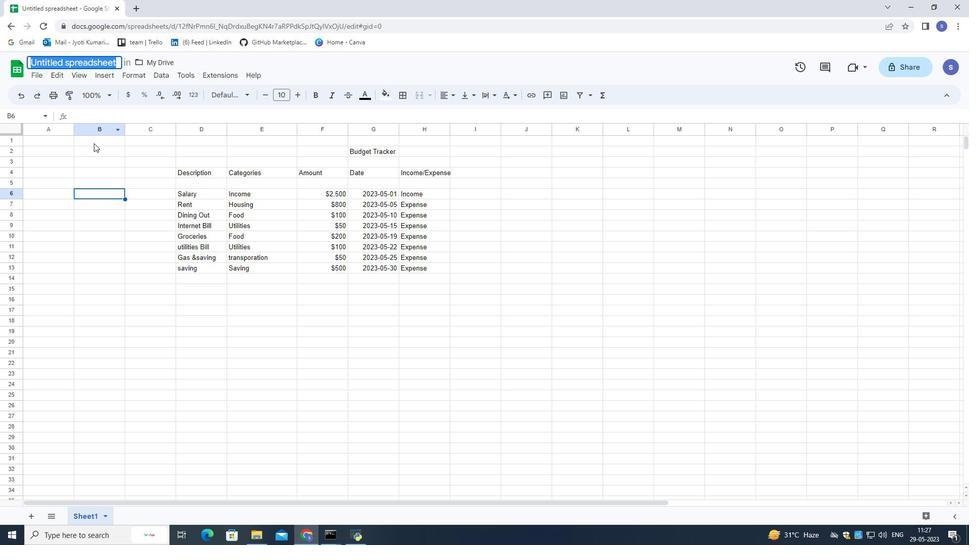 
Action: Key pressed <Key.shift>
